 Task: Find connections with filter location Atibaia with filter topic #Believewith filter profile language German with filter current company Volvo Cars with filter school Sagar Group (SIRT Bhopal) | Sagar Group of Institutions with filter industry E-Learning Providers with filter service category Network Support with filter keywords title Animal Shelter Board Member
Action: Mouse moved to (576, 113)
Screenshot: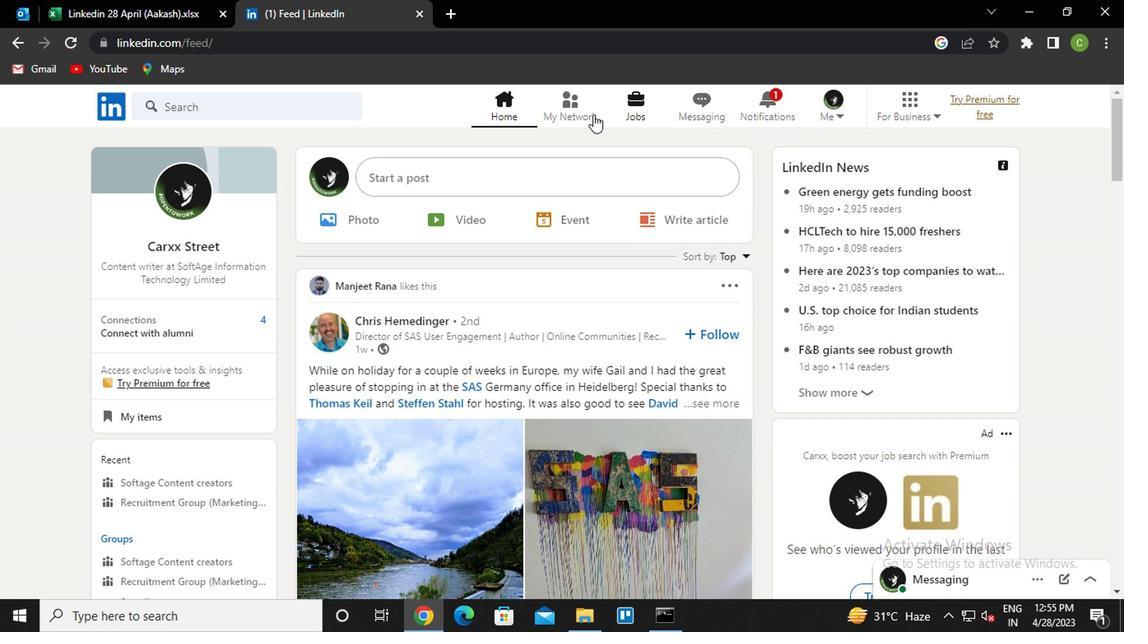 
Action: Mouse pressed left at (576, 113)
Screenshot: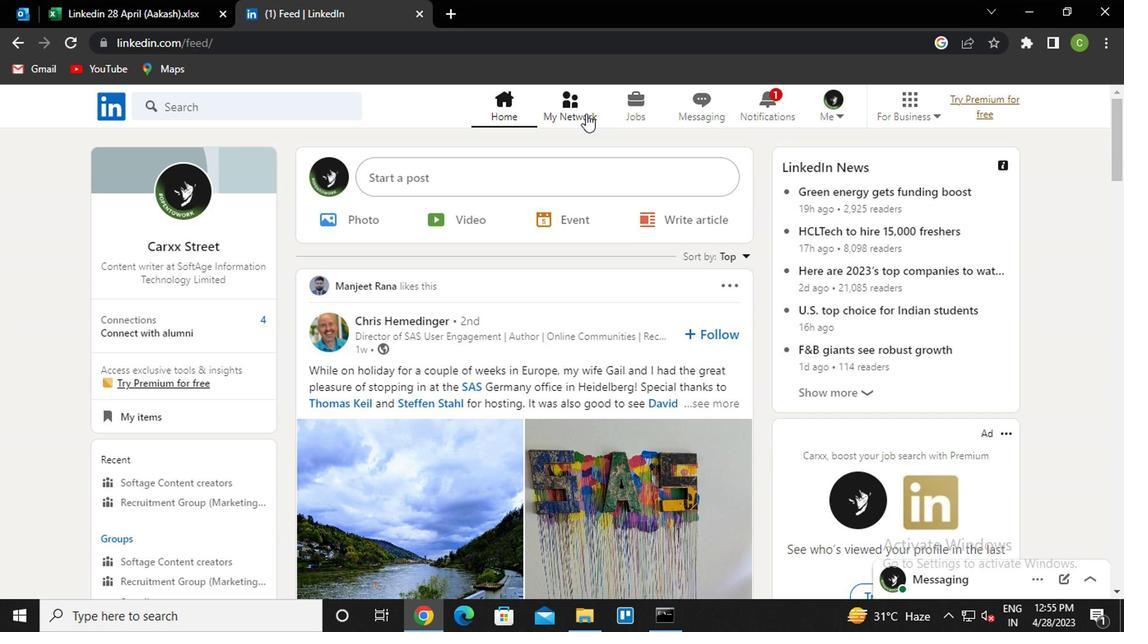
Action: Mouse moved to (269, 208)
Screenshot: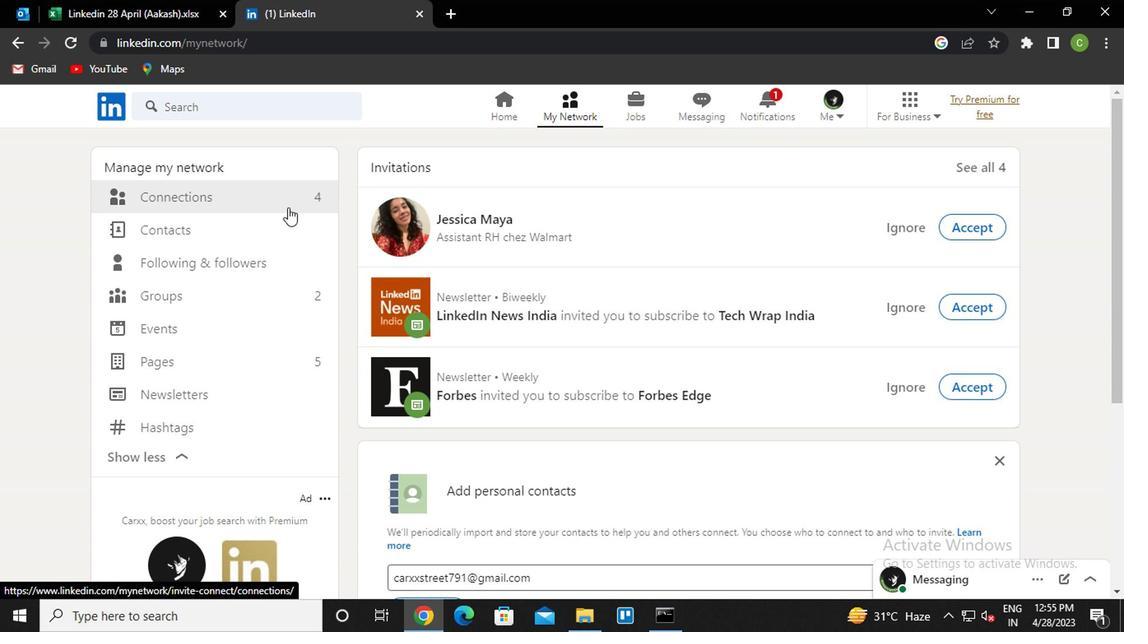
Action: Mouse pressed left at (269, 208)
Screenshot: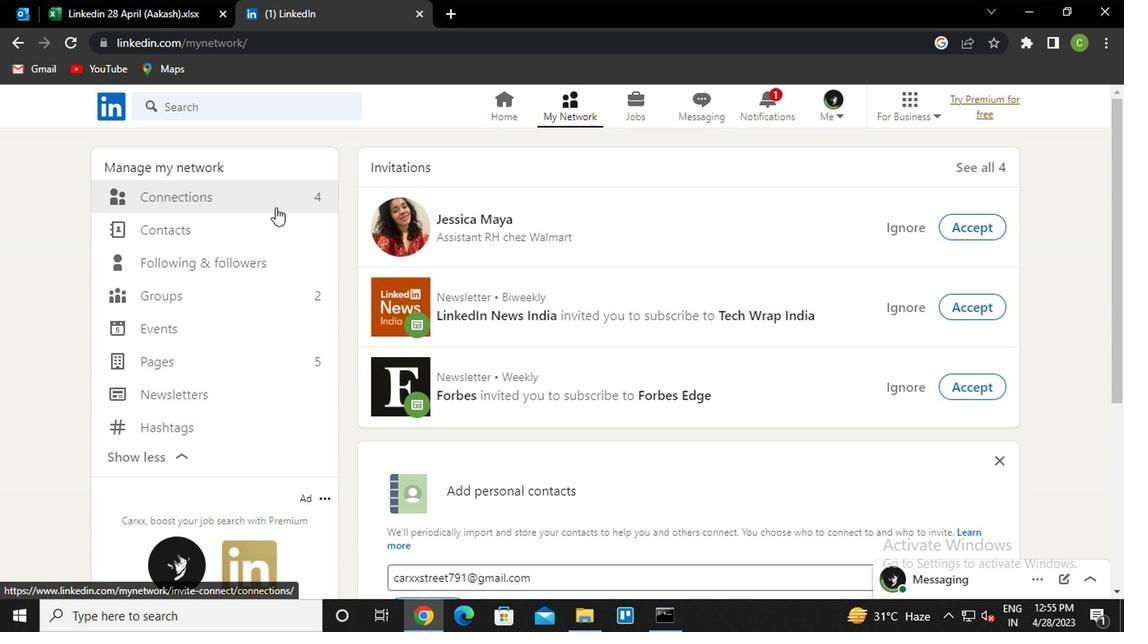 
Action: Mouse moved to (265, 205)
Screenshot: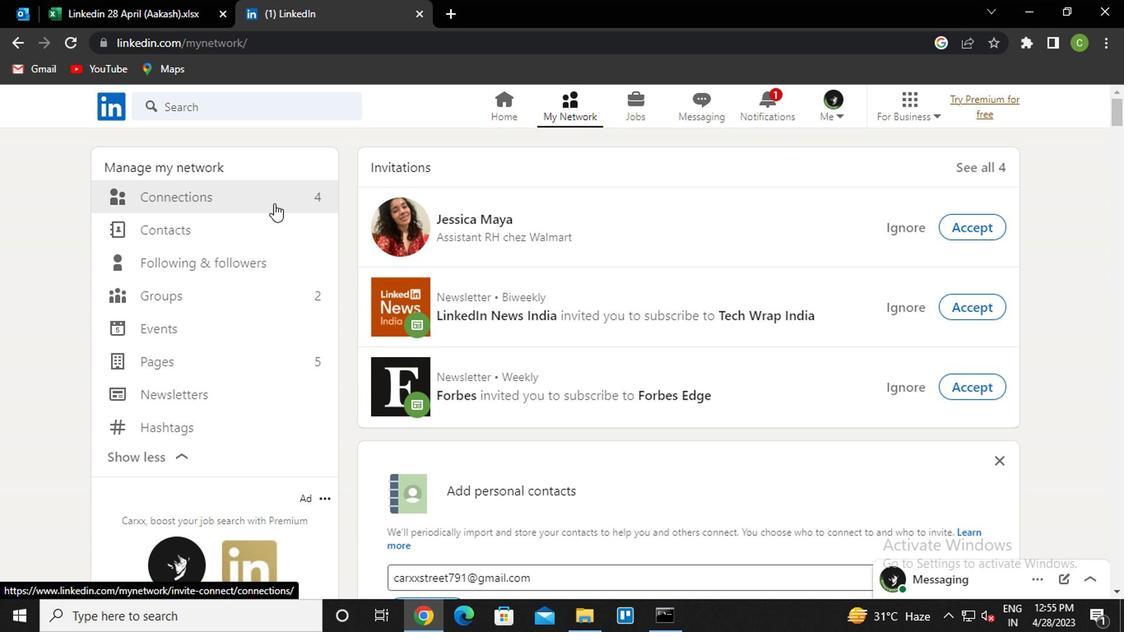 
Action: Mouse pressed left at (265, 205)
Screenshot: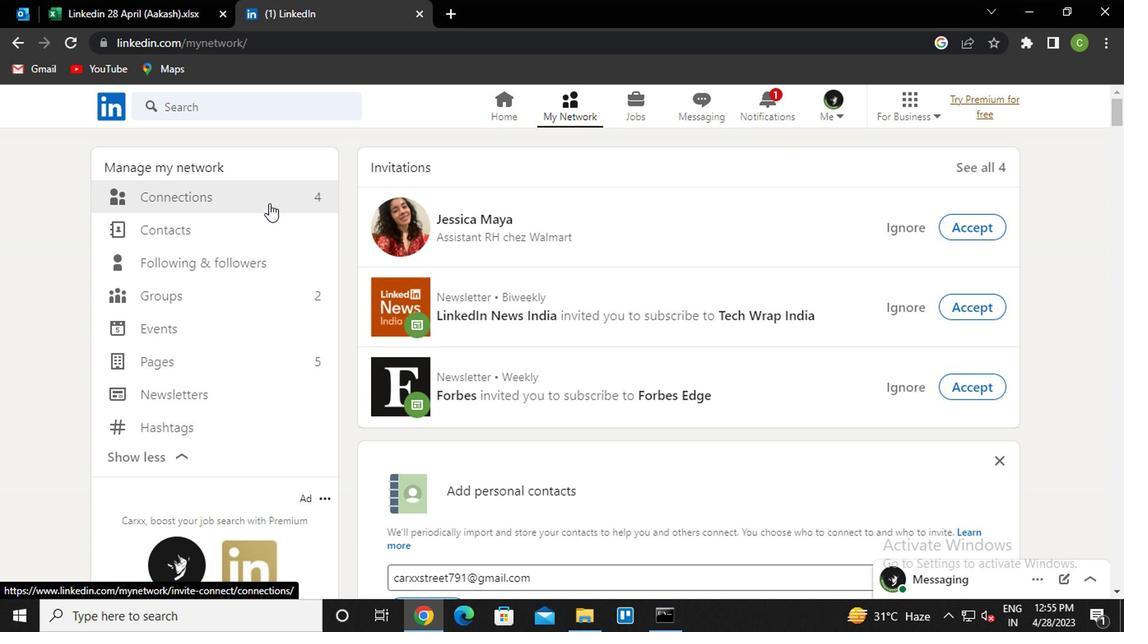 
Action: Mouse moved to (682, 196)
Screenshot: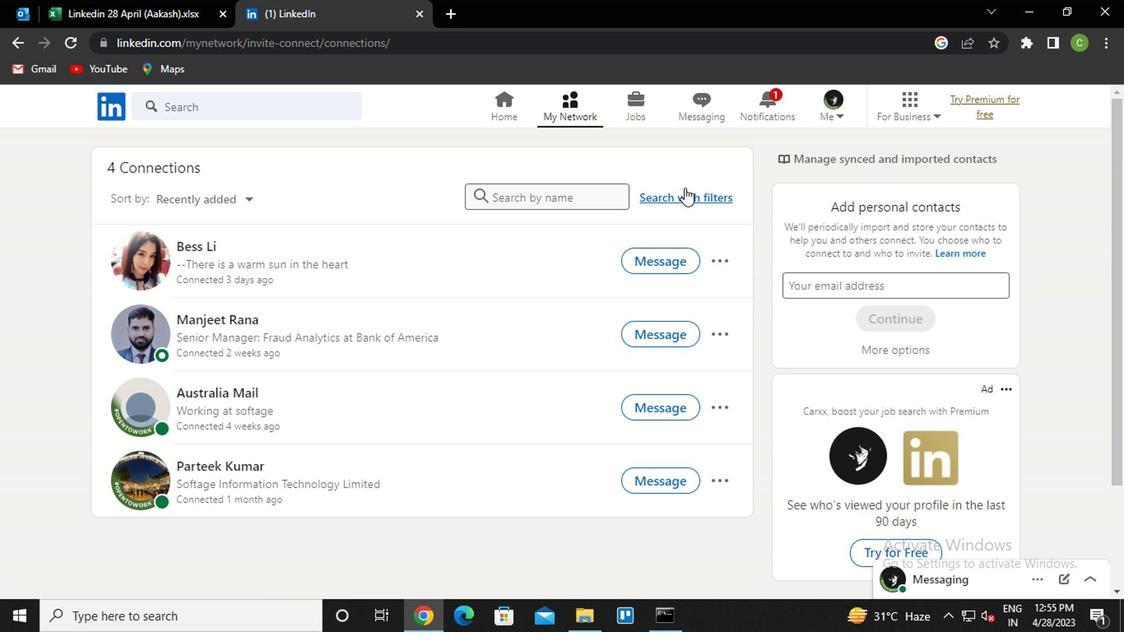 
Action: Mouse pressed left at (682, 196)
Screenshot: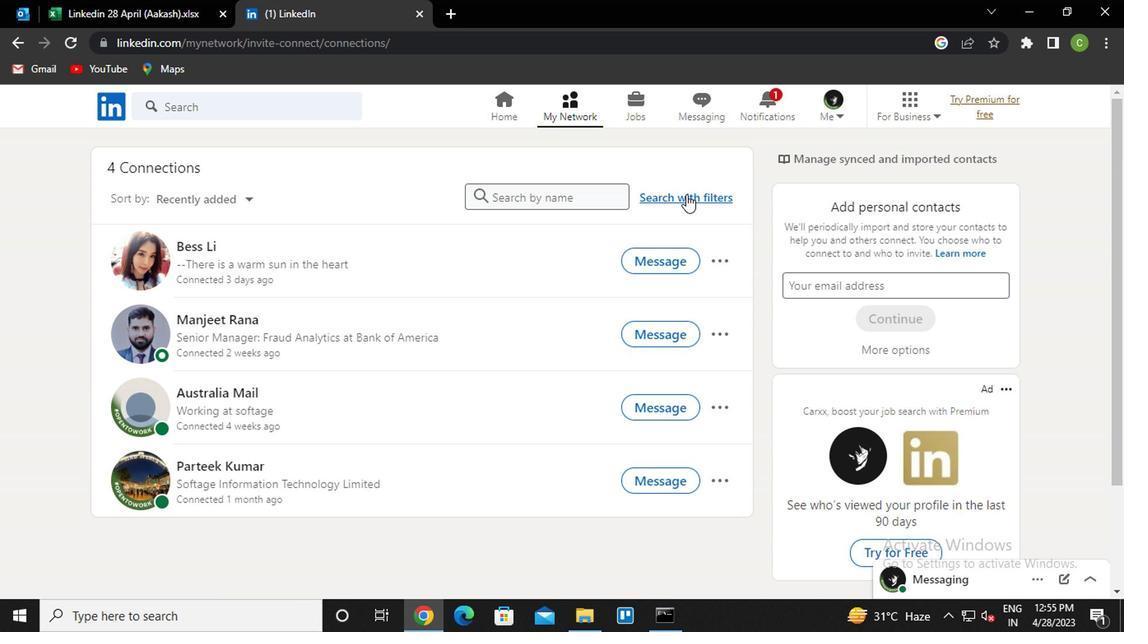 
Action: Mouse moved to (607, 156)
Screenshot: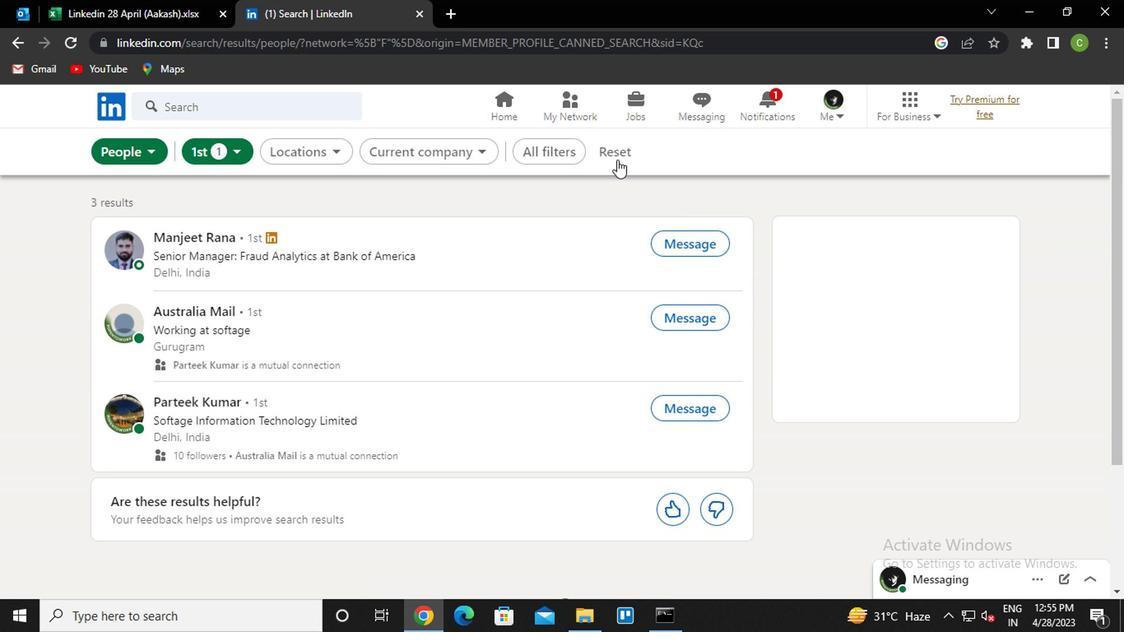 
Action: Mouse pressed left at (607, 156)
Screenshot: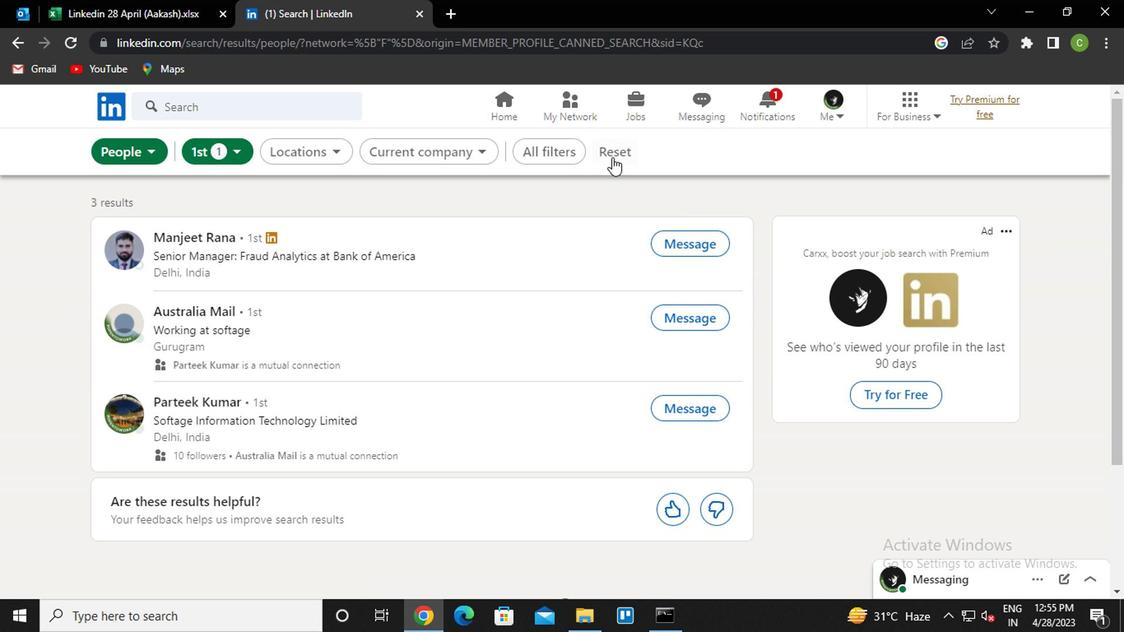 
Action: Mouse moved to (598, 152)
Screenshot: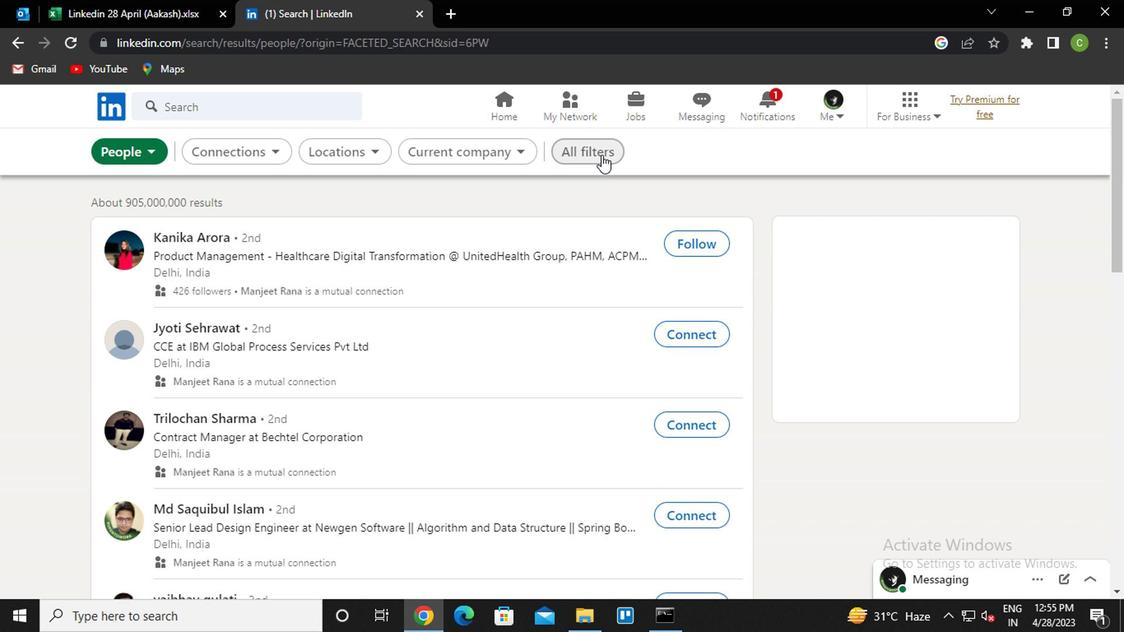 
Action: Mouse pressed left at (598, 152)
Screenshot: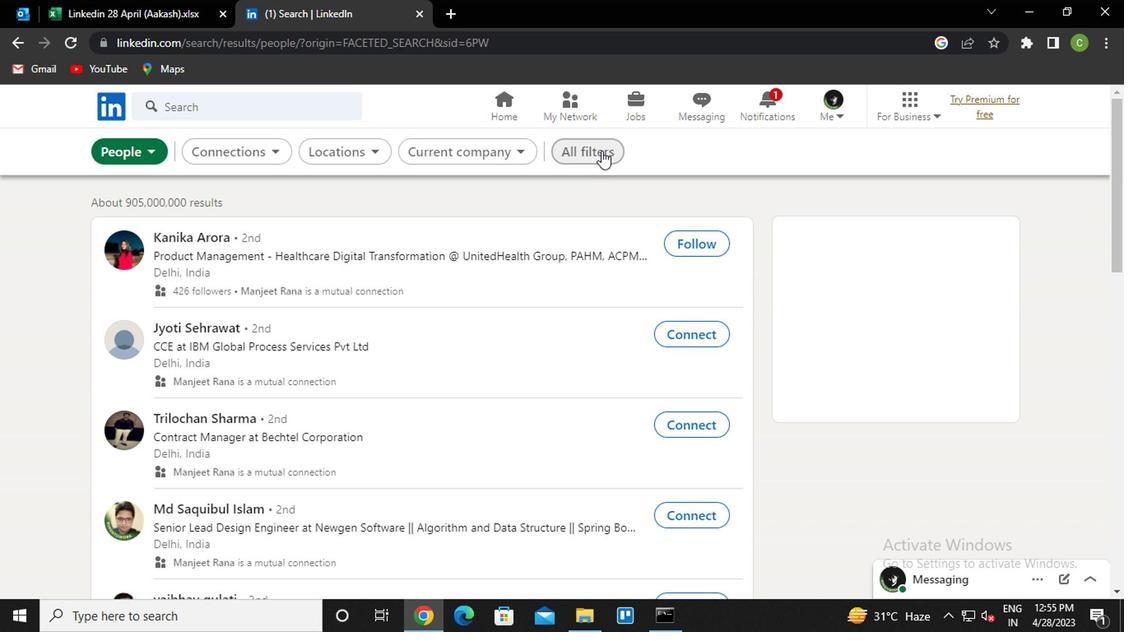 
Action: Mouse moved to (931, 334)
Screenshot: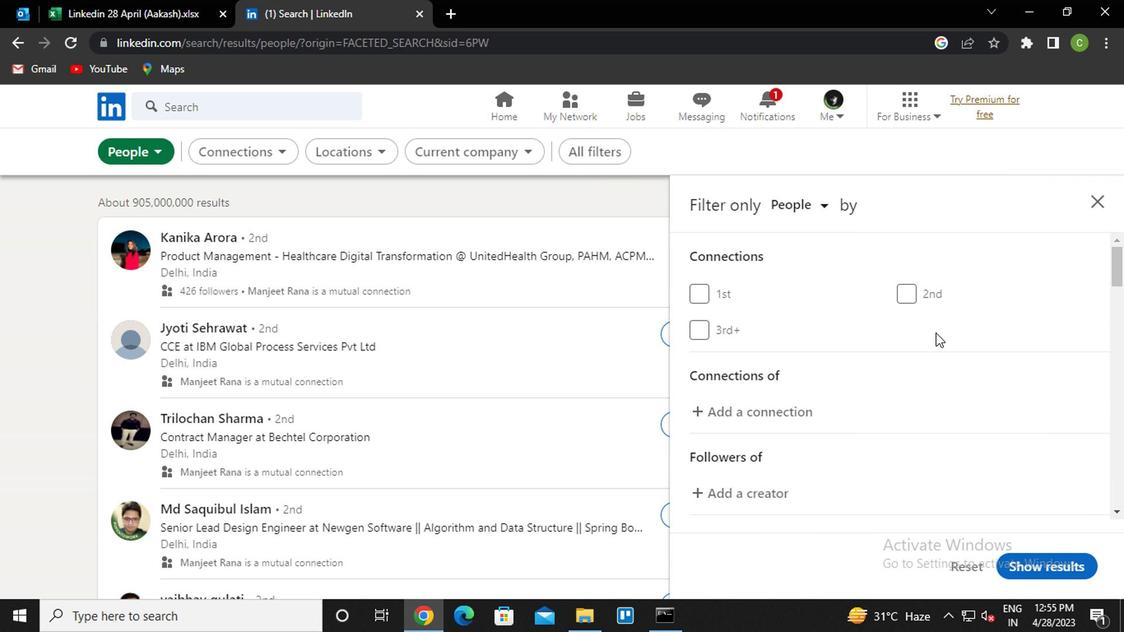 
Action: Mouse scrolled (931, 333) with delta (0, -1)
Screenshot: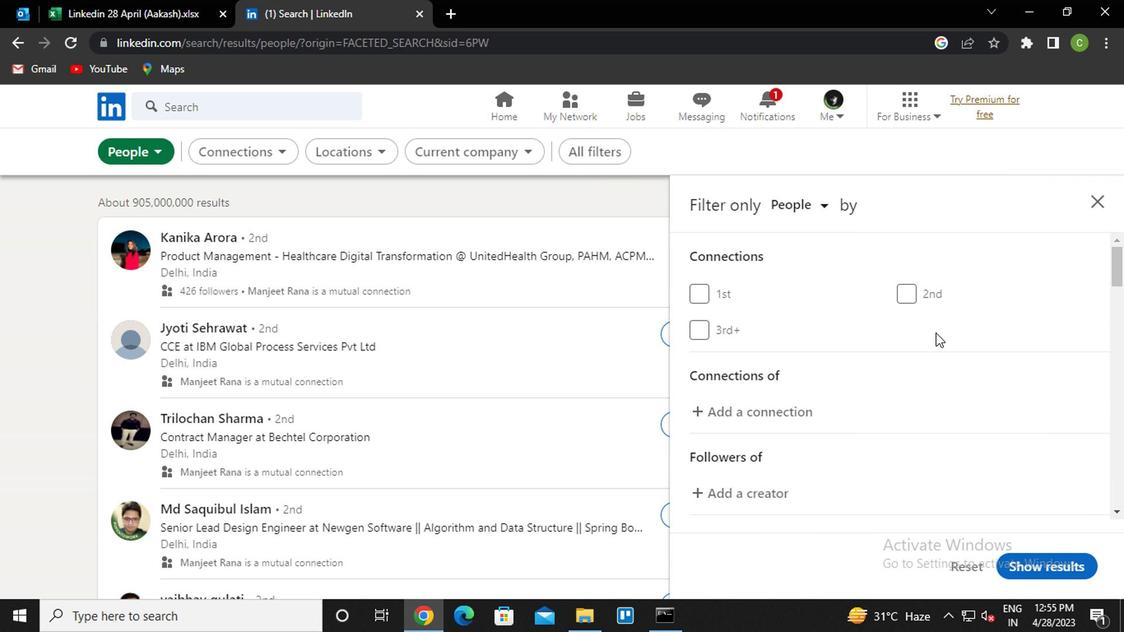 
Action: Mouse moved to (931, 338)
Screenshot: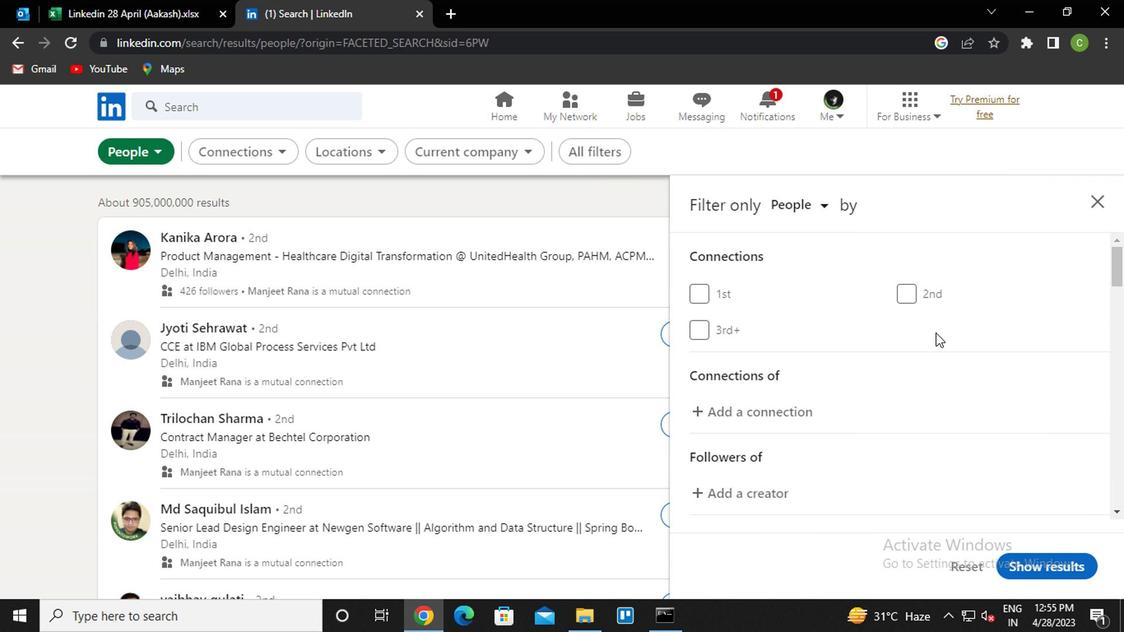 
Action: Mouse scrolled (931, 337) with delta (0, -1)
Screenshot: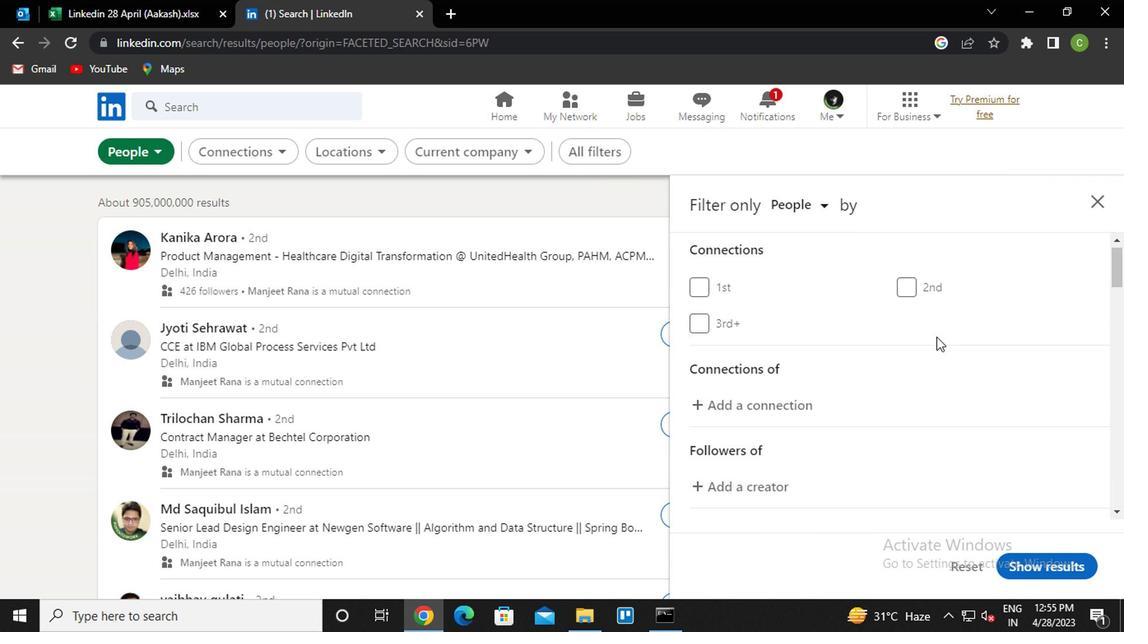 
Action: Mouse moved to (930, 341)
Screenshot: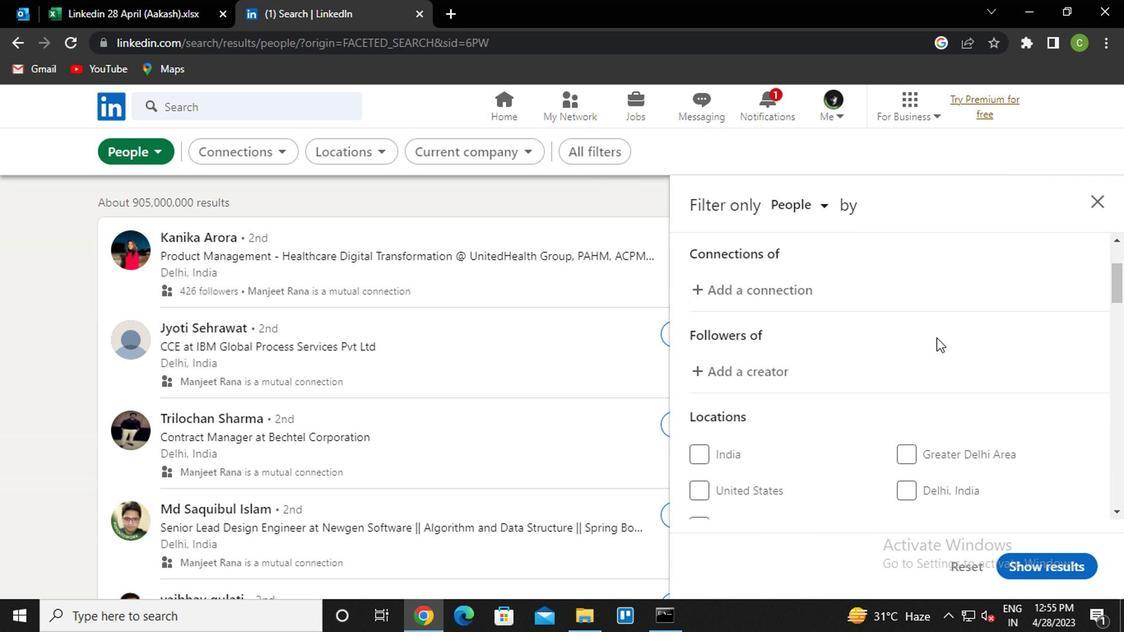 
Action: Mouse scrolled (930, 340) with delta (0, 0)
Screenshot: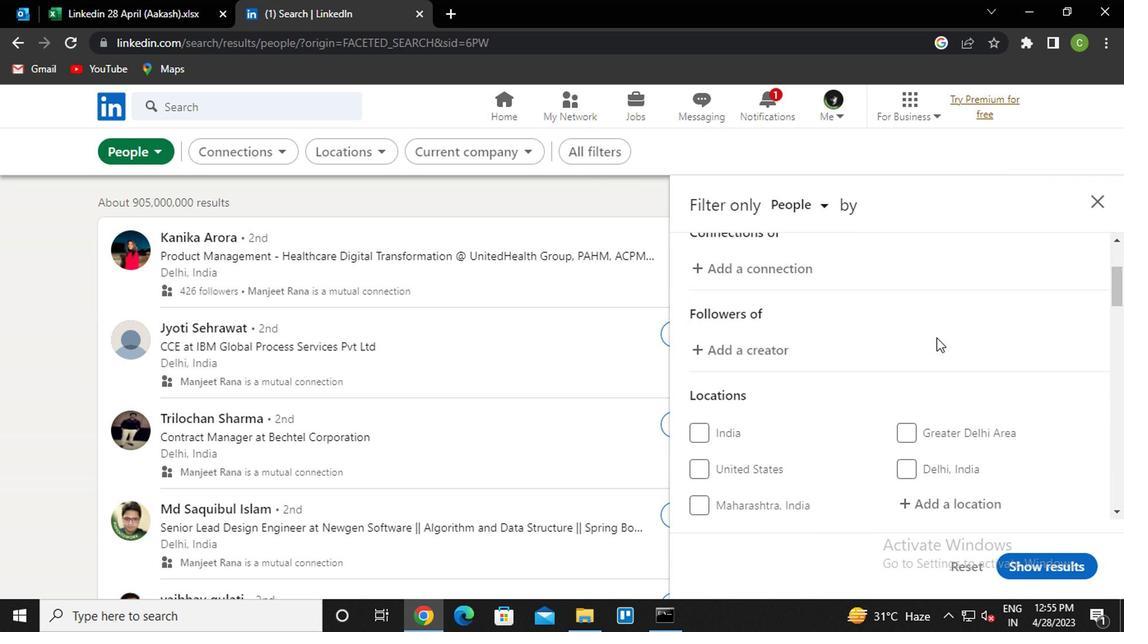 
Action: Mouse moved to (930, 346)
Screenshot: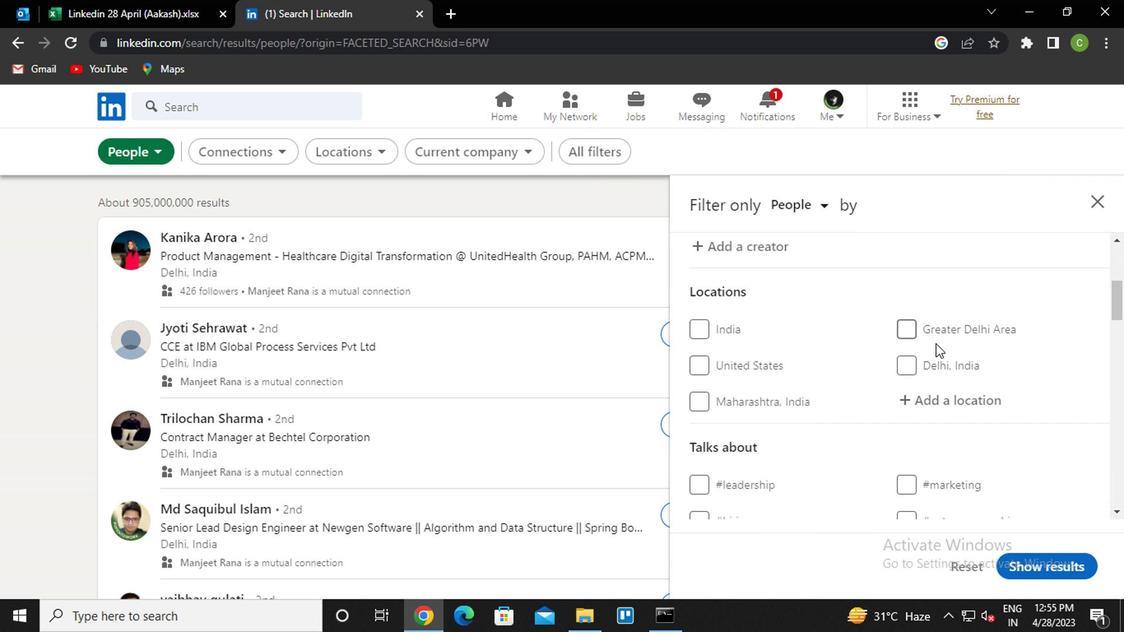 
Action: Mouse scrolled (930, 345) with delta (0, -1)
Screenshot: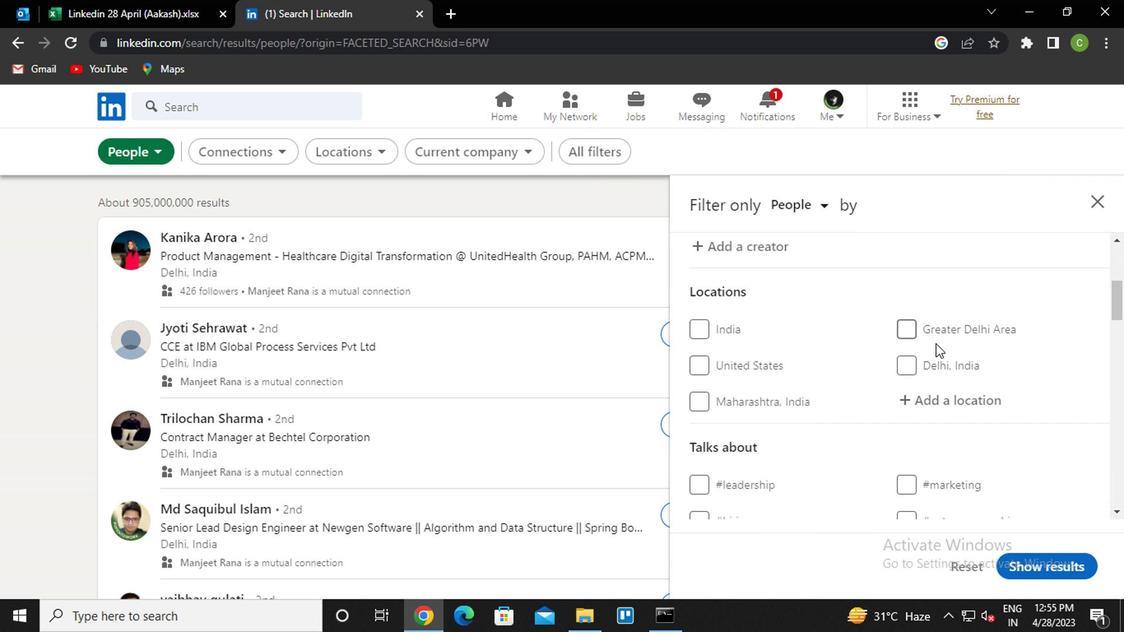 
Action: Mouse moved to (942, 326)
Screenshot: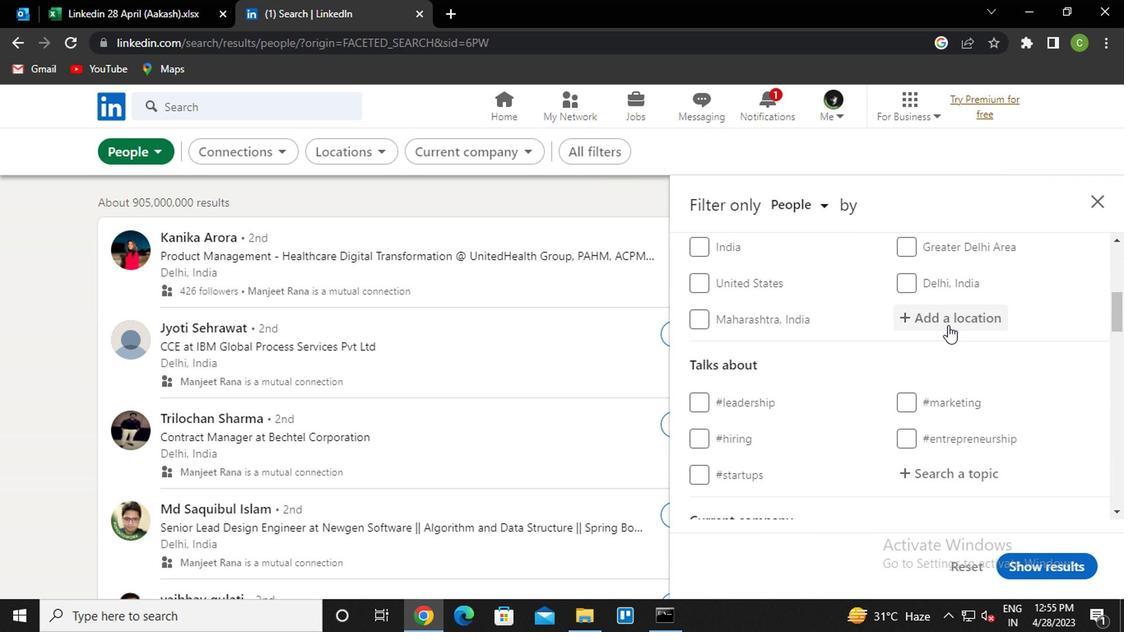 
Action: Mouse pressed left at (942, 326)
Screenshot: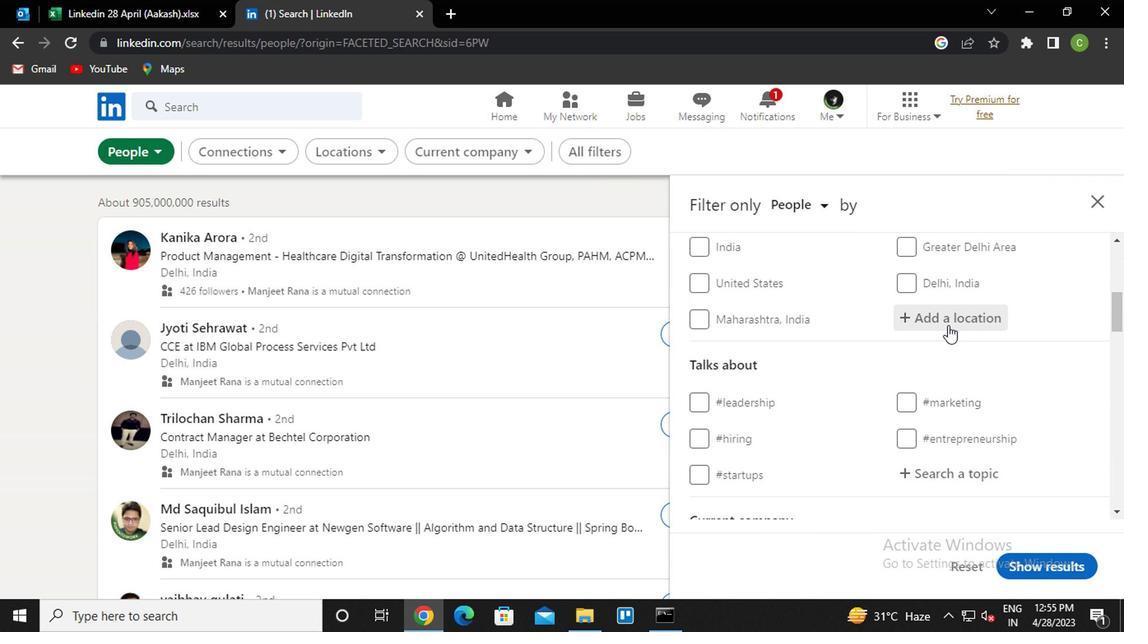 
Action: Key pressed <Key.caps_lock>a<Key.caps_lock>tiba<Key.down><Key.enter>
Screenshot: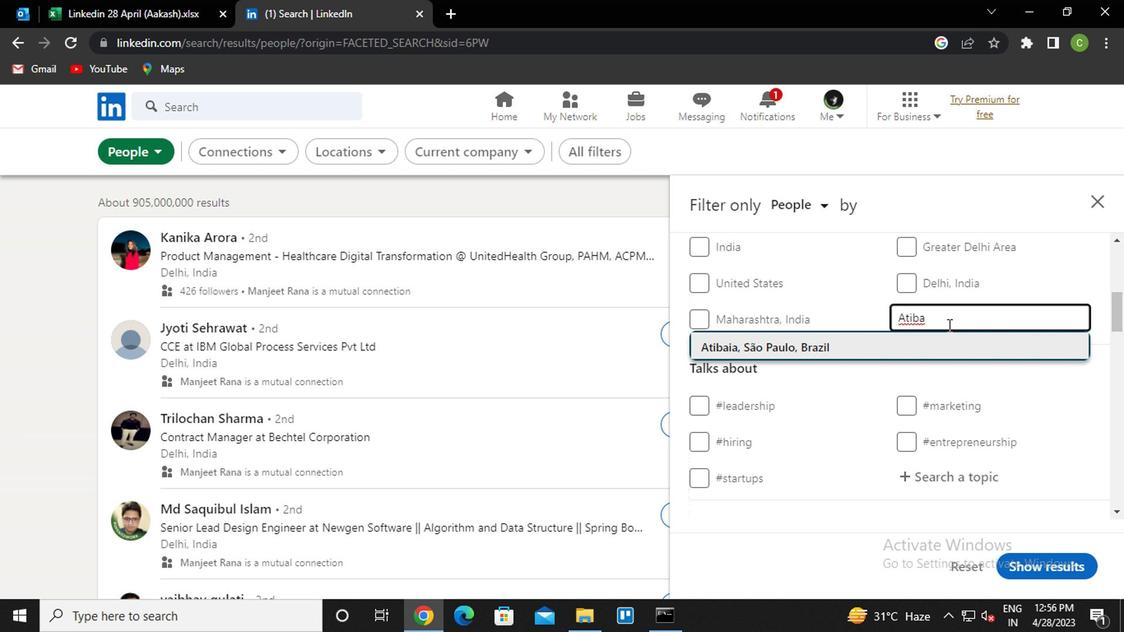 
Action: Mouse moved to (942, 325)
Screenshot: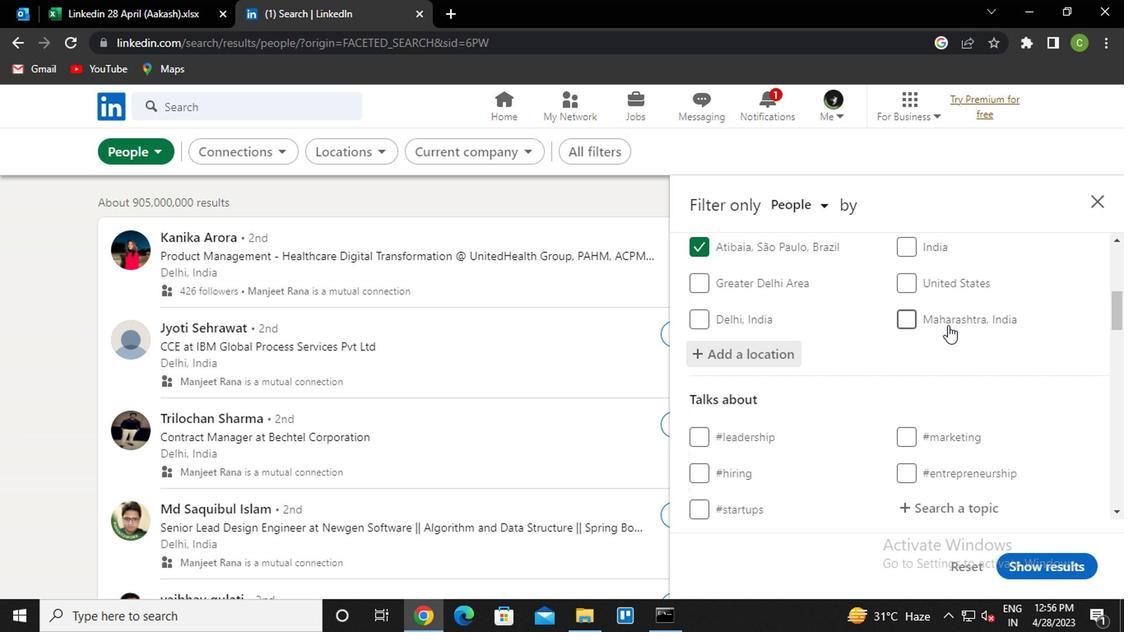 
Action: Mouse scrolled (942, 324) with delta (0, -1)
Screenshot: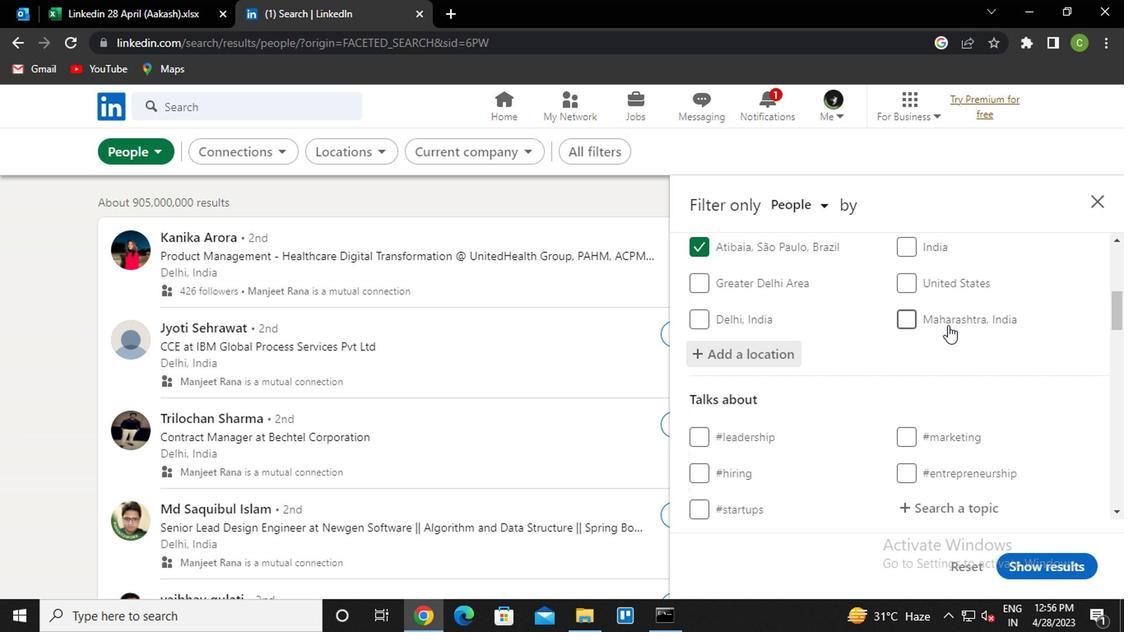 
Action: Mouse moved to (942, 325)
Screenshot: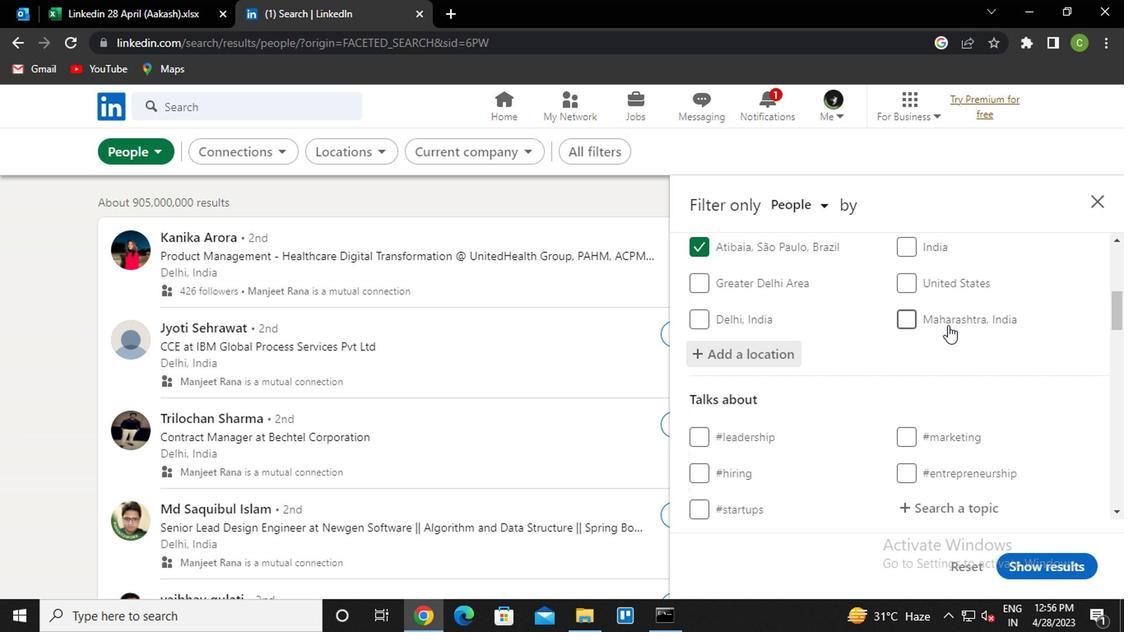 
Action: Mouse scrolled (942, 324) with delta (0, -1)
Screenshot: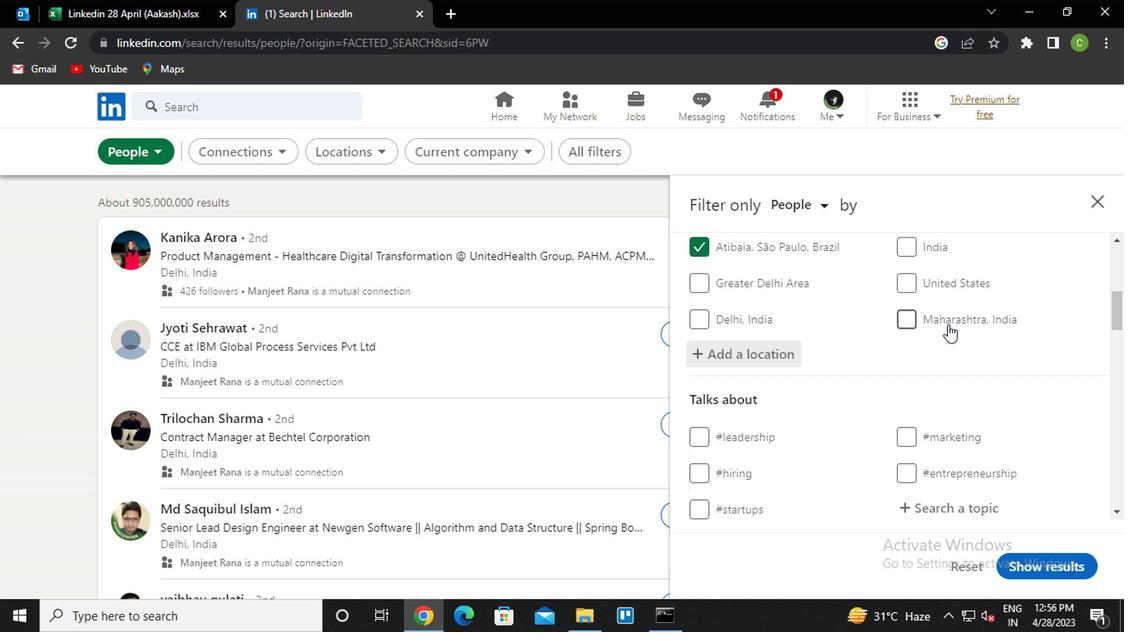 
Action: Mouse moved to (955, 350)
Screenshot: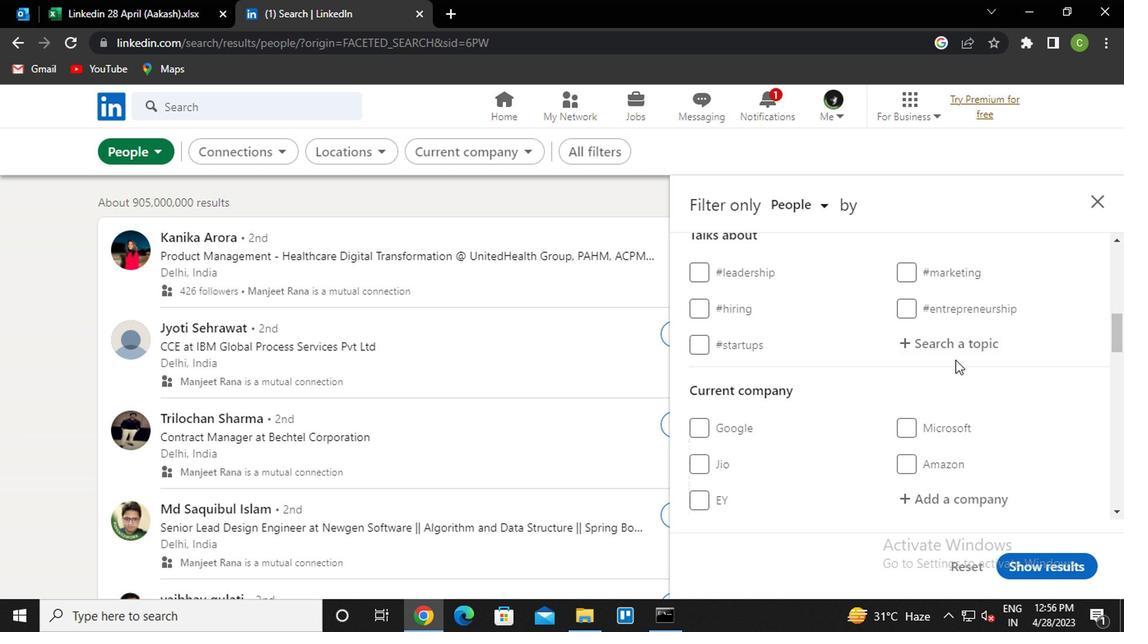 
Action: Mouse pressed left at (955, 350)
Screenshot: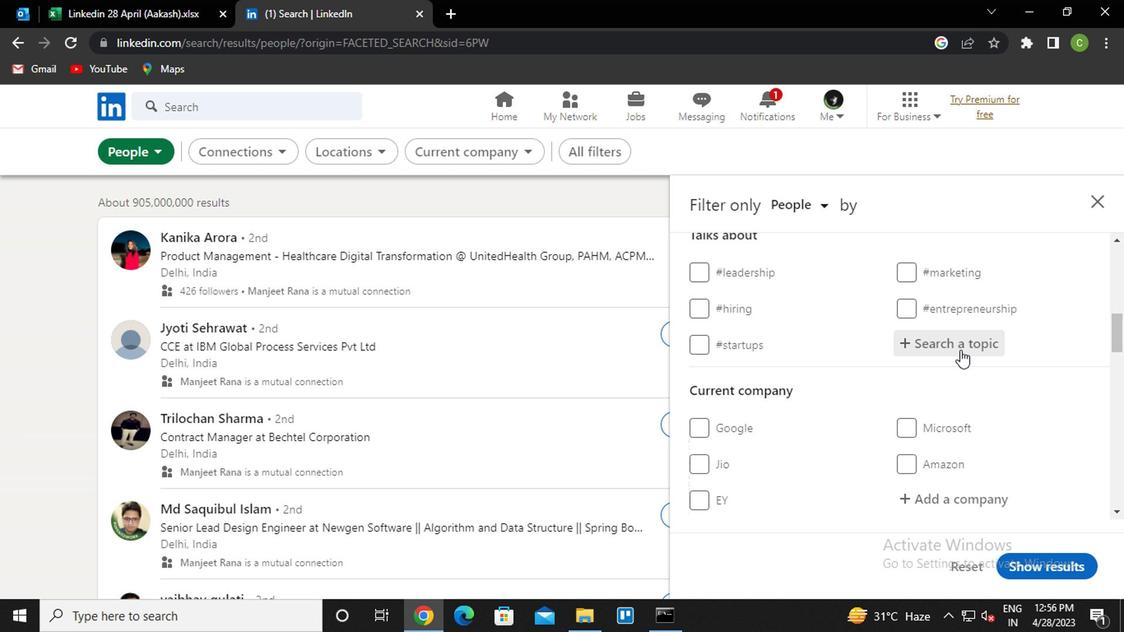 
Action: Key pressed <Key.caps_lock>b<Key.caps_lock>elieve<Key.down><Key.enter>
Screenshot: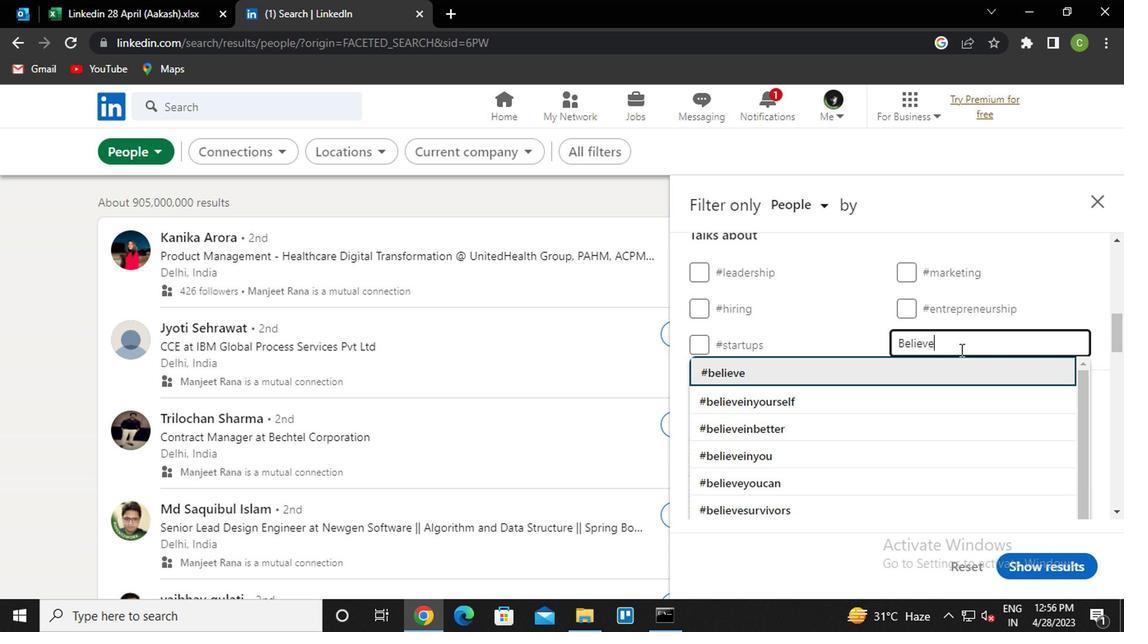 
Action: Mouse scrolled (955, 349) with delta (0, -1)
Screenshot: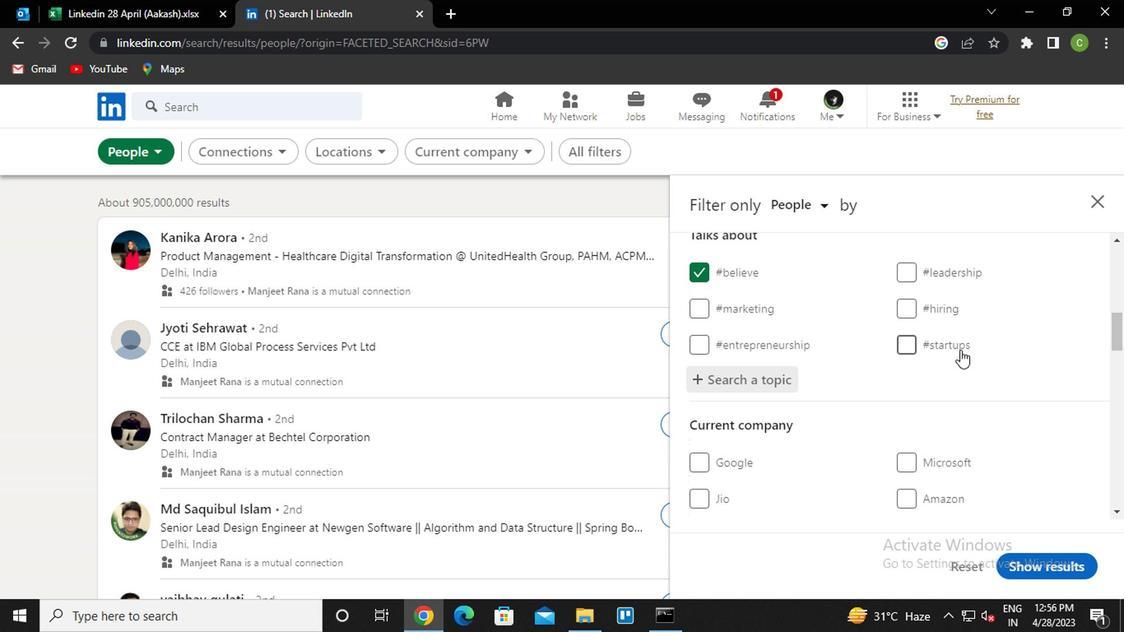 
Action: Mouse moved to (952, 351)
Screenshot: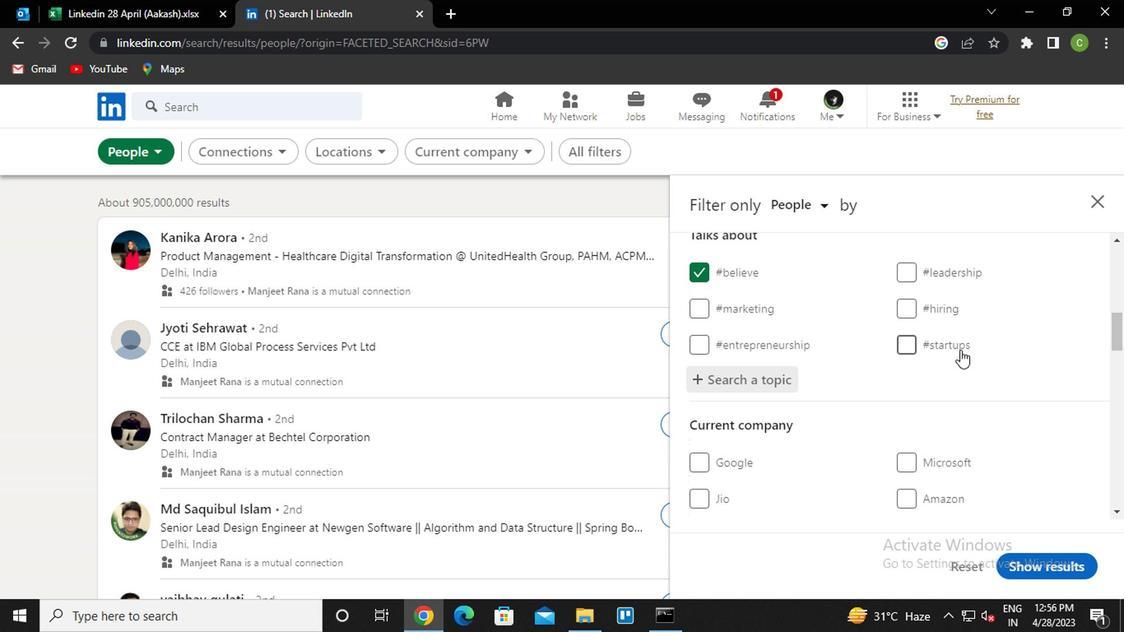 
Action: Mouse scrolled (952, 350) with delta (0, 0)
Screenshot: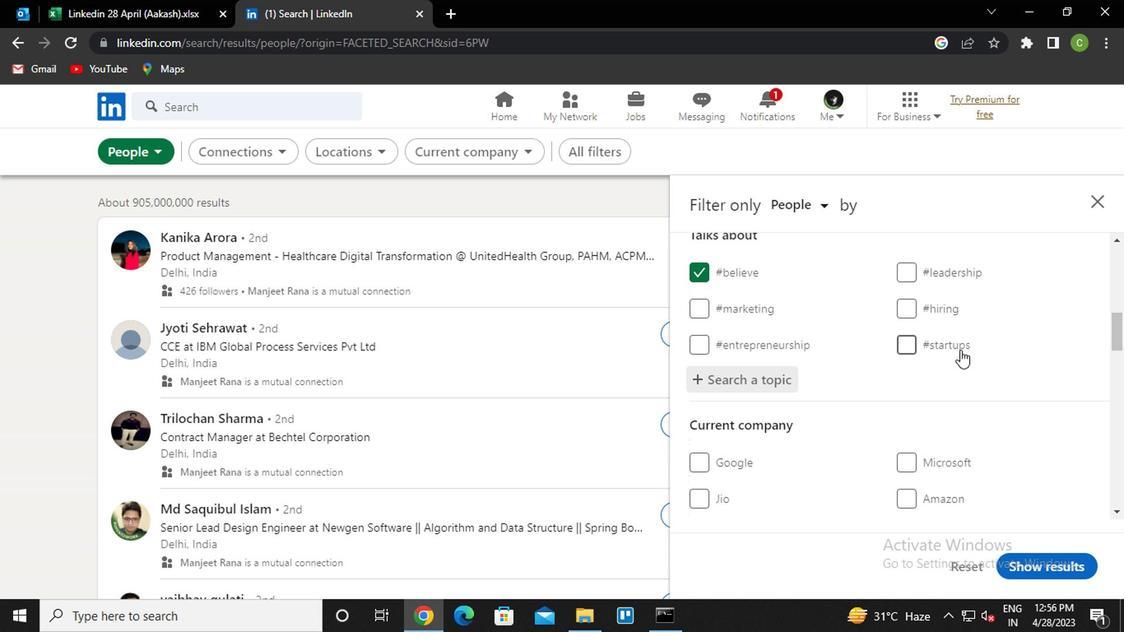
Action: Mouse moved to (951, 352)
Screenshot: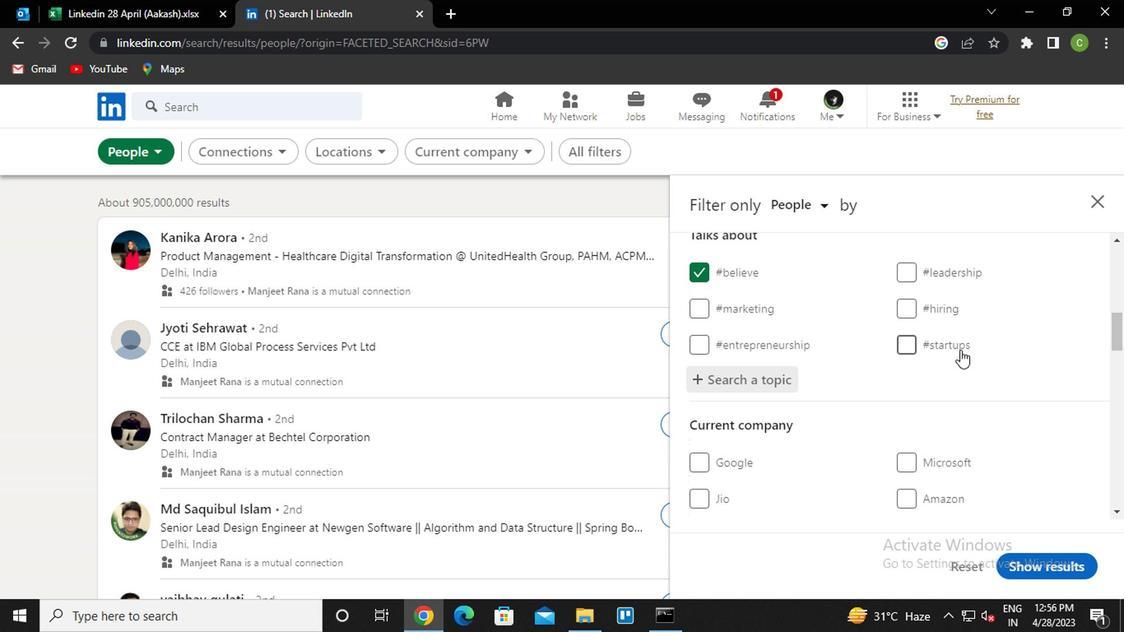 
Action: Mouse scrolled (951, 351) with delta (0, -1)
Screenshot: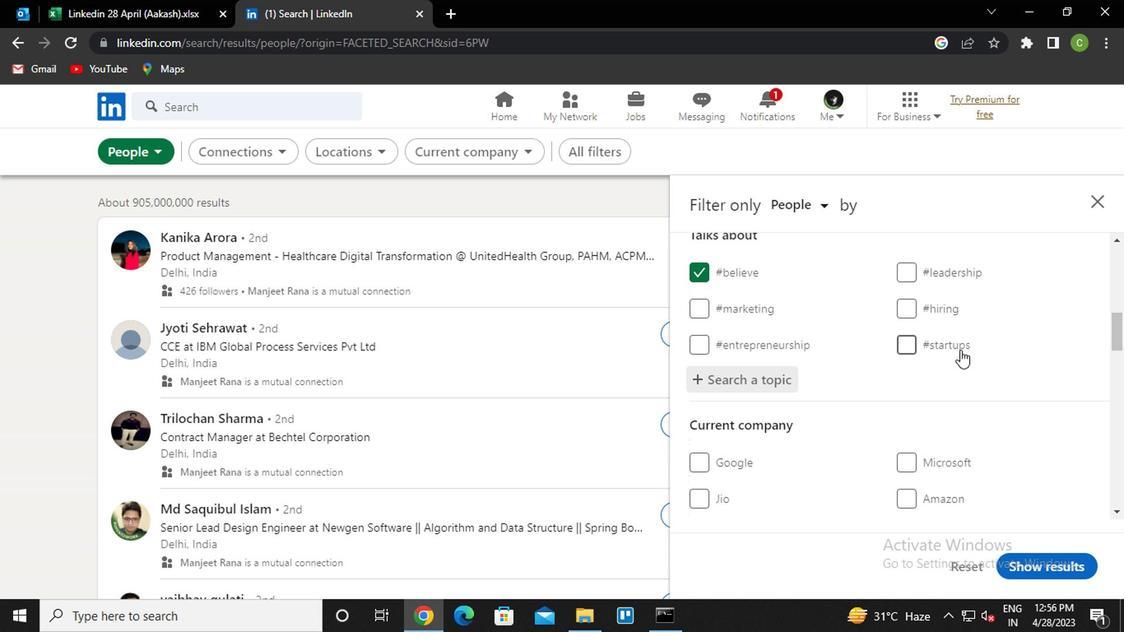 
Action: Mouse moved to (950, 352)
Screenshot: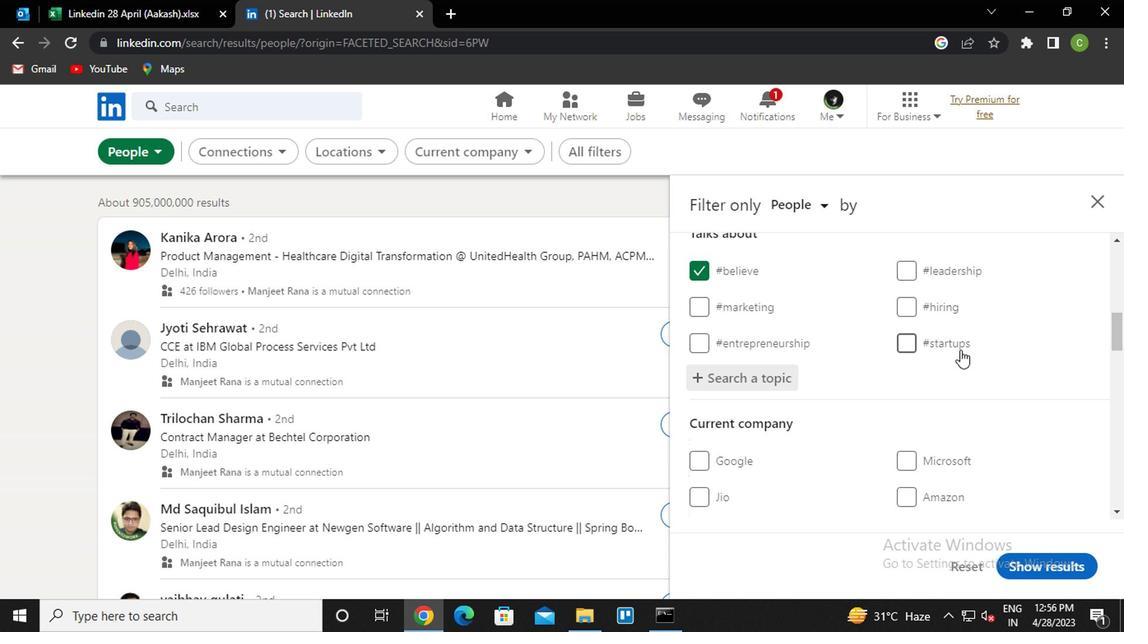 
Action: Mouse scrolled (950, 351) with delta (0, -1)
Screenshot: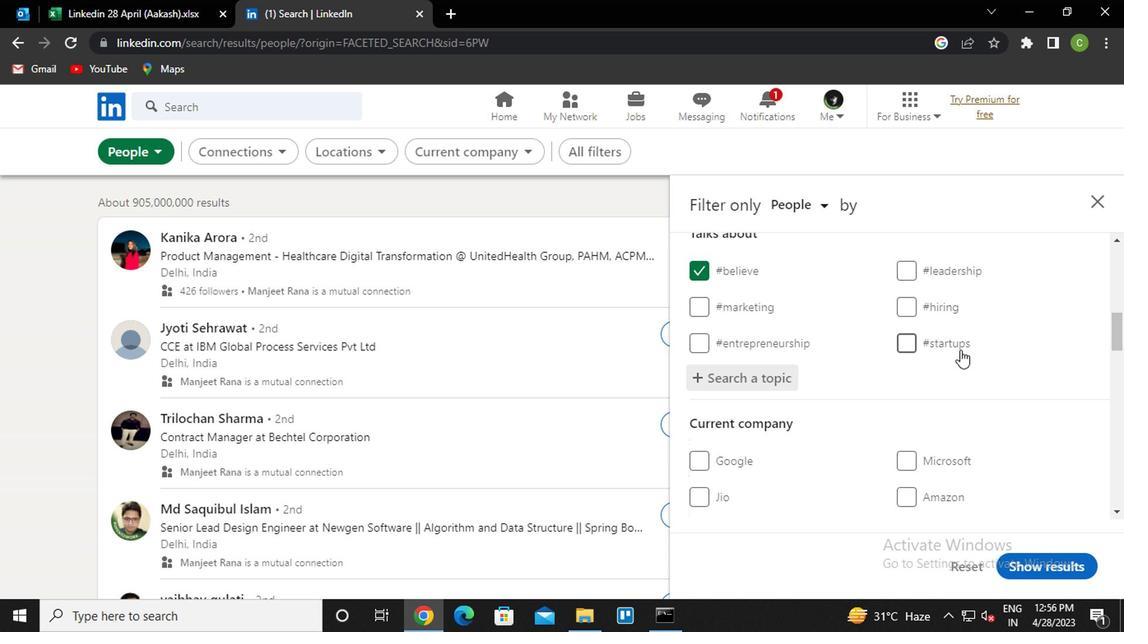 
Action: Mouse moved to (948, 353)
Screenshot: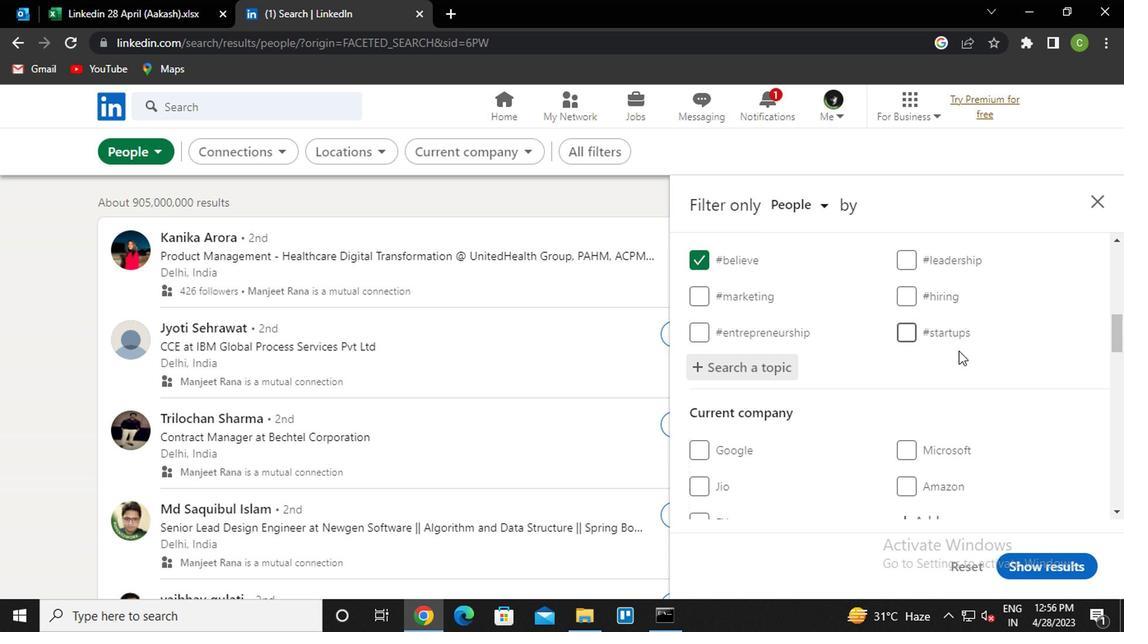 
Action: Mouse scrolled (948, 353) with delta (0, 0)
Screenshot: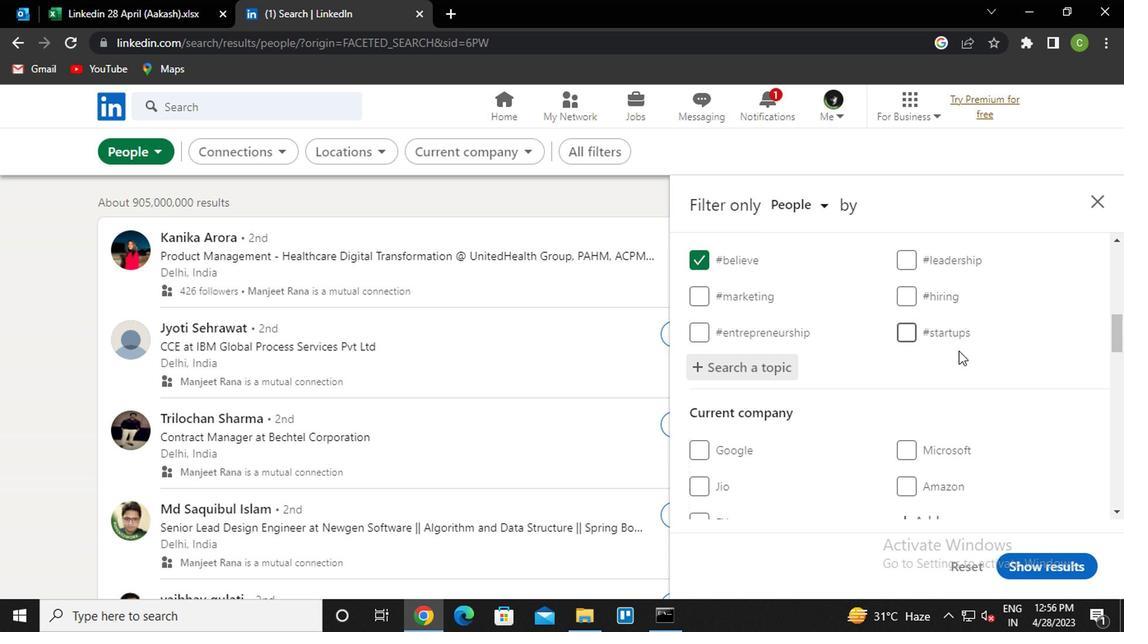 
Action: Mouse scrolled (948, 353) with delta (0, 0)
Screenshot: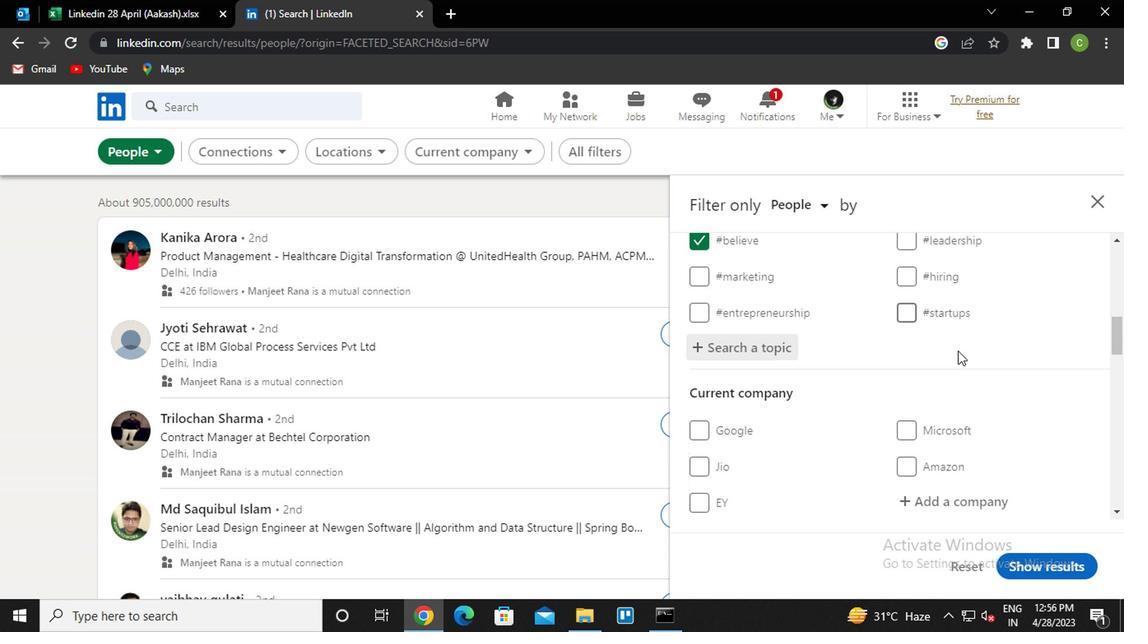 
Action: Mouse scrolled (948, 353) with delta (0, 0)
Screenshot: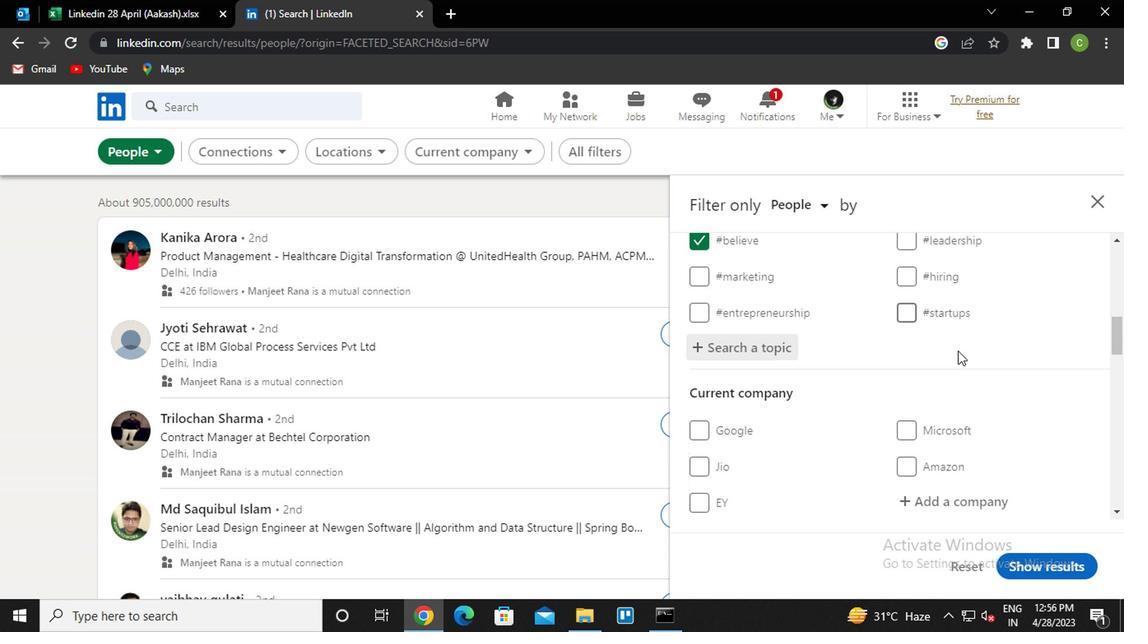 
Action: Mouse moved to (920, 446)
Screenshot: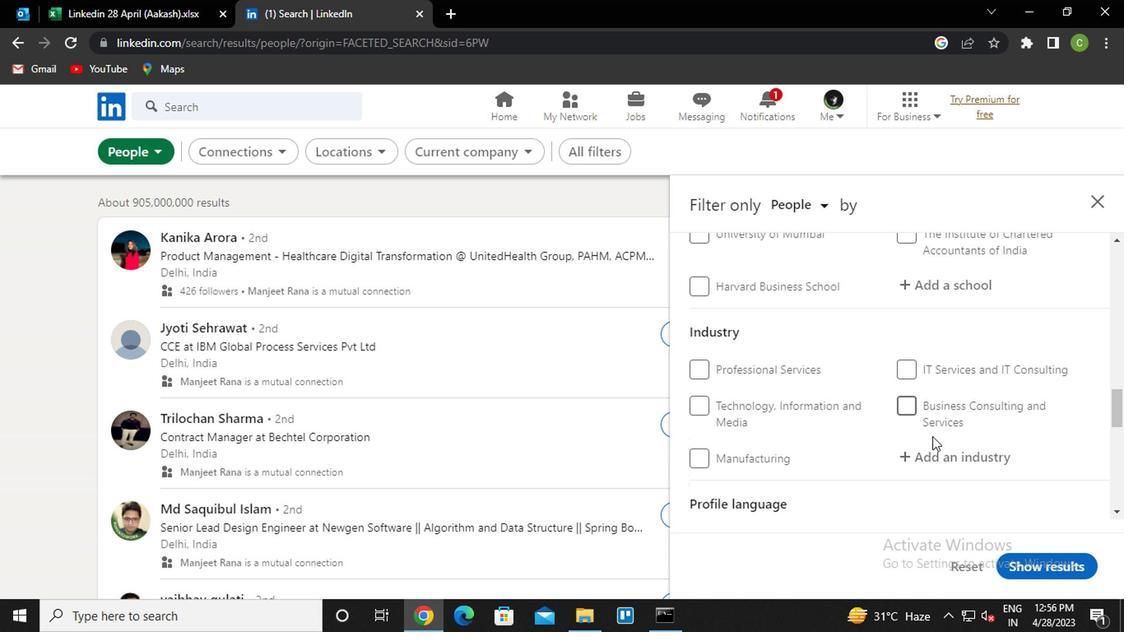 
Action: Mouse scrolled (920, 446) with delta (0, 0)
Screenshot: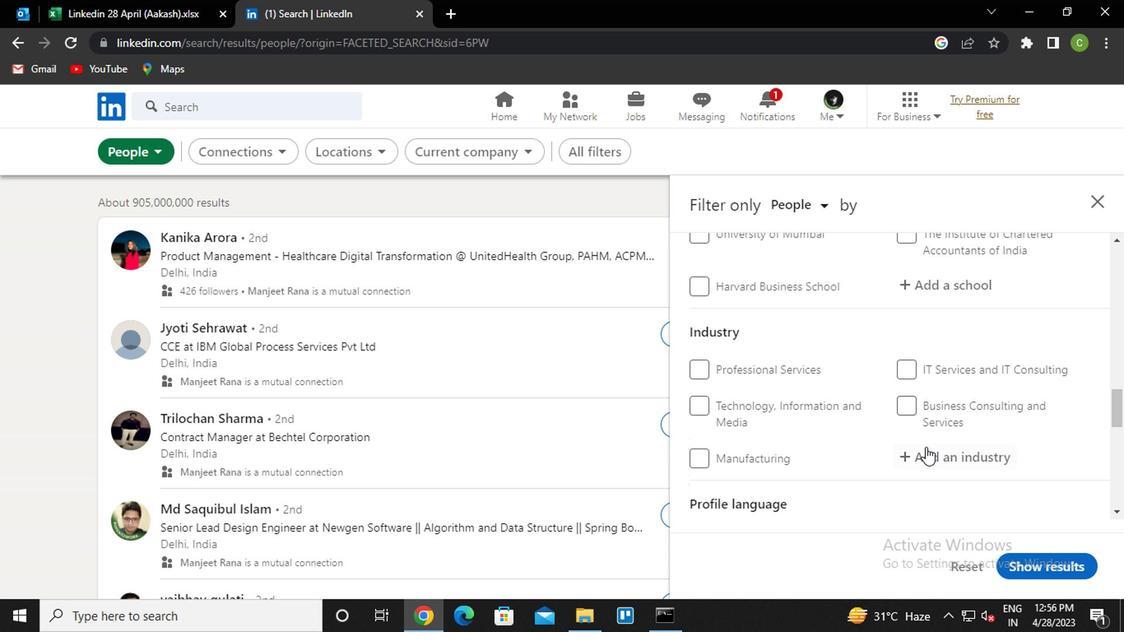 
Action: Mouse moved to (920, 446)
Screenshot: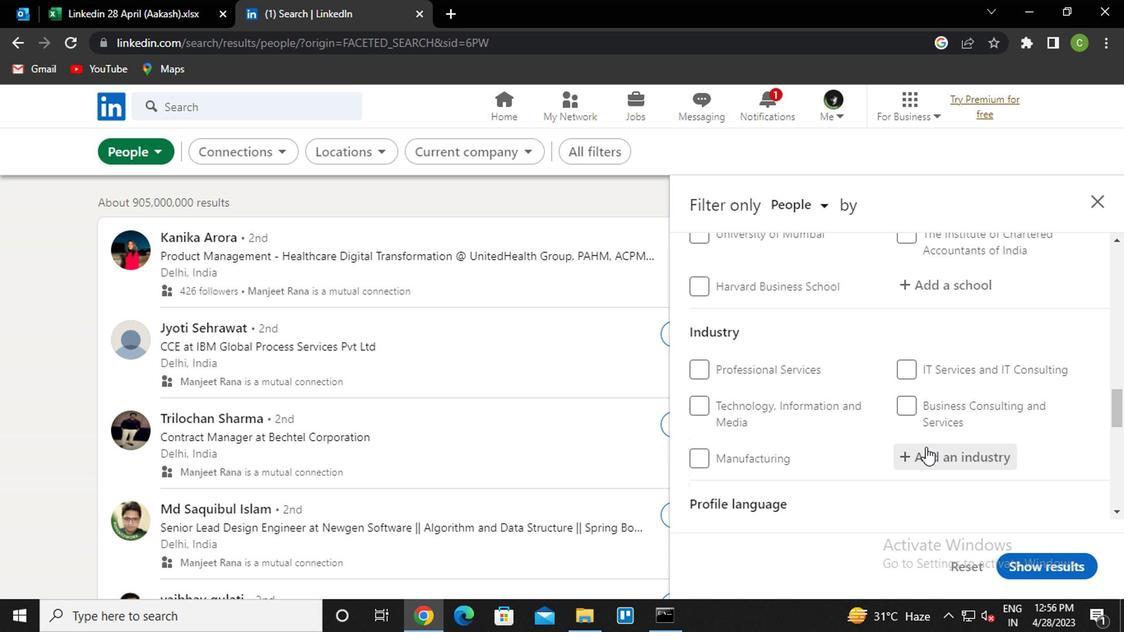 
Action: Mouse scrolled (920, 446) with delta (0, 0)
Screenshot: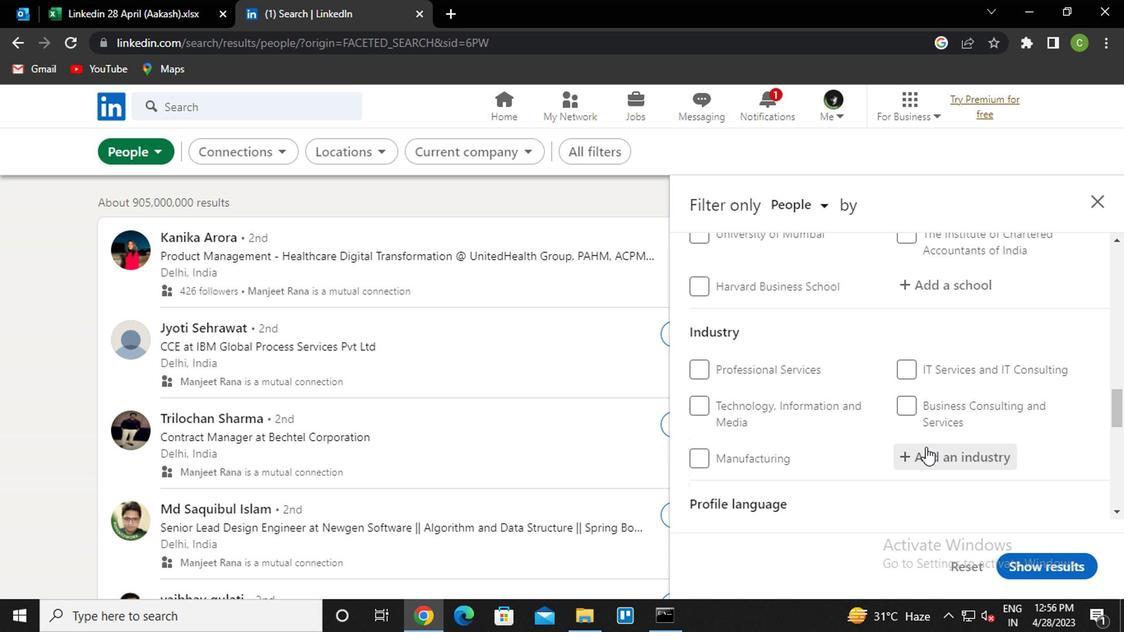 
Action: Mouse moved to (920, 439)
Screenshot: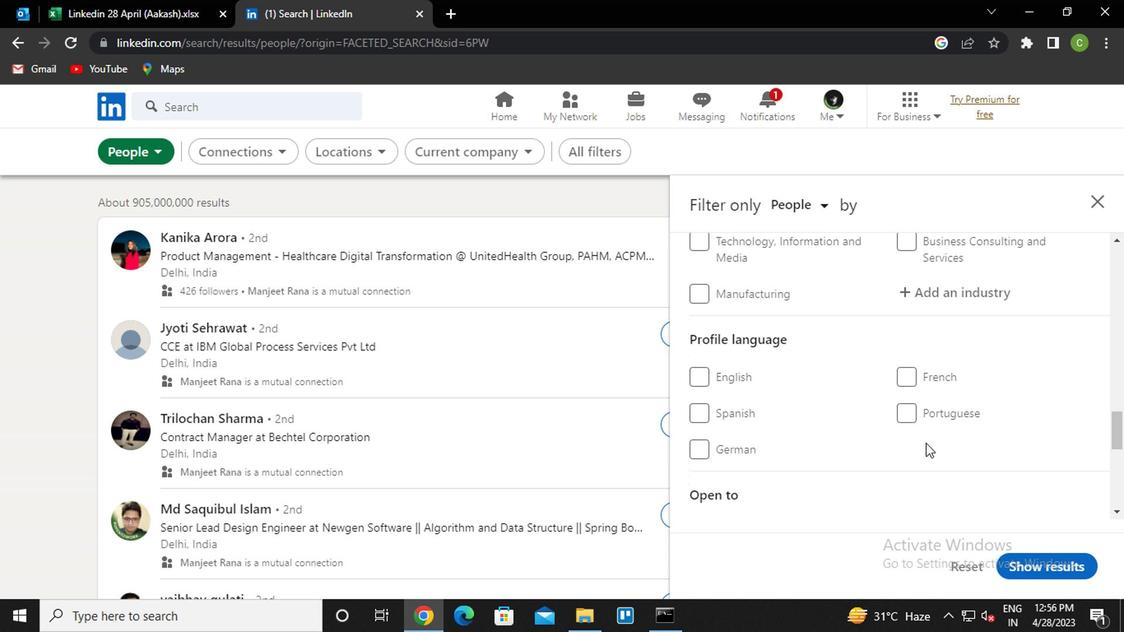 
Action: Mouse scrolled (920, 440) with delta (0, 0)
Screenshot: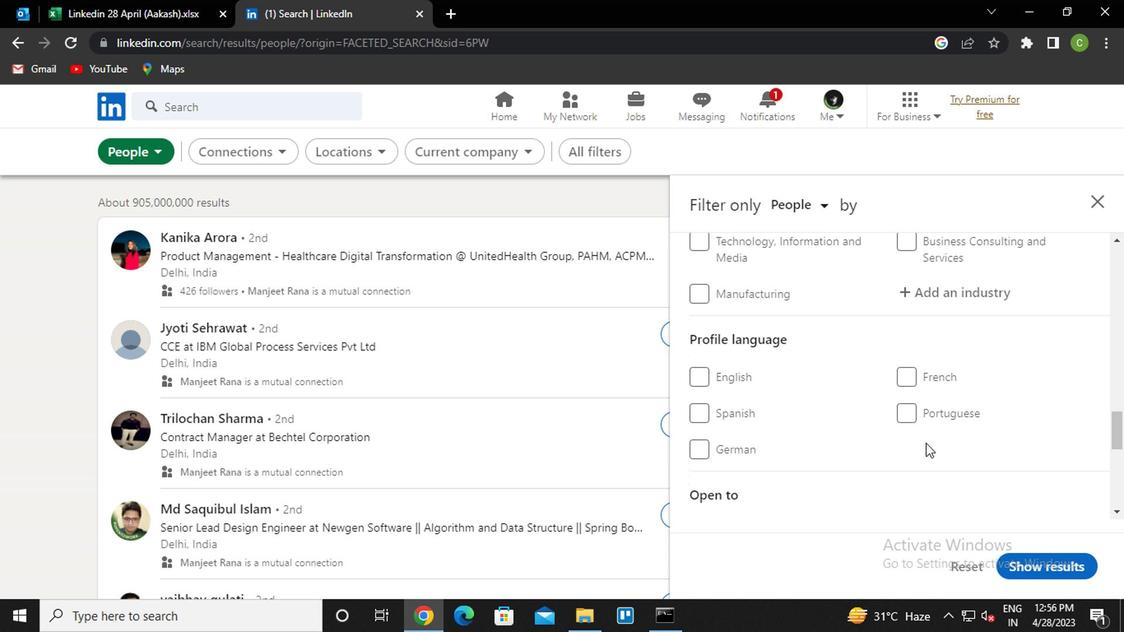 
Action: Mouse moved to (701, 485)
Screenshot: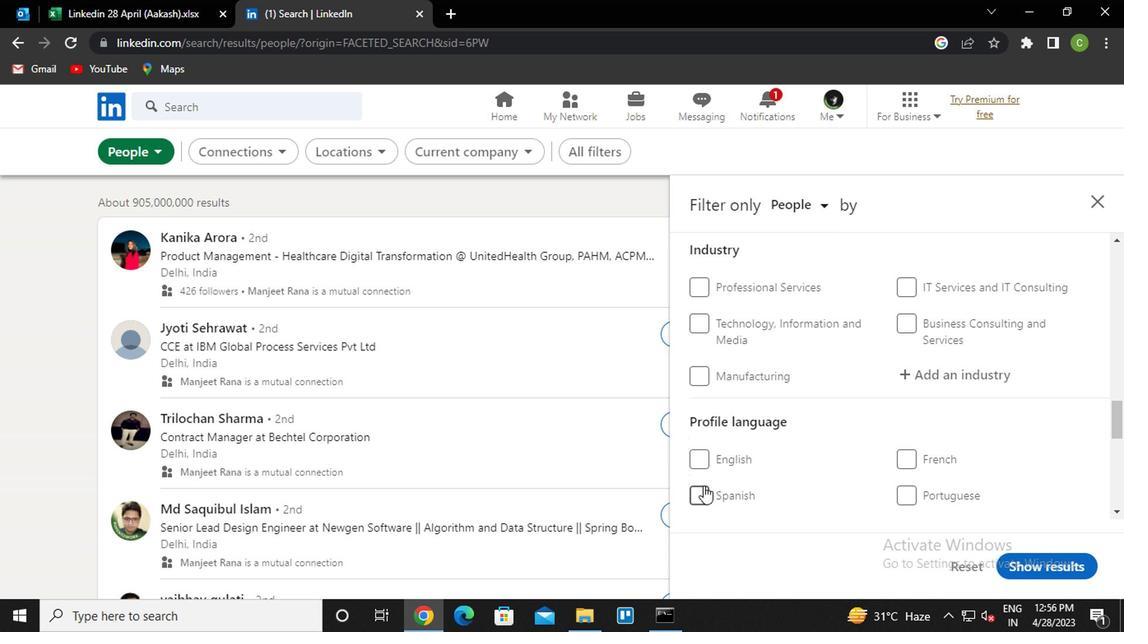 
Action: Mouse scrolled (701, 484) with delta (0, -1)
Screenshot: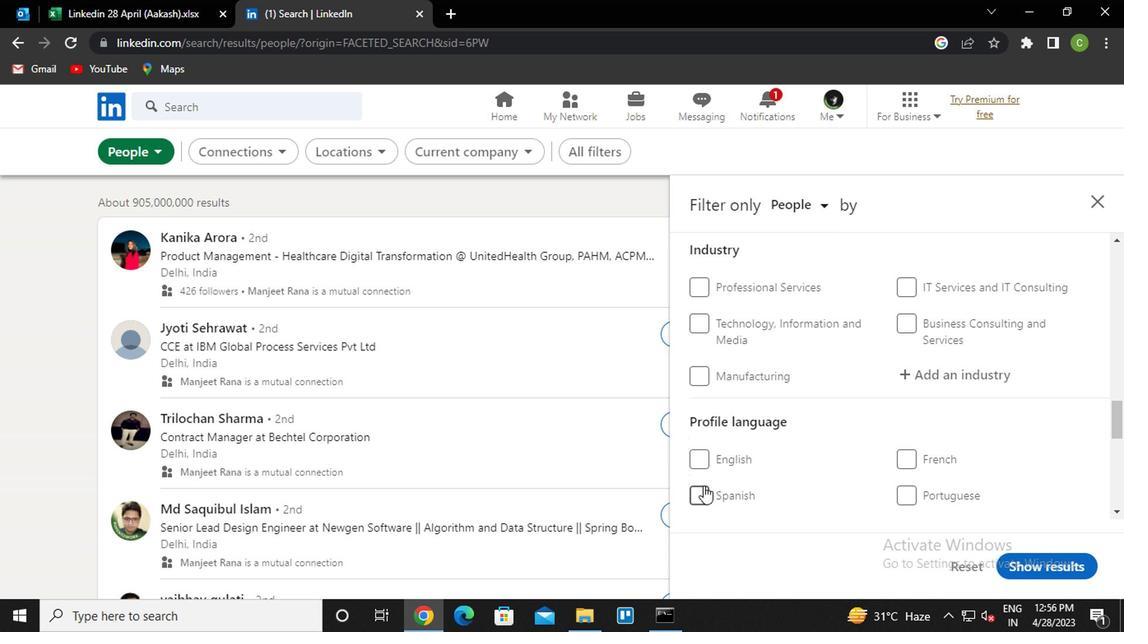
Action: Mouse moved to (696, 453)
Screenshot: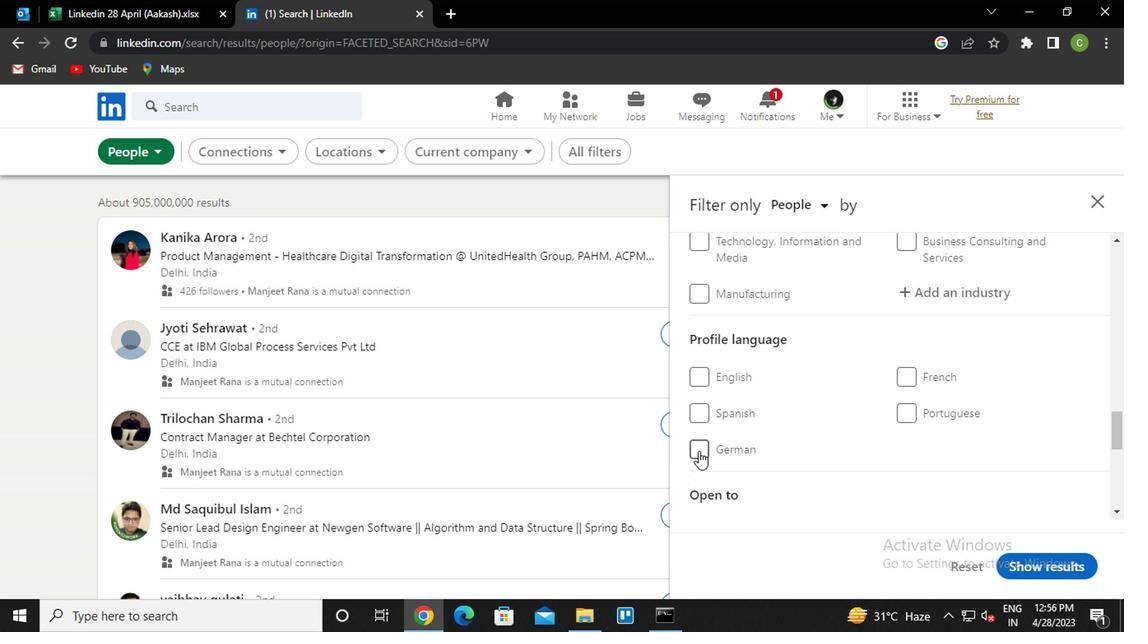
Action: Mouse pressed left at (696, 453)
Screenshot: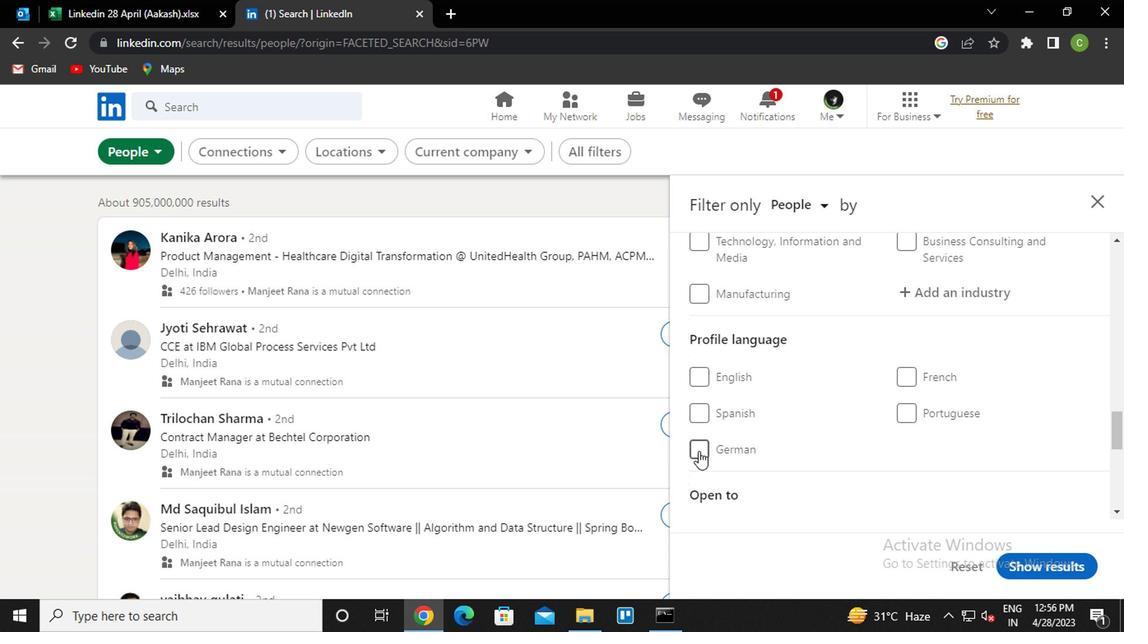 
Action: Mouse moved to (793, 448)
Screenshot: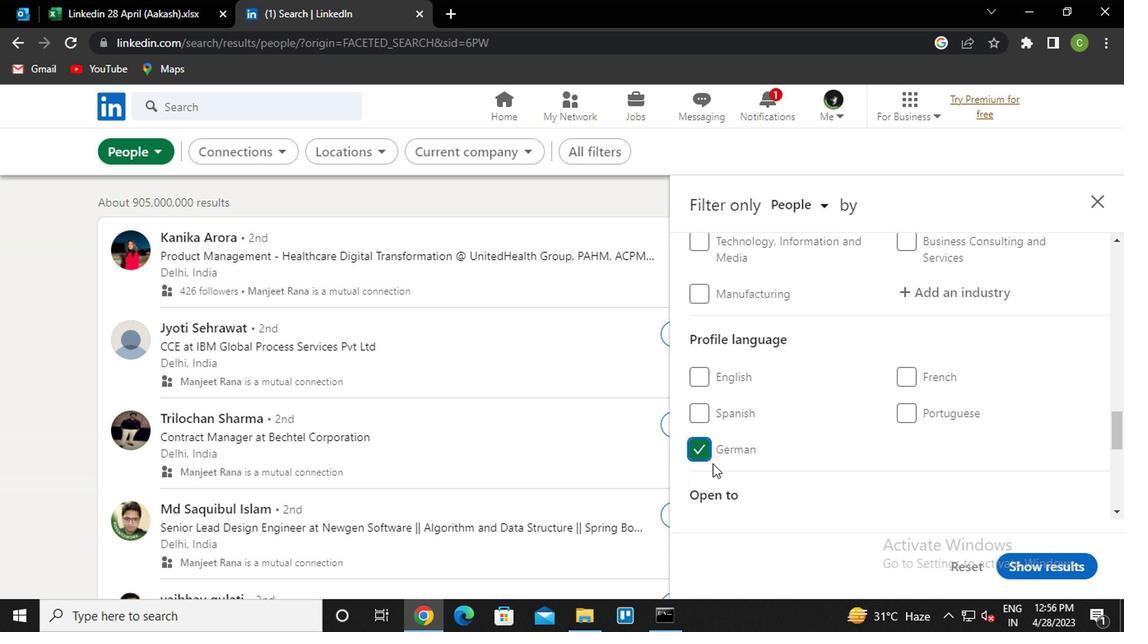 
Action: Mouse scrolled (793, 448) with delta (0, 0)
Screenshot: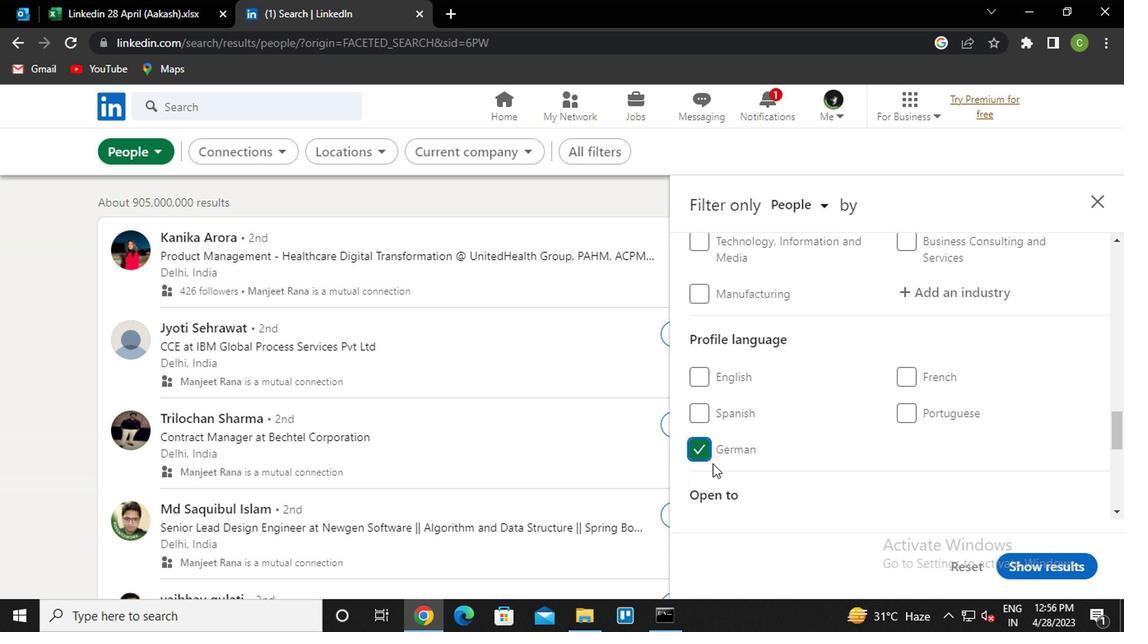 
Action: Mouse moved to (795, 448)
Screenshot: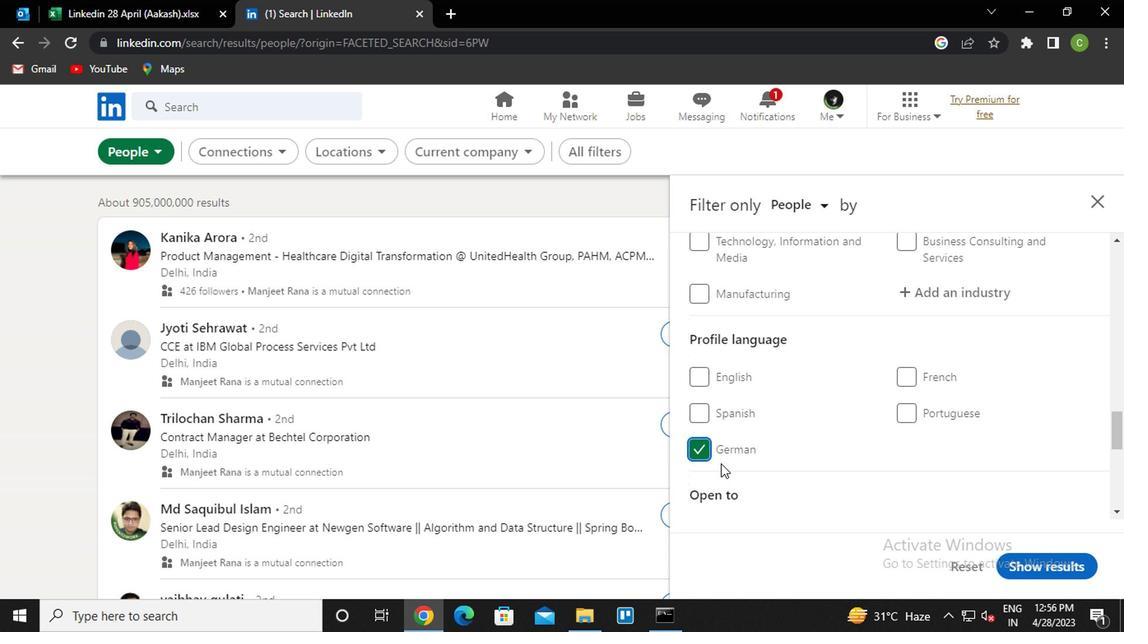 
Action: Mouse scrolled (795, 448) with delta (0, 0)
Screenshot: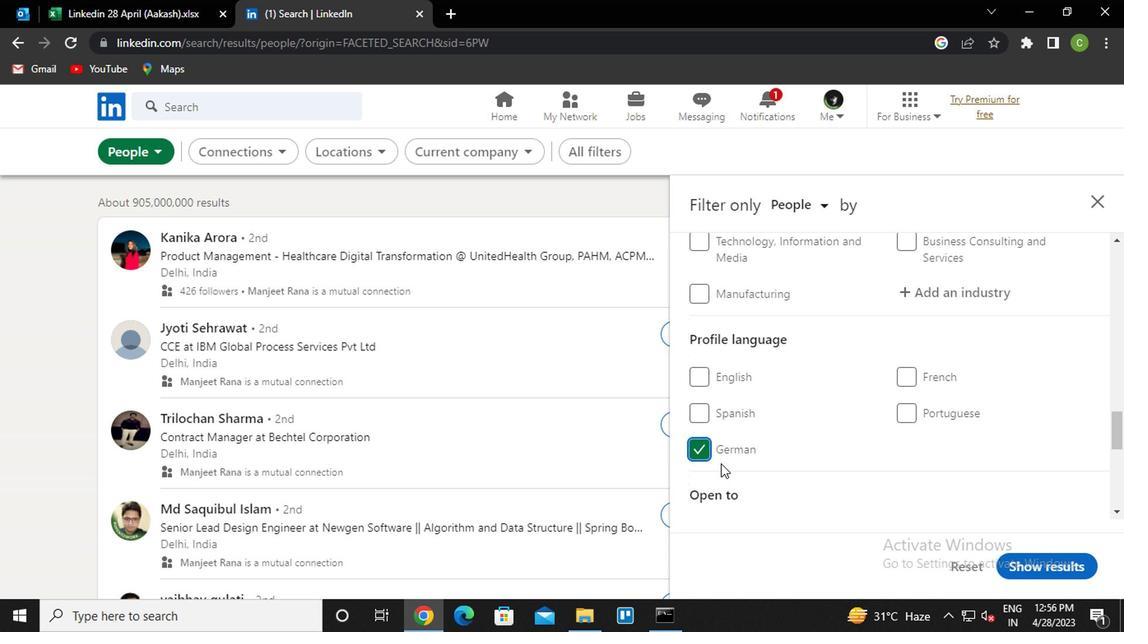 
Action: Mouse moved to (795, 448)
Screenshot: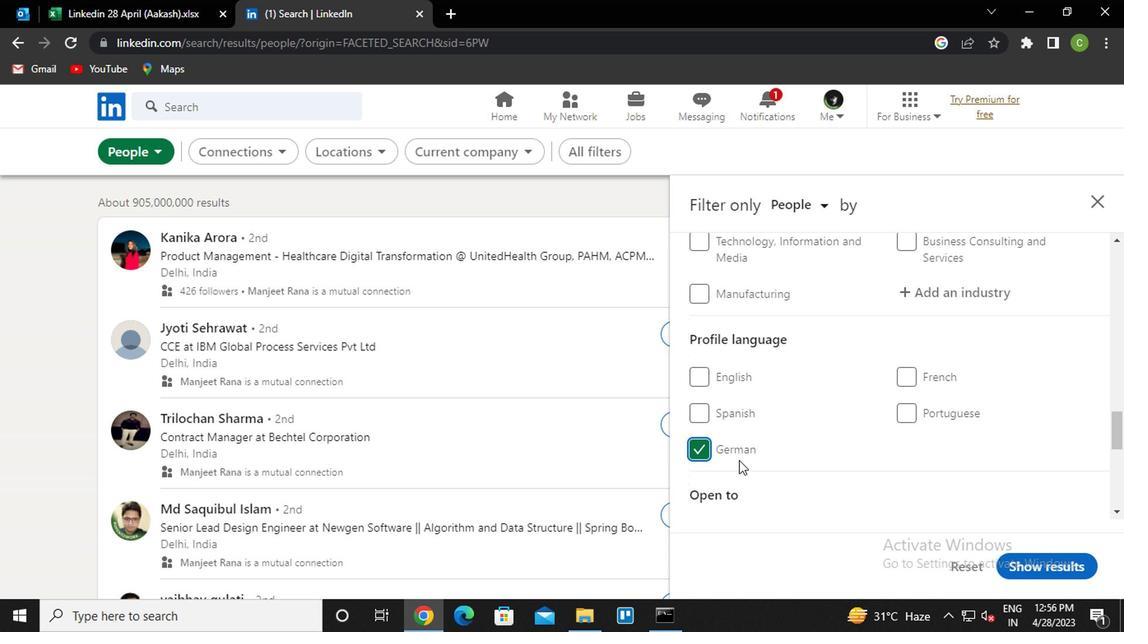 
Action: Mouse scrolled (795, 448) with delta (0, 0)
Screenshot: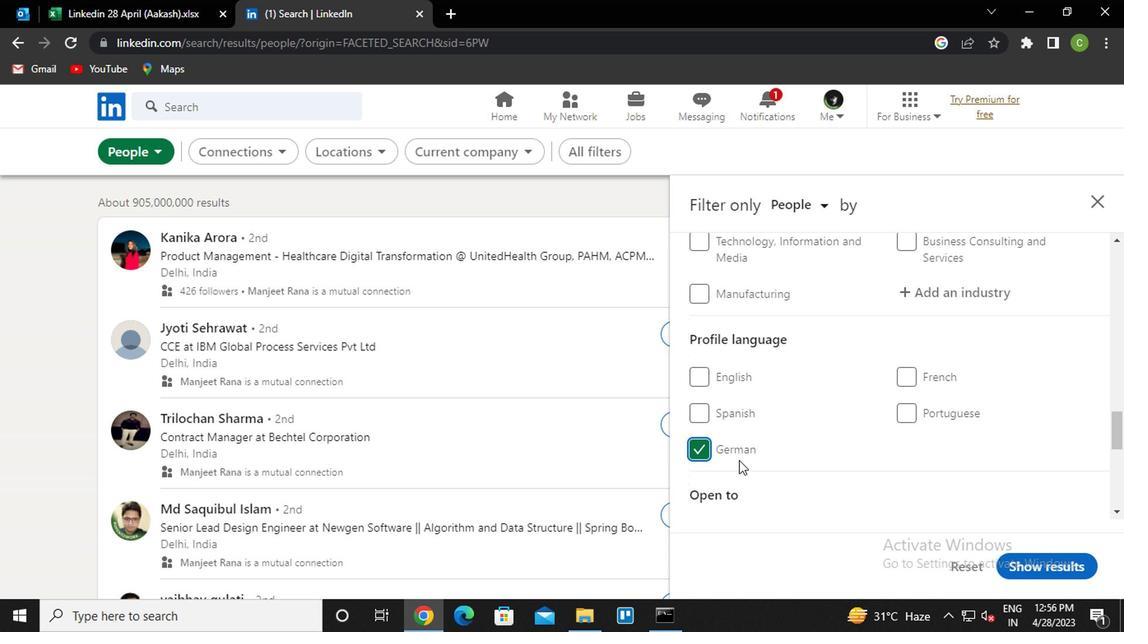 
Action: Mouse moved to (797, 448)
Screenshot: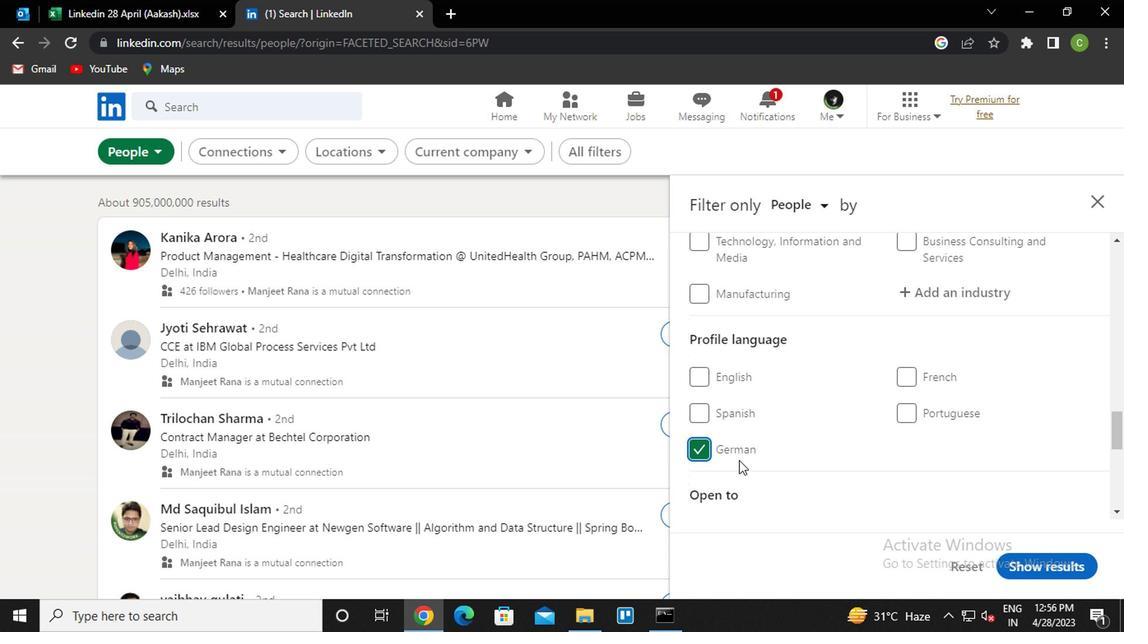 
Action: Mouse scrolled (797, 448) with delta (0, 0)
Screenshot: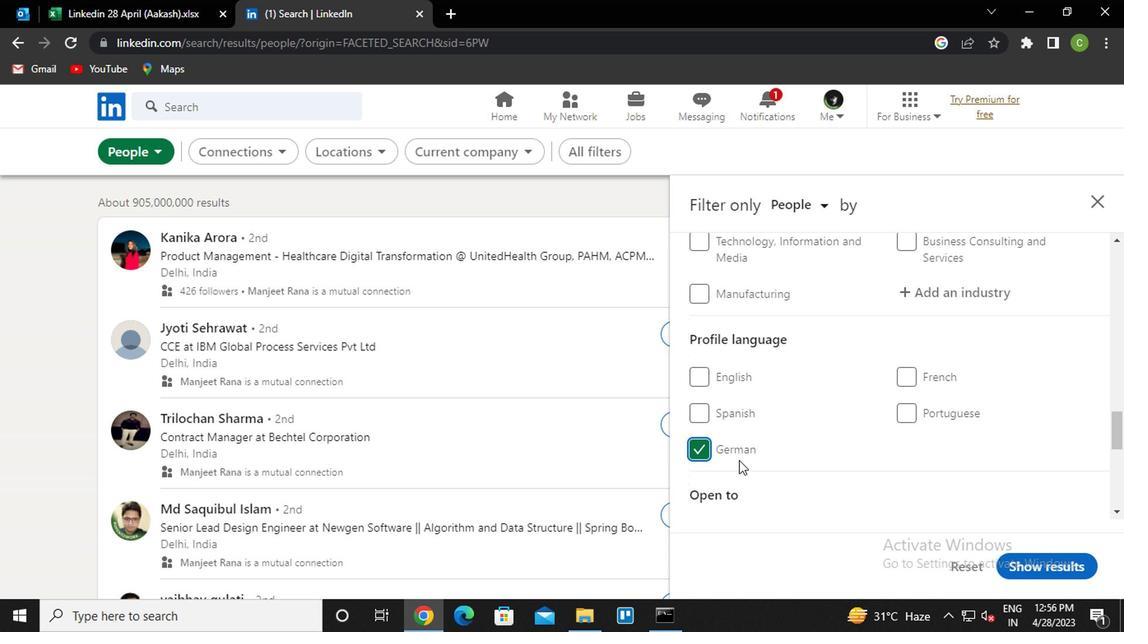 
Action: Mouse moved to (798, 448)
Screenshot: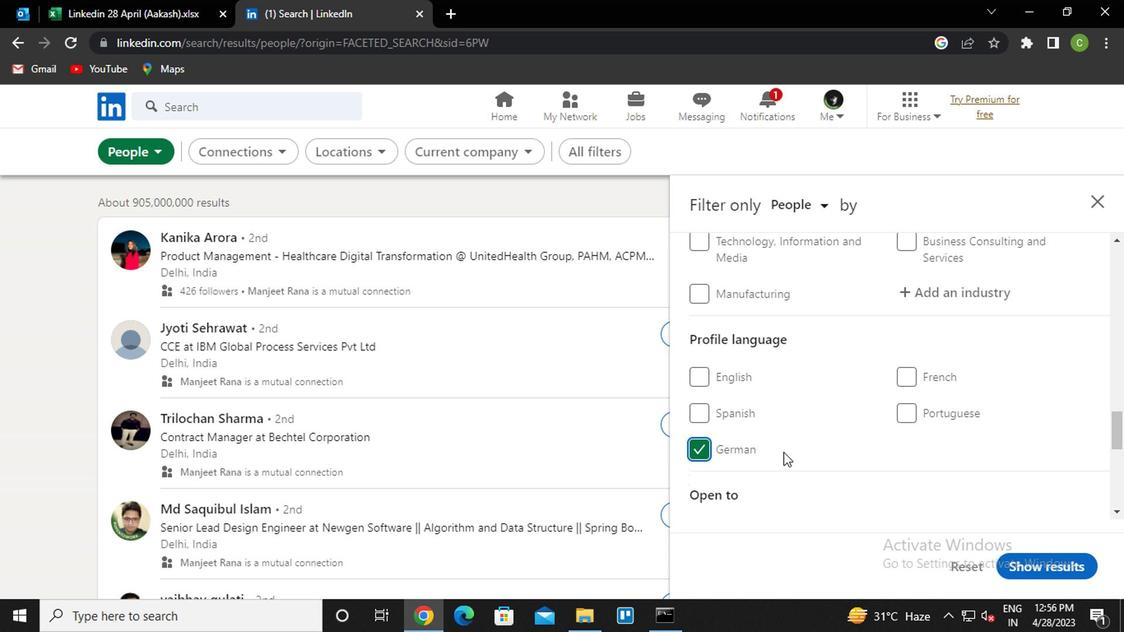 
Action: Mouse scrolled (798, 448) with delta (0, 0)
Screenshot: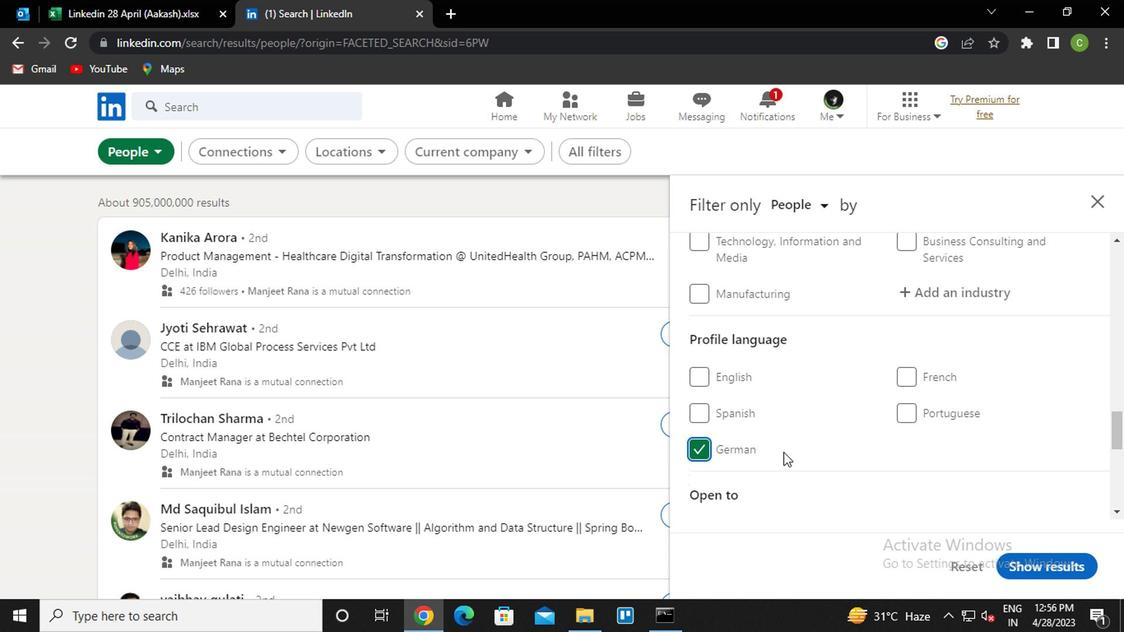 
Action: Mouse moved to (801, 446)
Screenshot: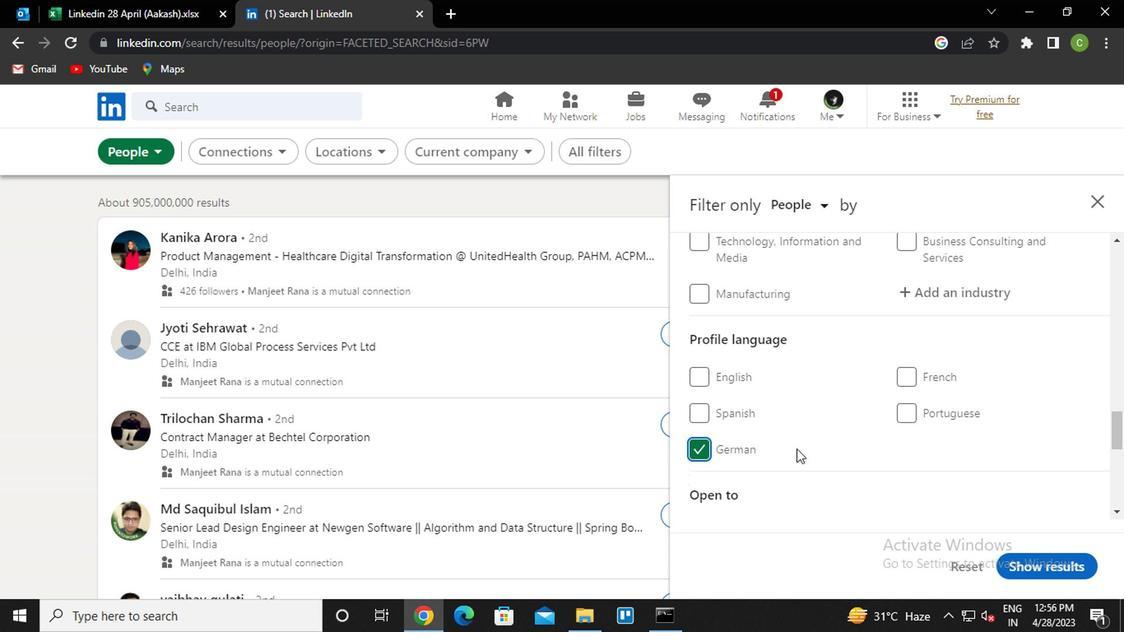 
Action: Mouse scrolled (801, 448) with delta (0, 1)
Screenshot: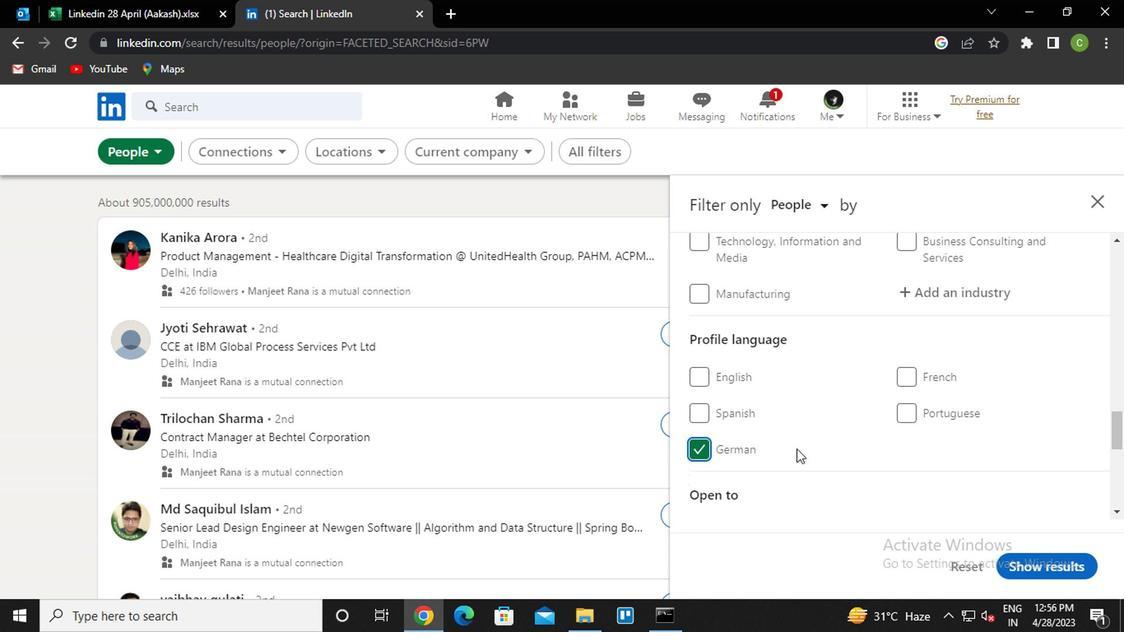 
Action: Mouse scrolled (801, 448) with delta (0, 1)
Screenshot: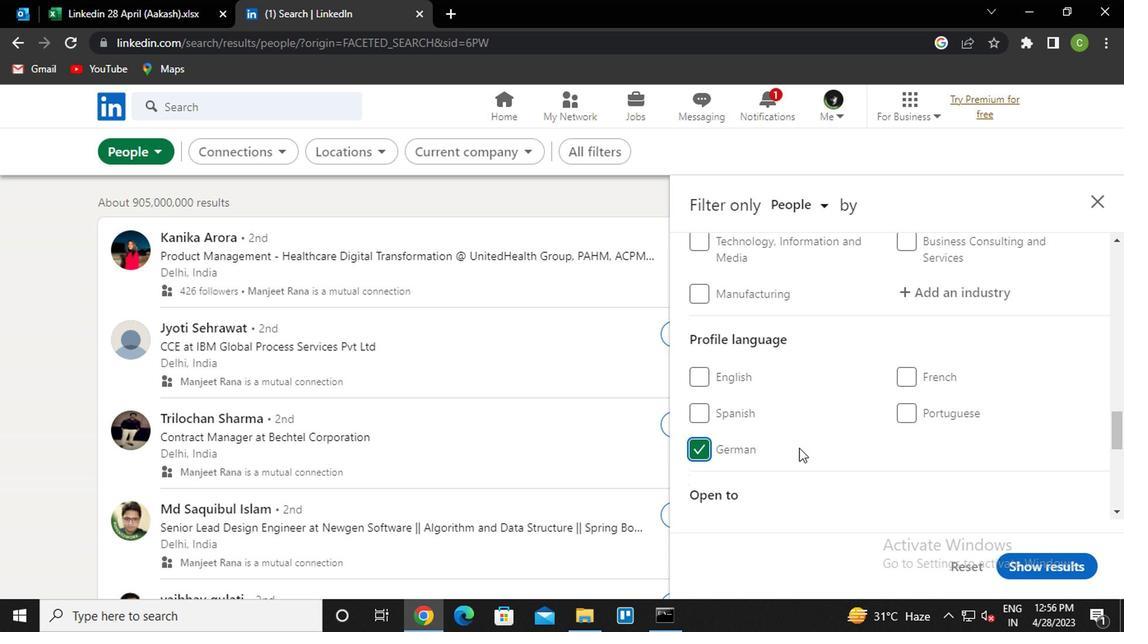 
Action: Mouse moved to (945, 363)
Screenshot: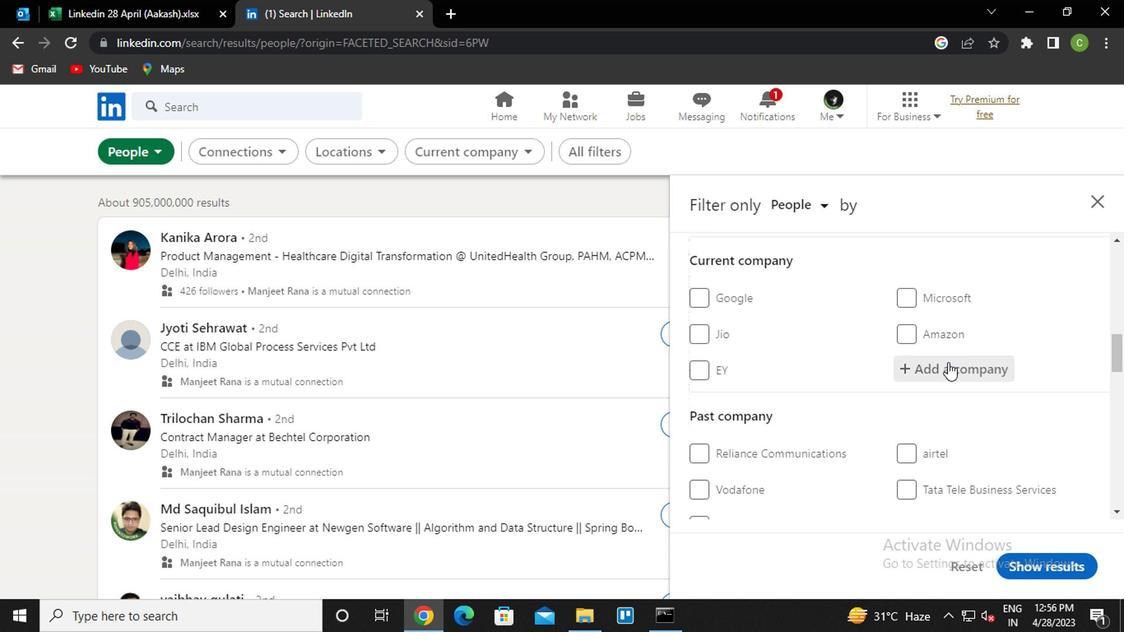 
Action: Mouse pressed left at (945, 363)
Screenshot: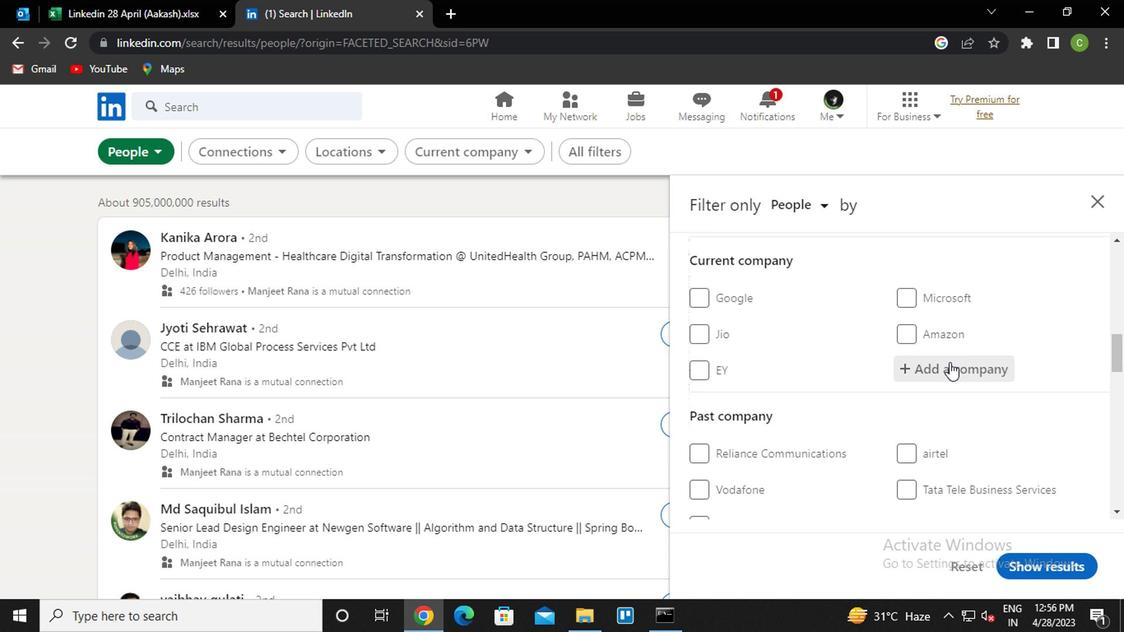 
Action: Key pressed <Key.caps_lock>v<Key.caps_lock>ivo<Key.space>cars<Key.down><Key.enter>
Screenshot: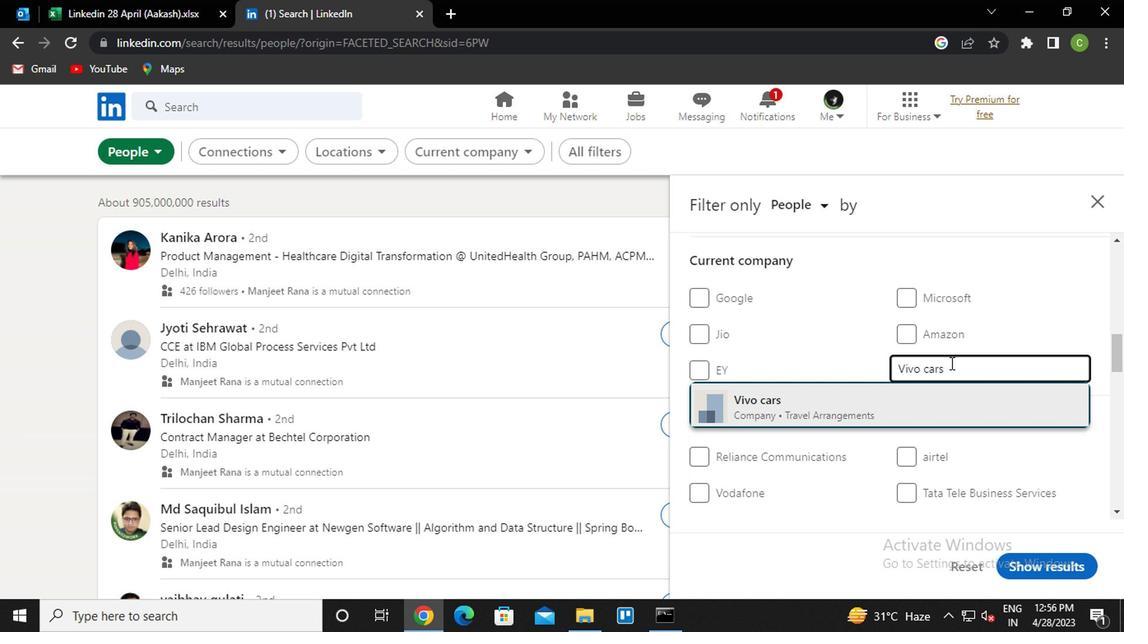 
Action: Mouse scrolled (945, 363) with delta (0, 0)
Screenshot: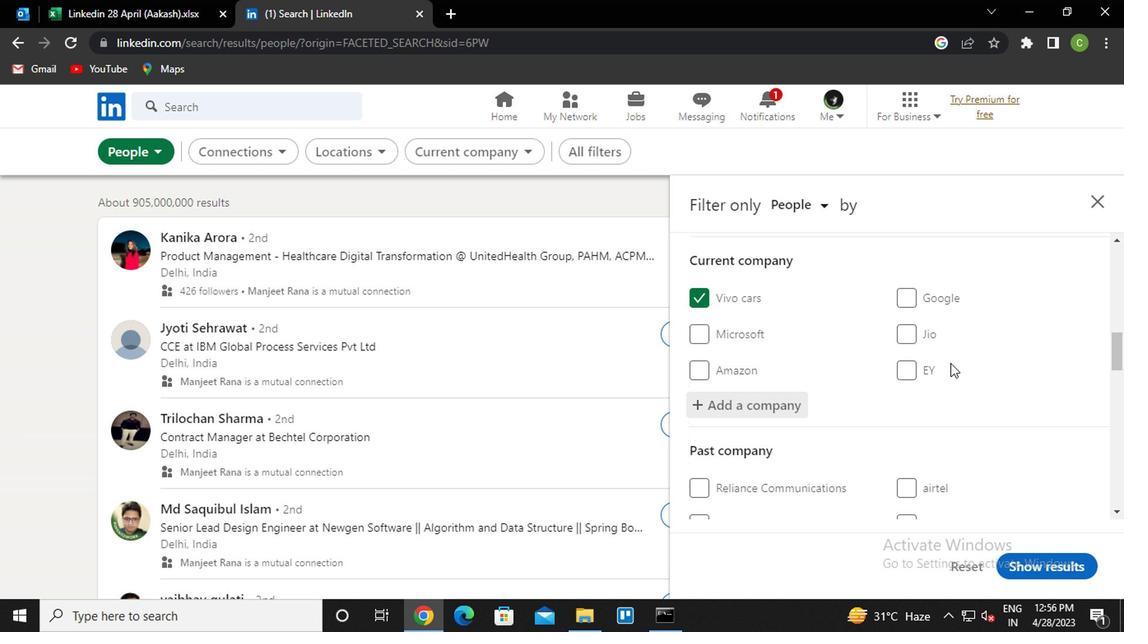 
Action: Mouse scrolled (945, 363) with delta (0, 0)
Screenshot: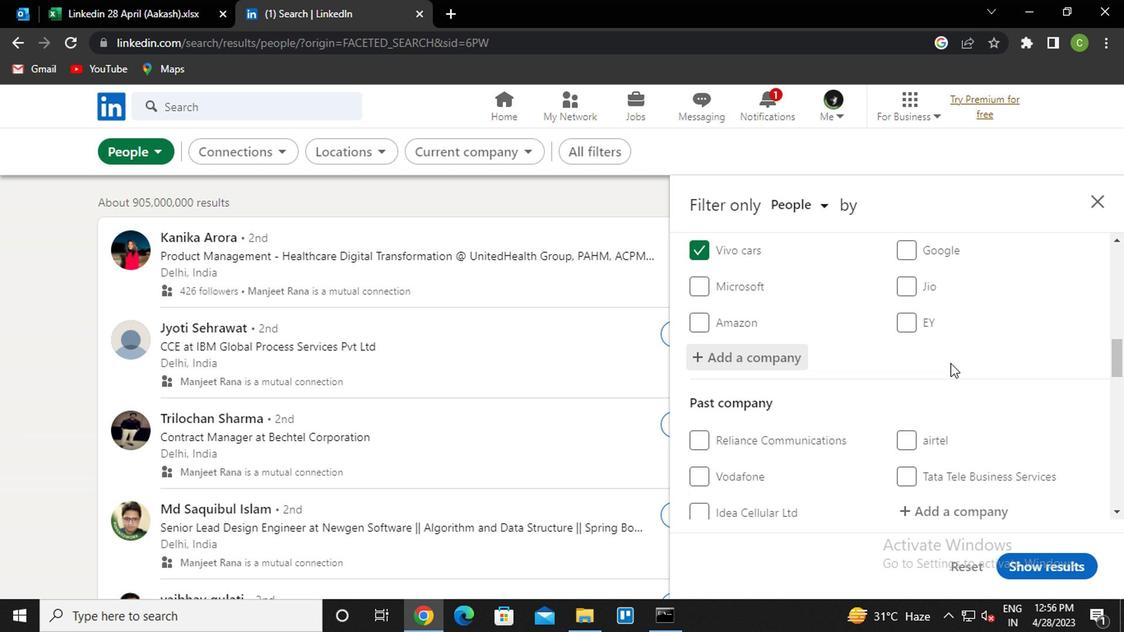 
Action: Mouse scrolled (945, 363) with delta (0, 0)
Screenshot: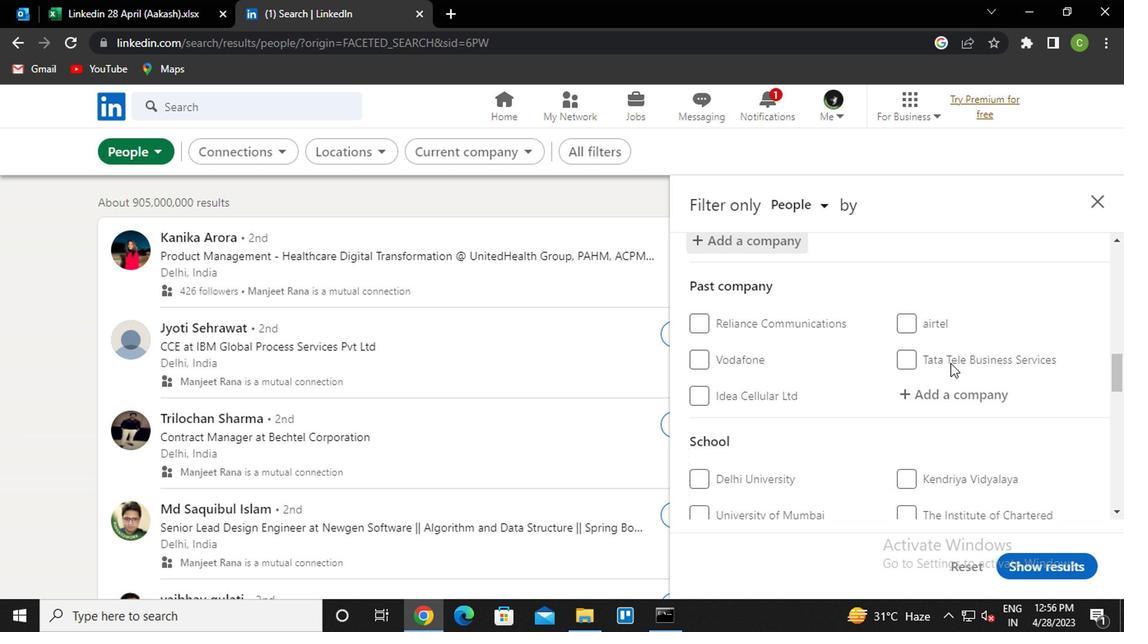 
Action: Mouse moved to (931, 379)
Screenshot: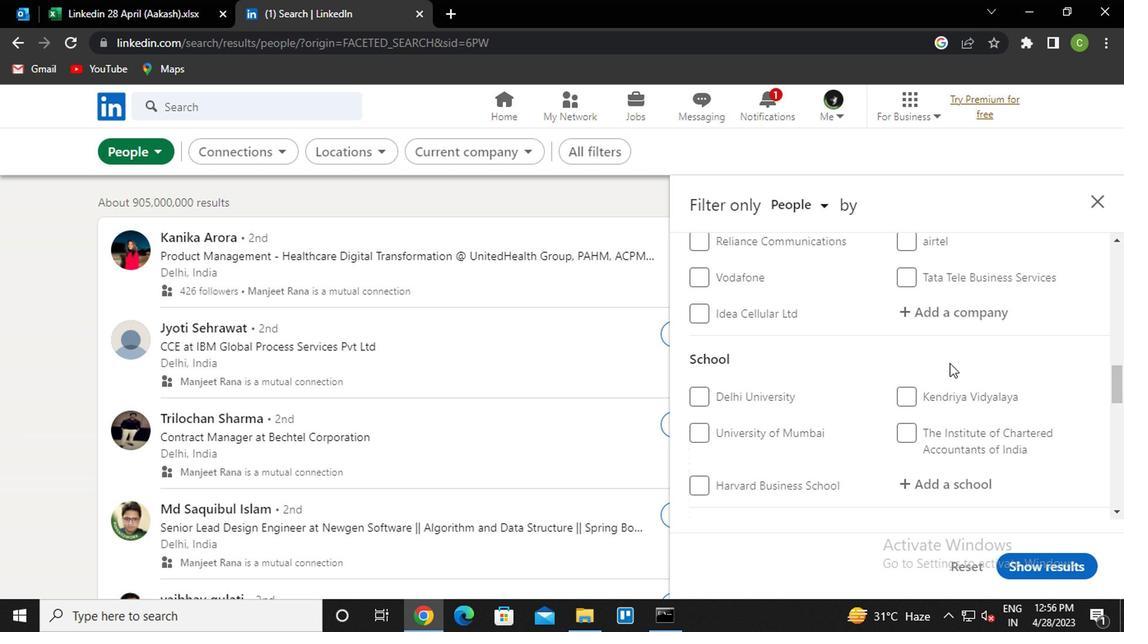 
Action: Mouse scrolled (931, 378) with delta (0, -1)
Screenshot: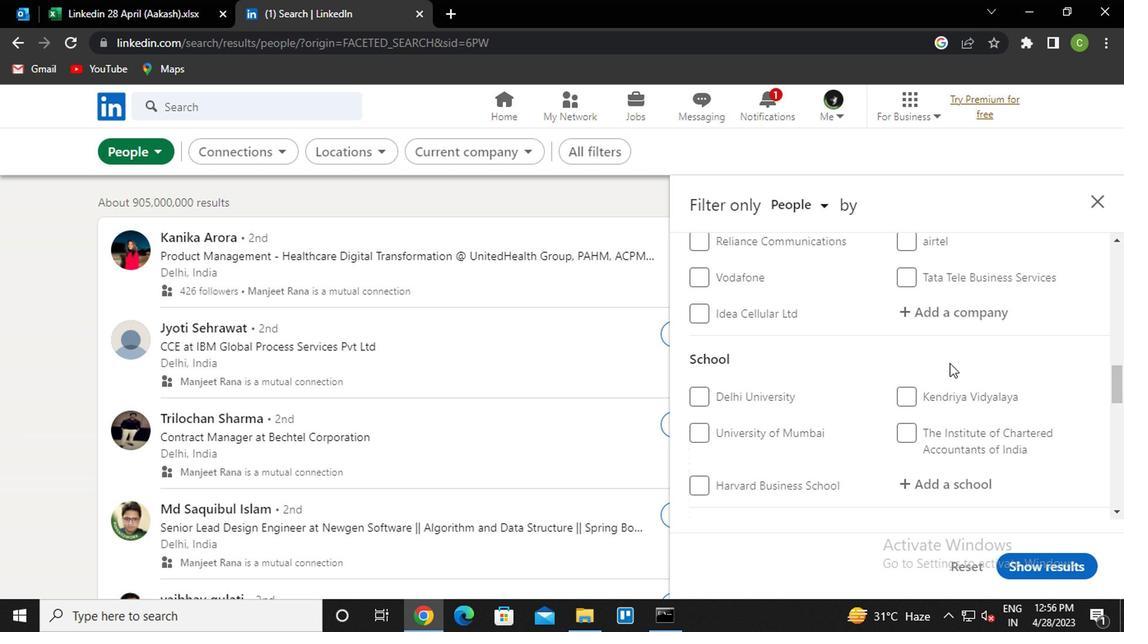 
Action: Mouse moved to (928, 380)
Screenshot: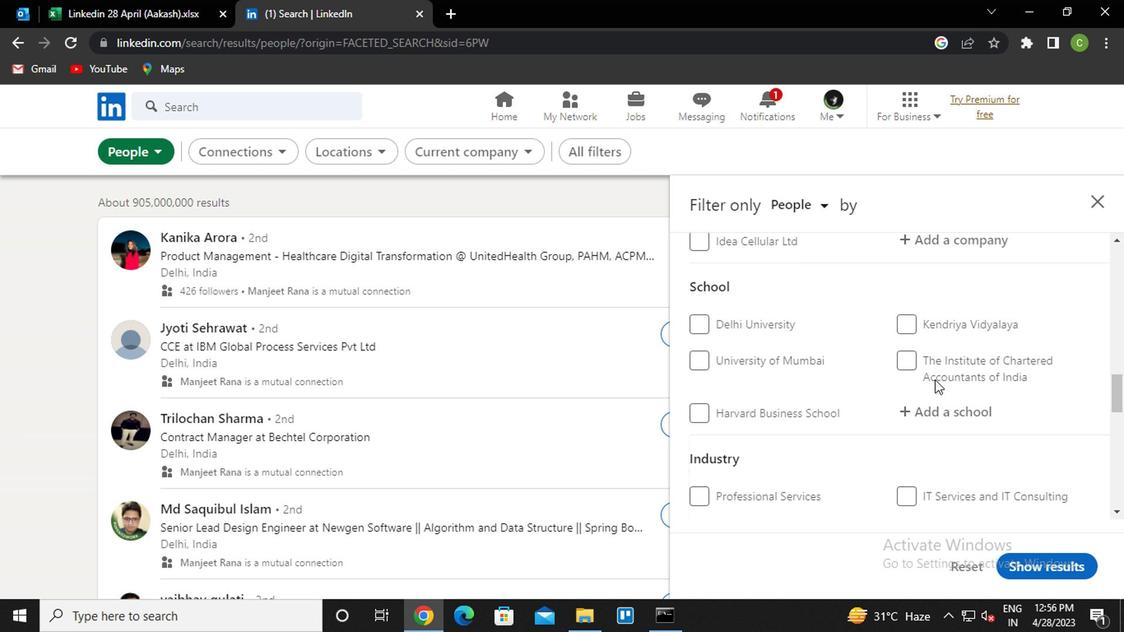 
Action: Mouse scrolled (928, 379) with delta (0, 0)
Screenshot: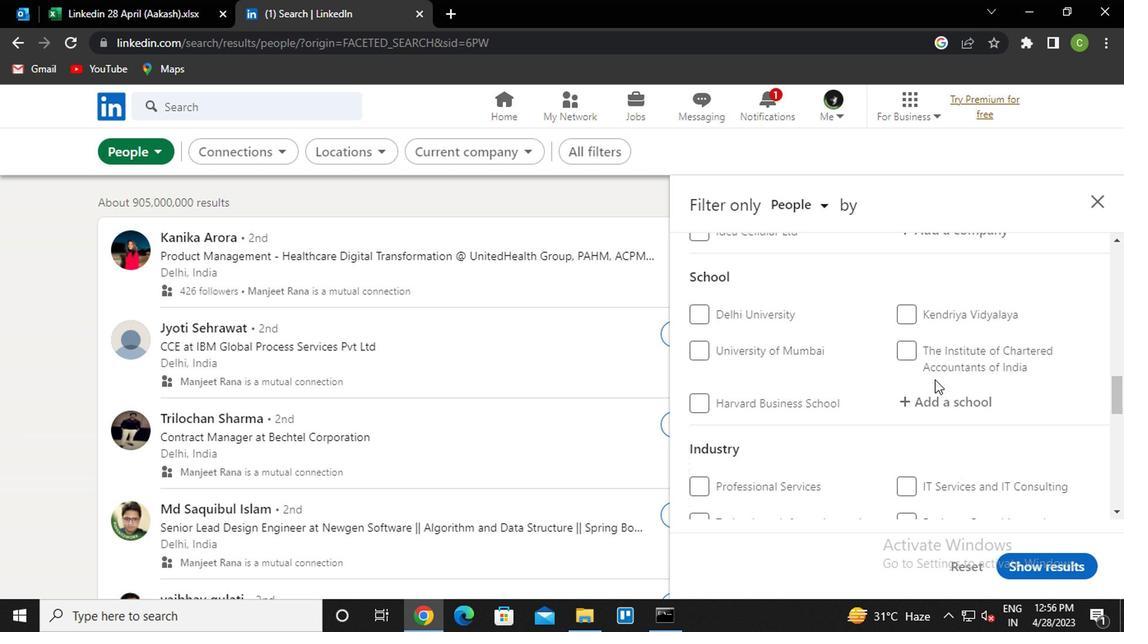 
Action: Mouse moved to (941, 325)
Screenshot: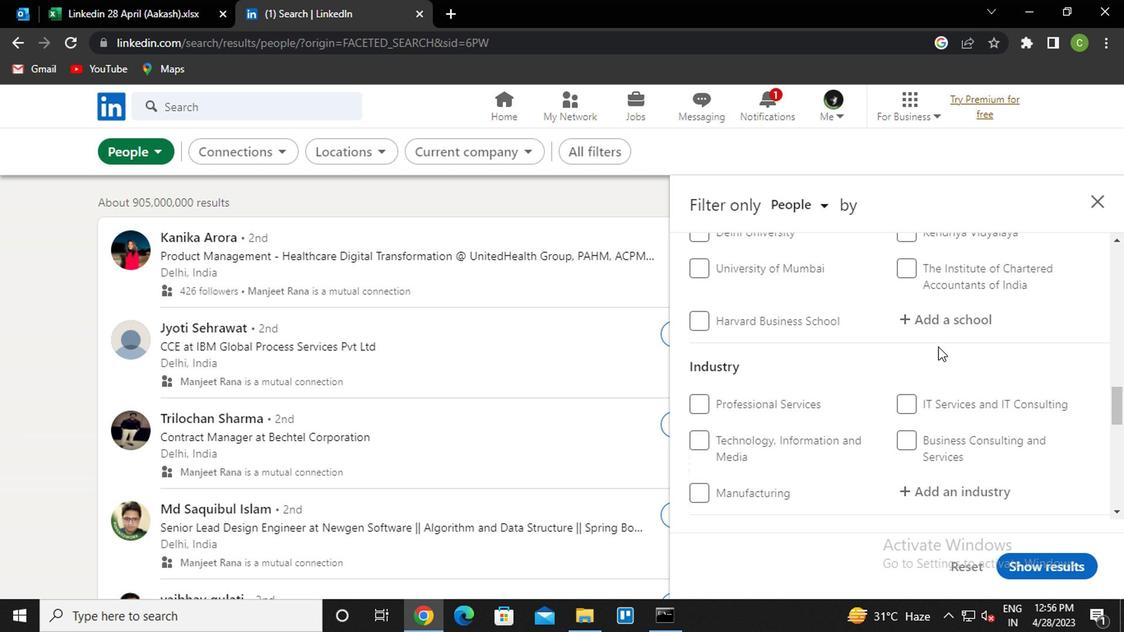 
Action: Mouse pressed left at (941, 325)
Screenshot: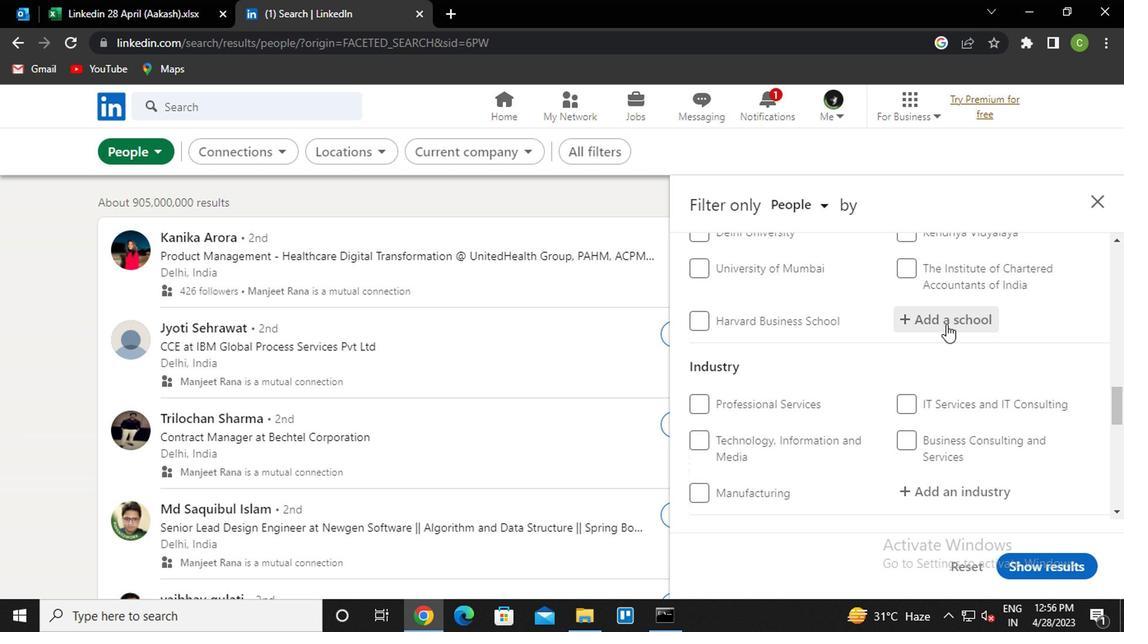 
Action: Key pressed <Key.caps_lock>s<Key.caps_lock>agar<Key.down><Key.down><Key.down><Key.down><Key.down><Key.down><Key.down><Key.down><Key.down><Key.down><Key.down><Key.down><Key.down><Key.down><Key.down><Key.down><Key.down><Key.down><Key.down><Key.down><Key.down><Key.space>group<Key.down><Key.enter>
Screenshot: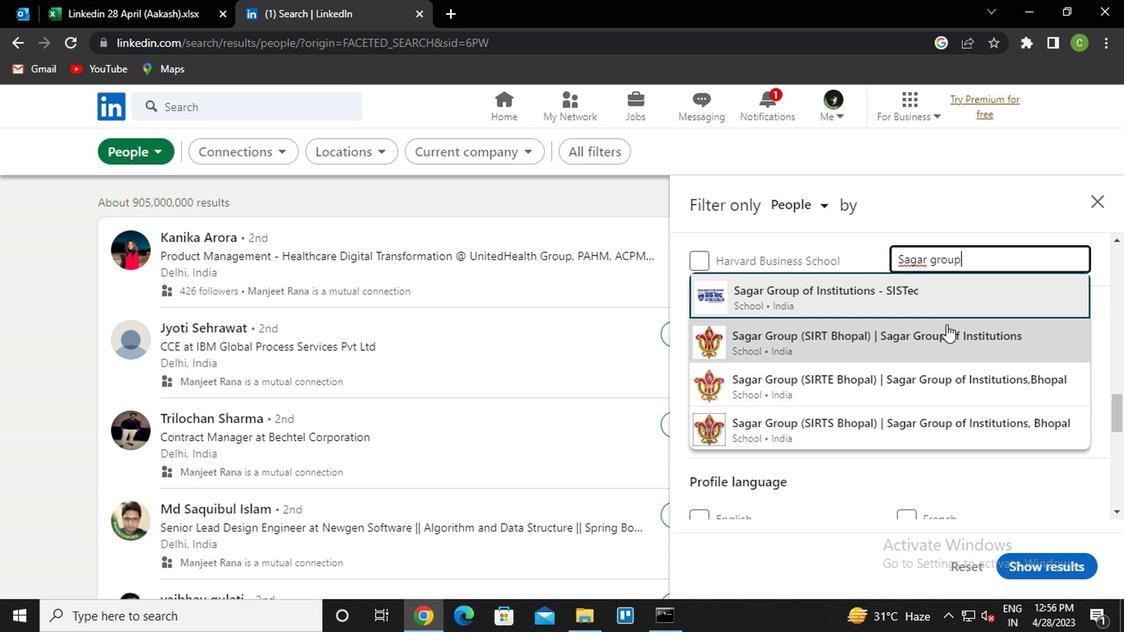 
Action: Mouse moved to (940, 326)
Screenshot: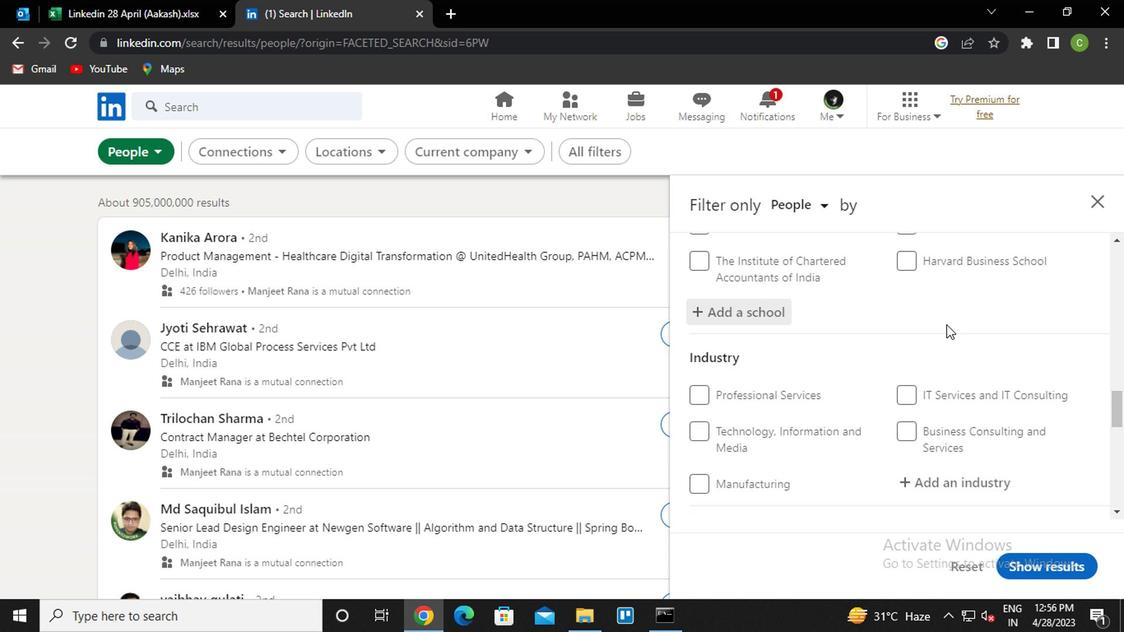 
Action: Mouse scrolled (940, 325) with delta (0, 0)
Screenshot: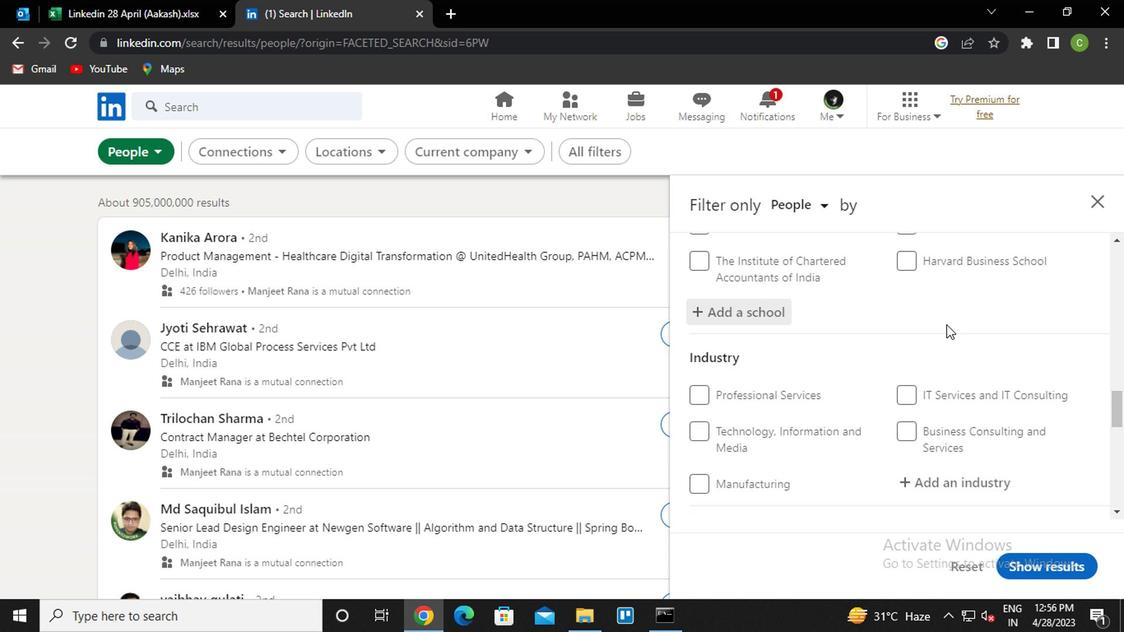 
Action: Mouse moved to (939, 330)
Screenshot: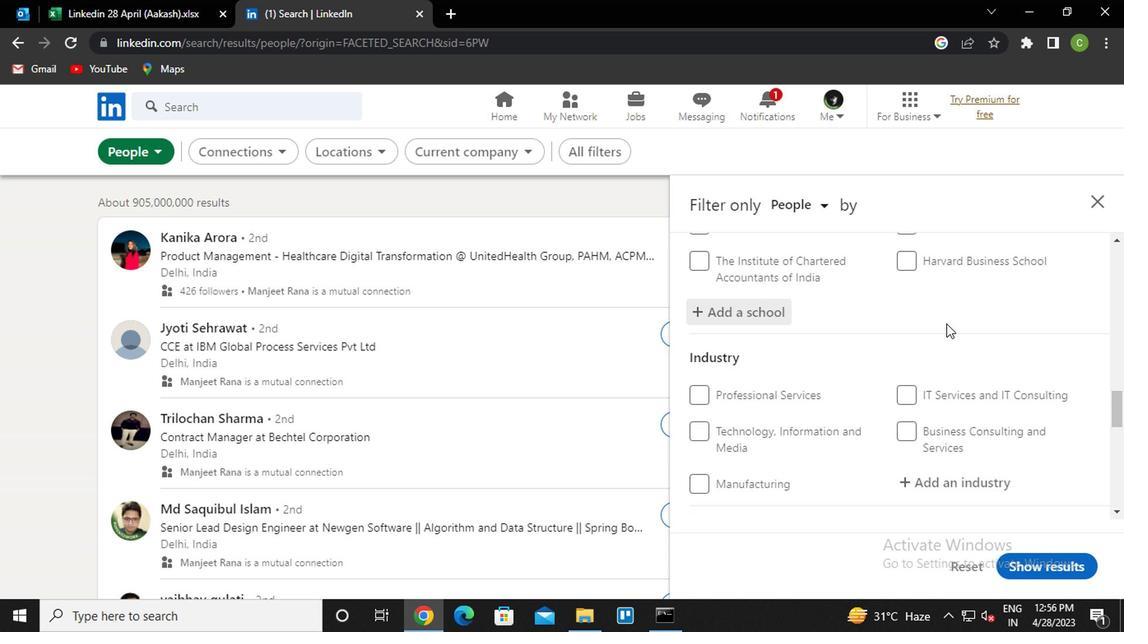 
Action: Mouse scrolled (939, 329) with delta (0, -1)
Screenshot: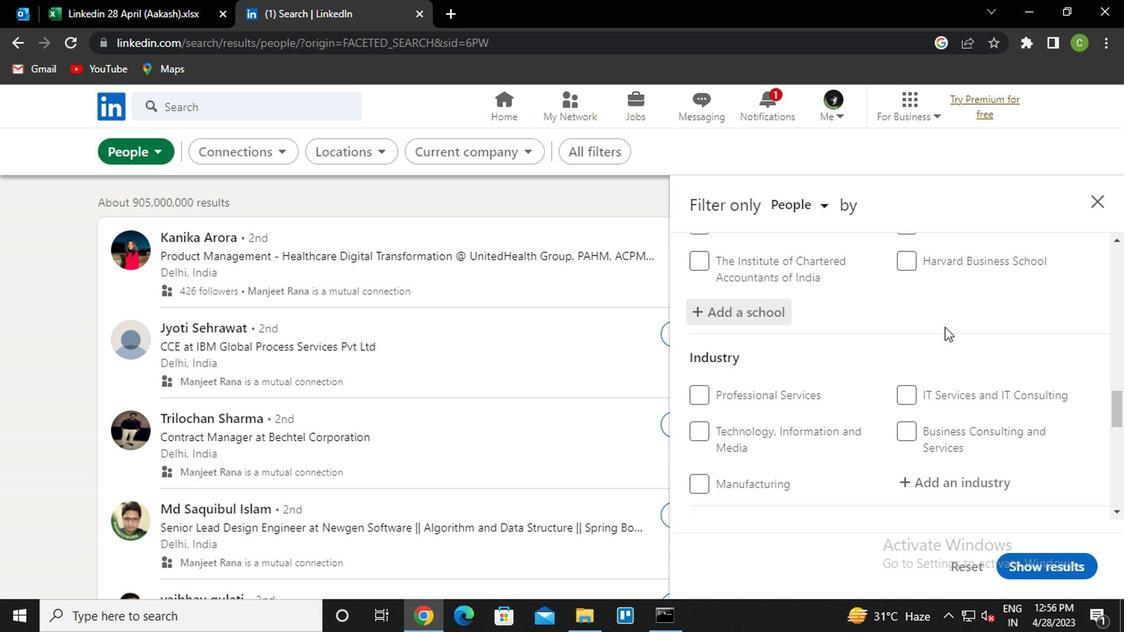 
Action: Mouse moved to (952, 317)
Screenshot: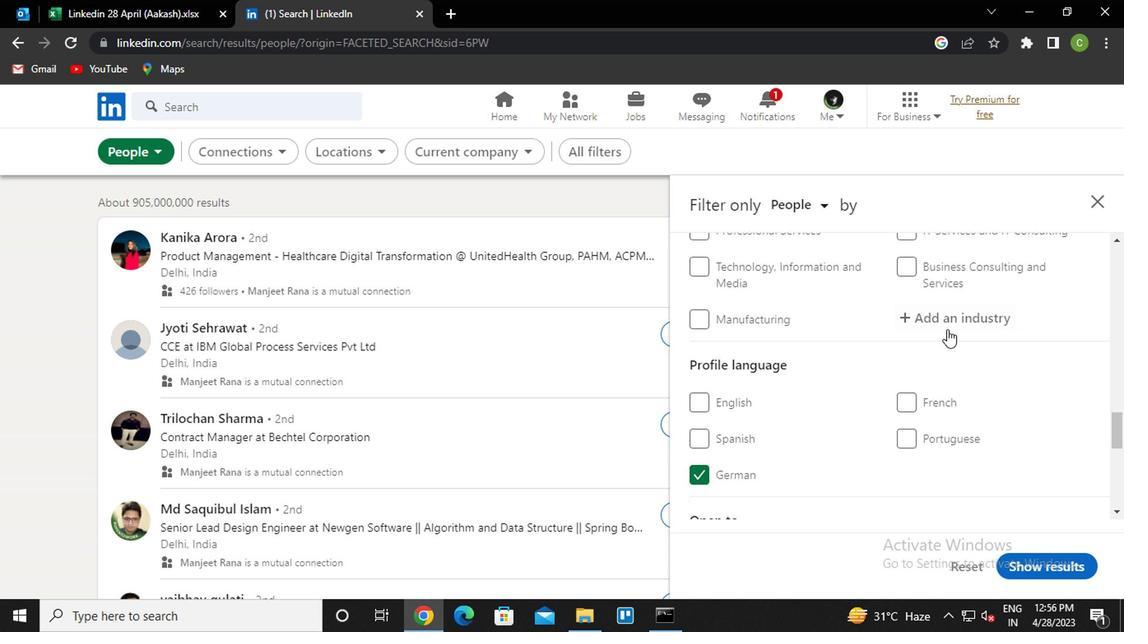 
Action: Mouse pressed left at (952, 317)
Screenshot: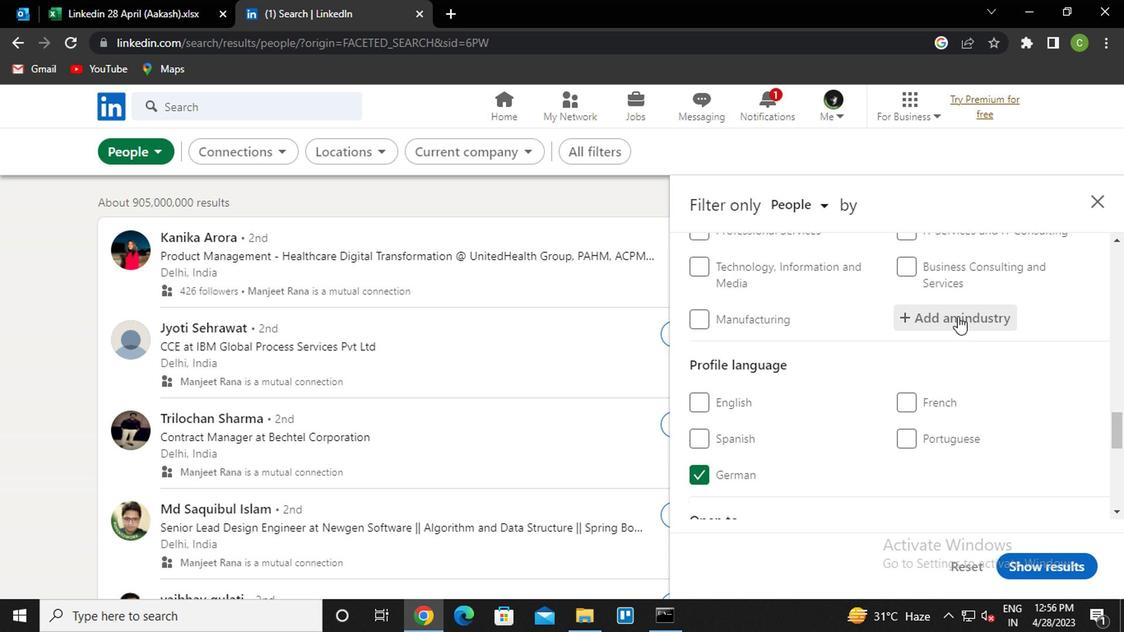 
Action: Key pressed <Key.caps_lock>e-l<Key.caps_lock>ear<Key.down><Key.enter>
Screenshot: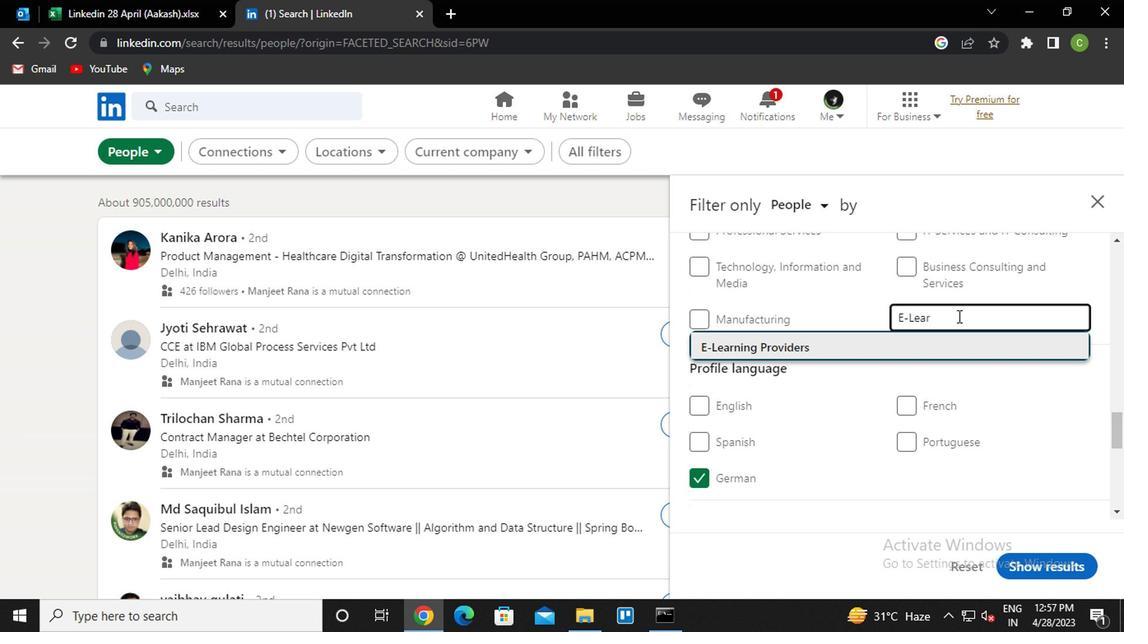
Action: Mouse scrolled (952, 316) with delta (0, -1)
Screenshot: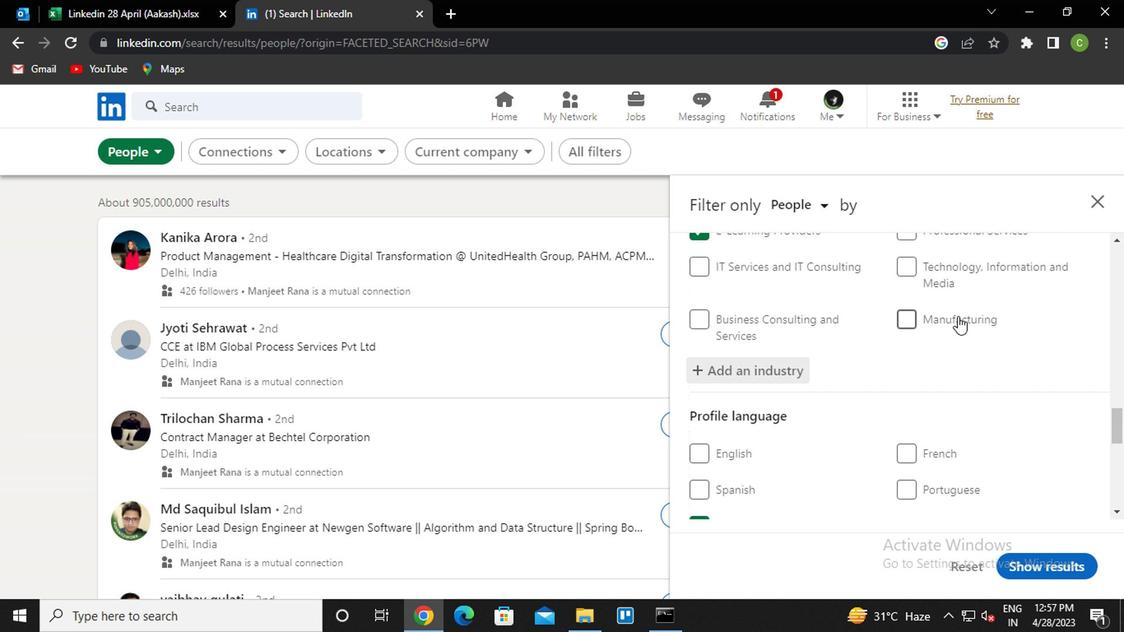 
Action: Mouse scrolled (952, 316) with delta (0, -1)
Screenshot: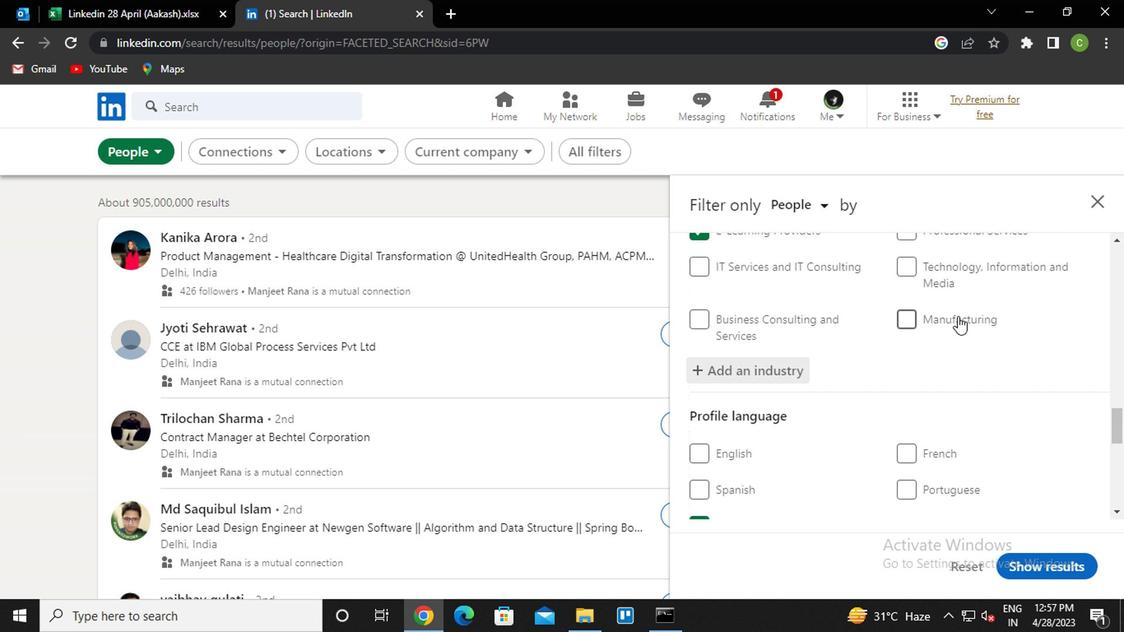 
Action: Mouse scrolled (952, 316) with delta (0, -1)
Screenshot: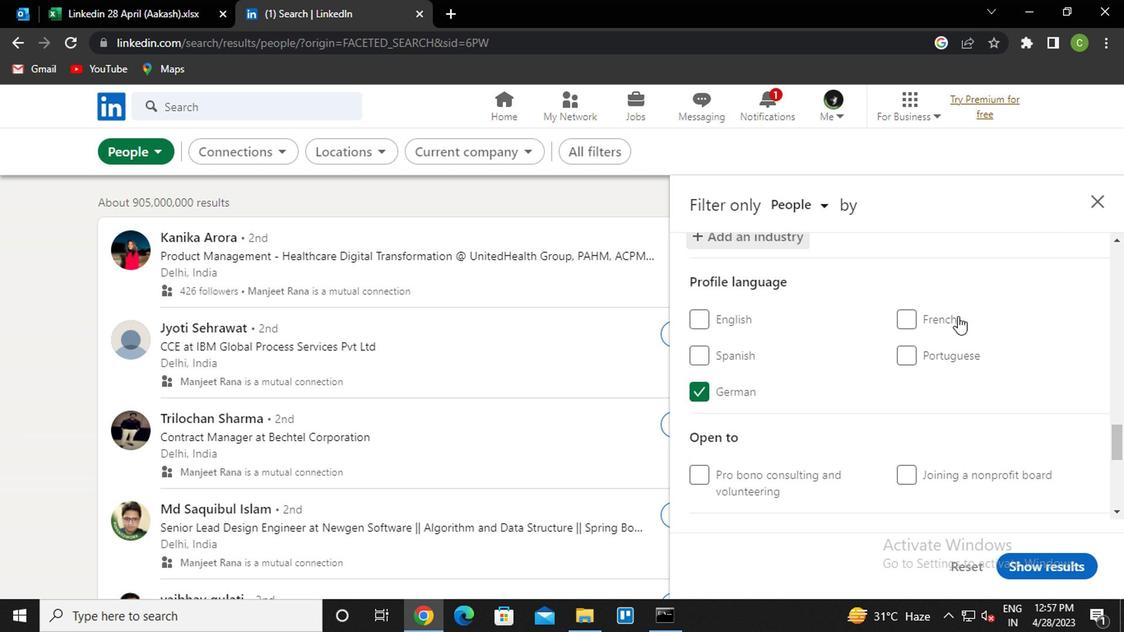 
Action: Mouse moved to (940, 329)
Screenshot: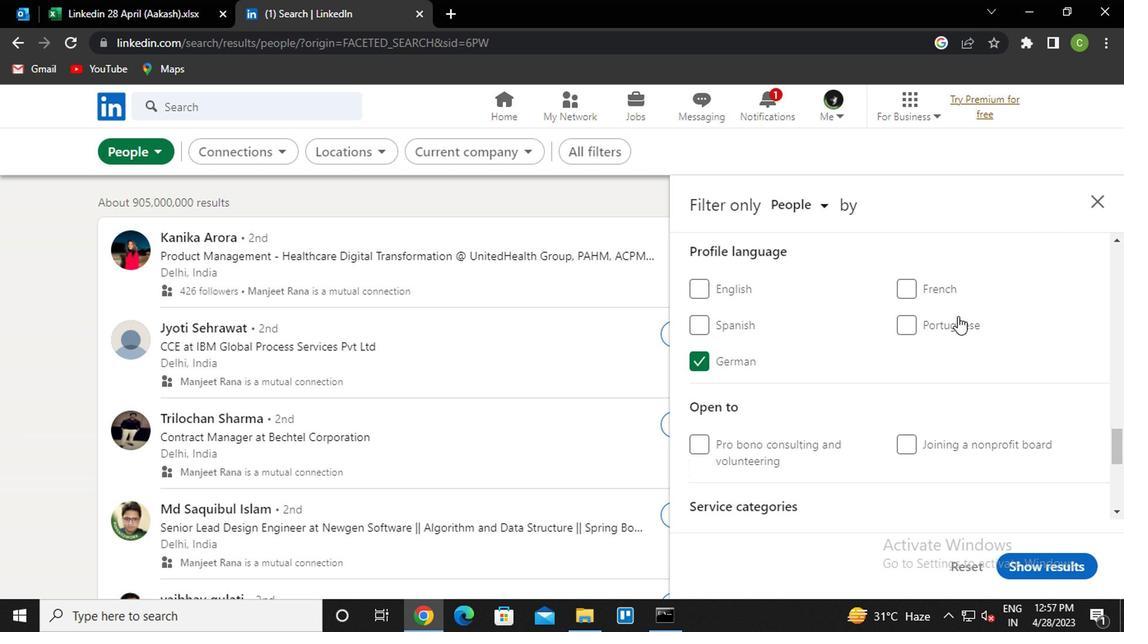 
Action: Mouse scrolled (940, 328) with delta (0, 0)
Screenshot: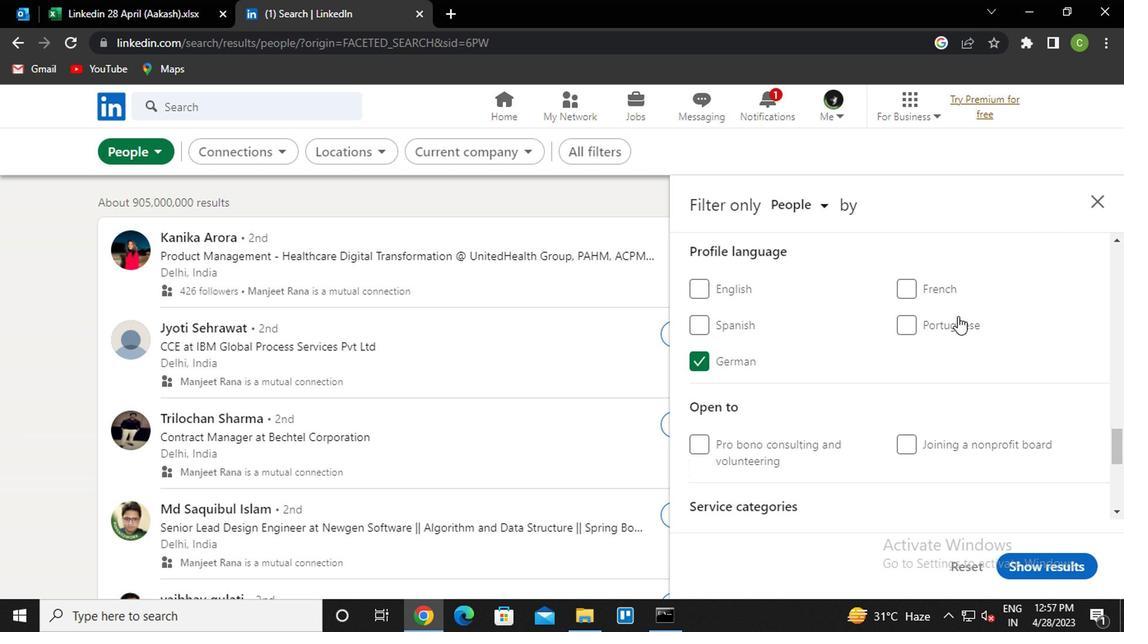 
Action: Mouse moved to (928, 343)
Screenshot: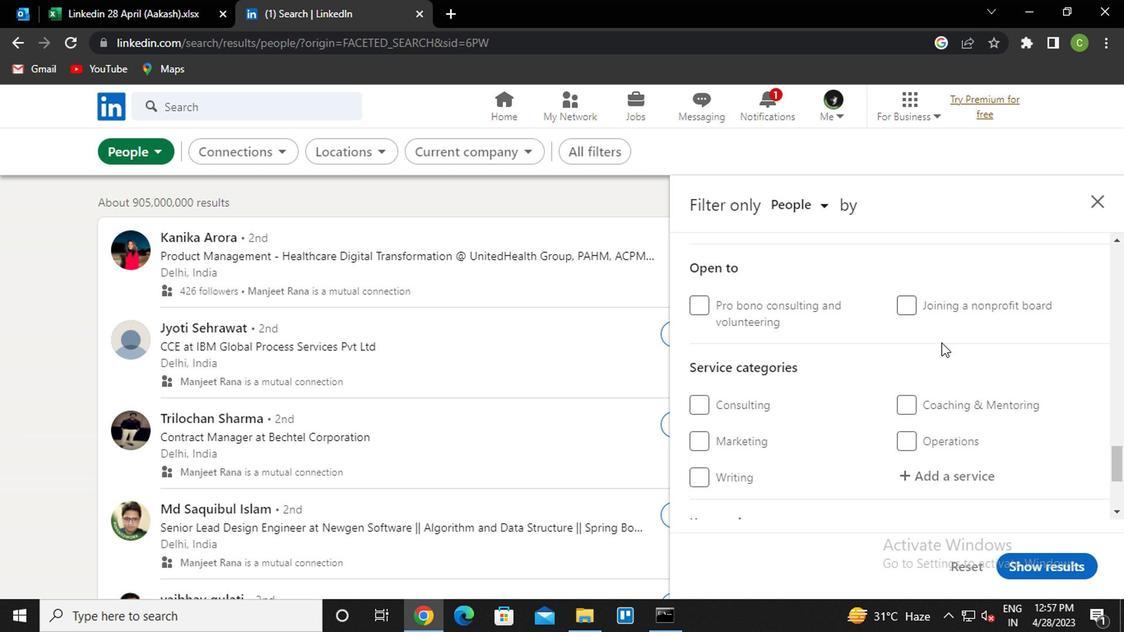
Action: Mouse scrolled (928, 342) with delta (0, 0)
Screenshot: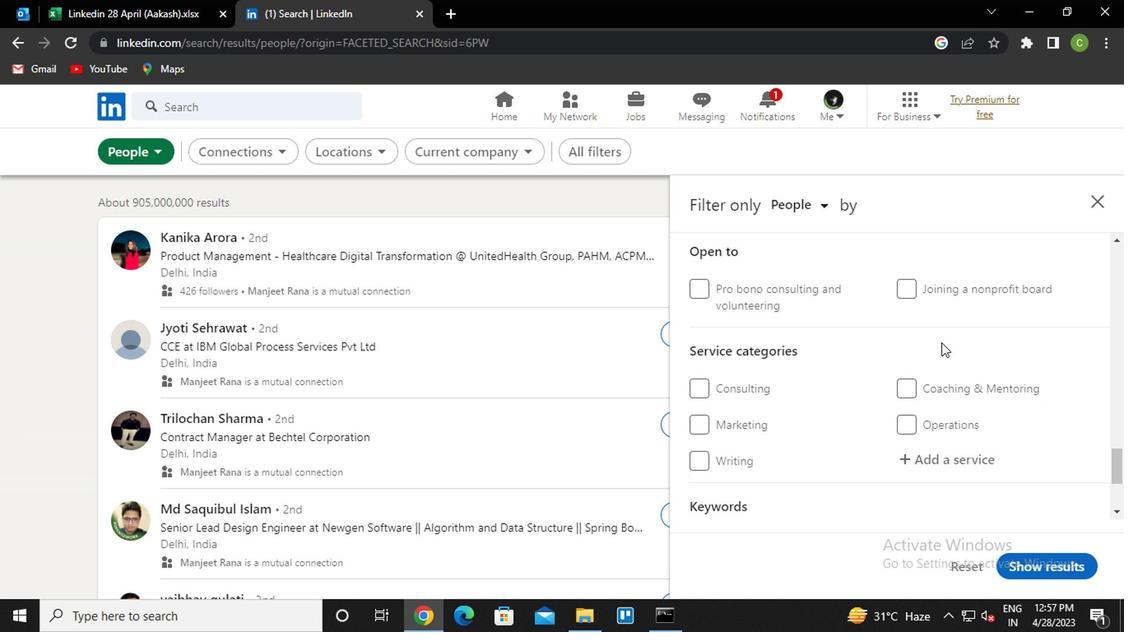 
Action: Mouse moved to (921, 349)
Screenshot: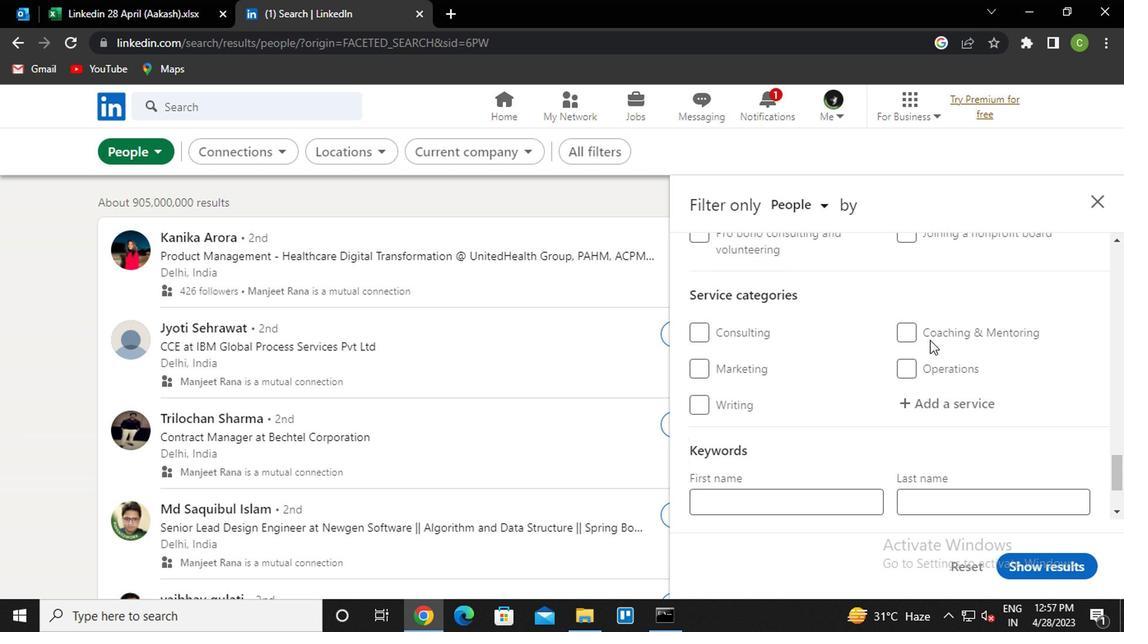 
Action: Mouse scrolled (921, 348) with delta (0, 0)
Screenshot: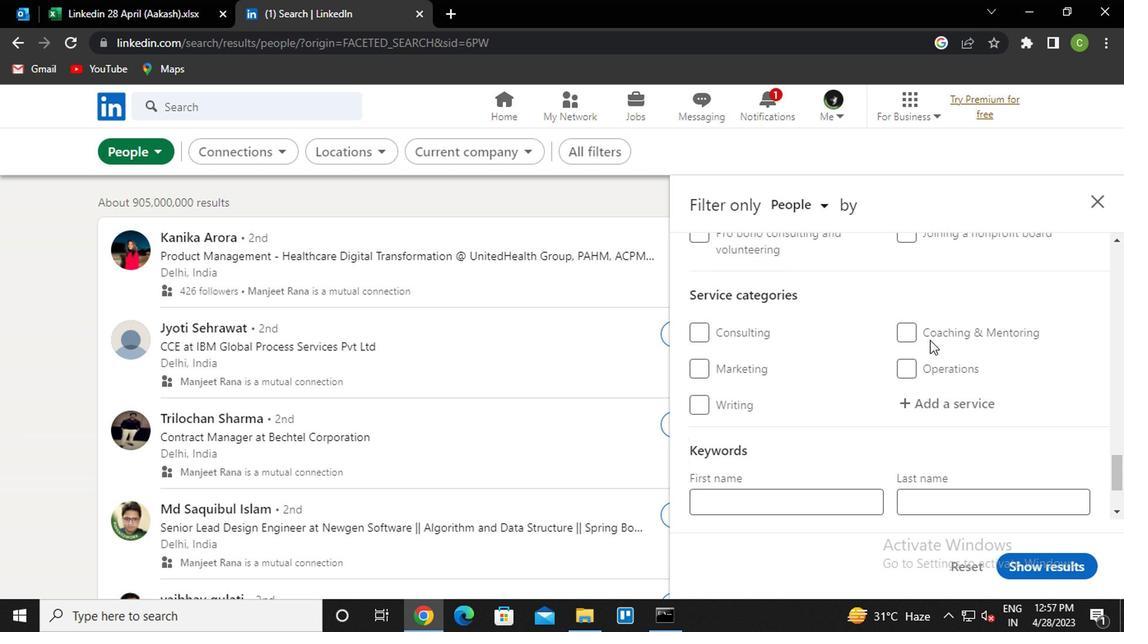 
Action: Mouse moved to (956, 282)
Screenshot: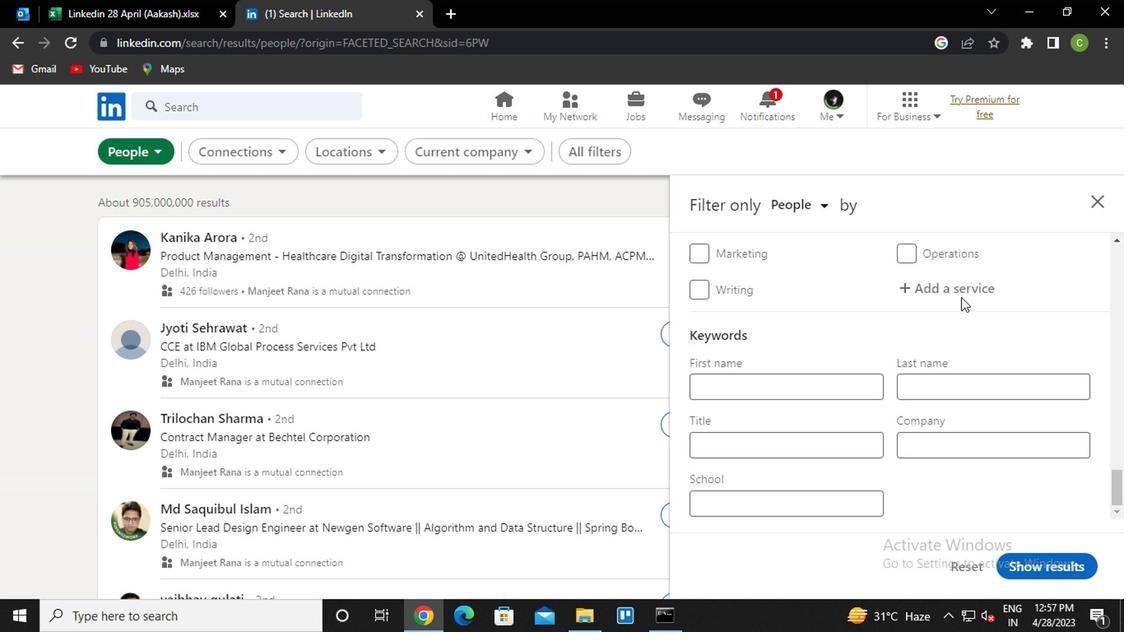 
Action: Mouse pressed left at (956, 282)
Screenshot: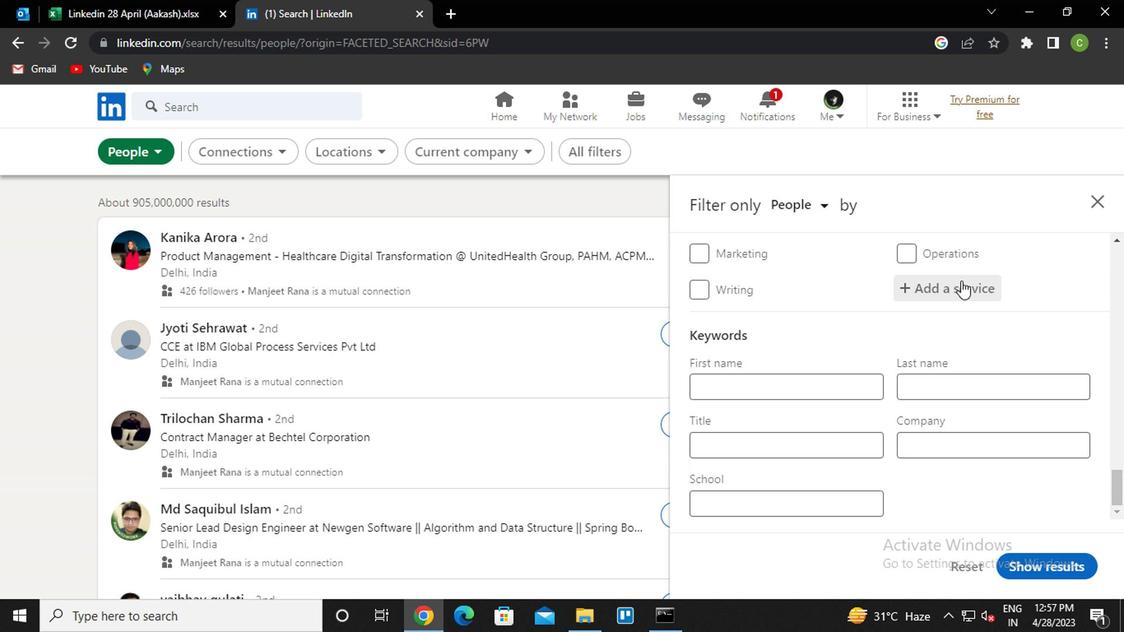 
Action: Key pressed <Key.caps_lock>n<Key.caps_lock>etwork<Key.down><Key.down><Key.down><Key.down><Key.enter>
Screenshot: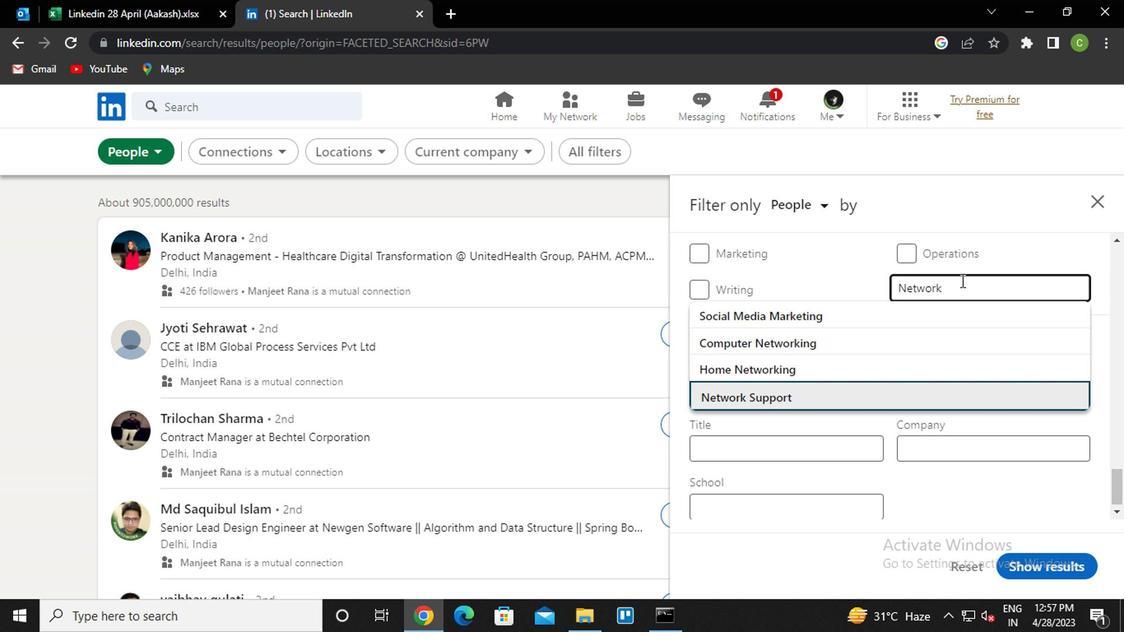 
Action: Mouse scrolled (956, 281) with delta (0, -1)
Screenshot: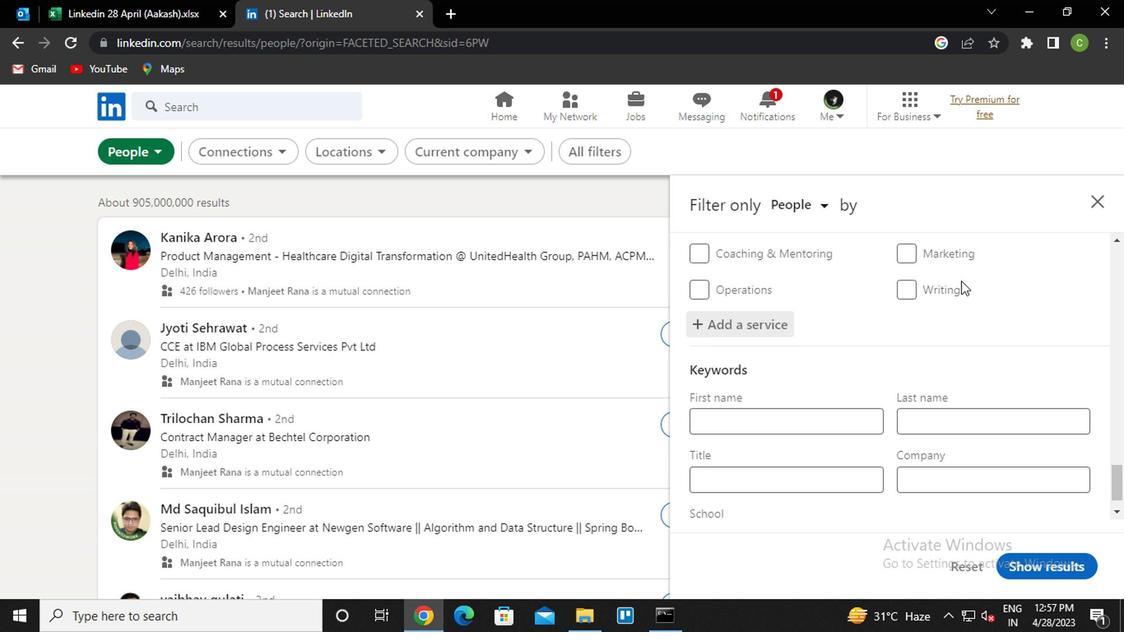 
Action: Mouse scrolled (956, 281) with delta (0, -1)
Screenshot: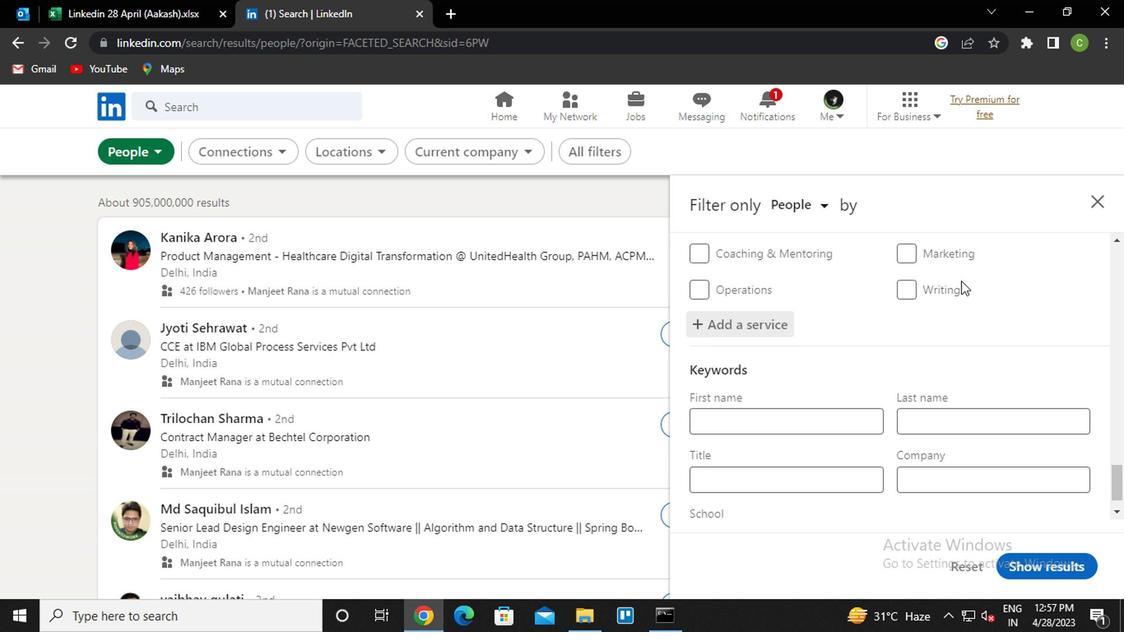 
Action: Mouse scrolled (956, 281) with delta (0, -1)
Screenshot: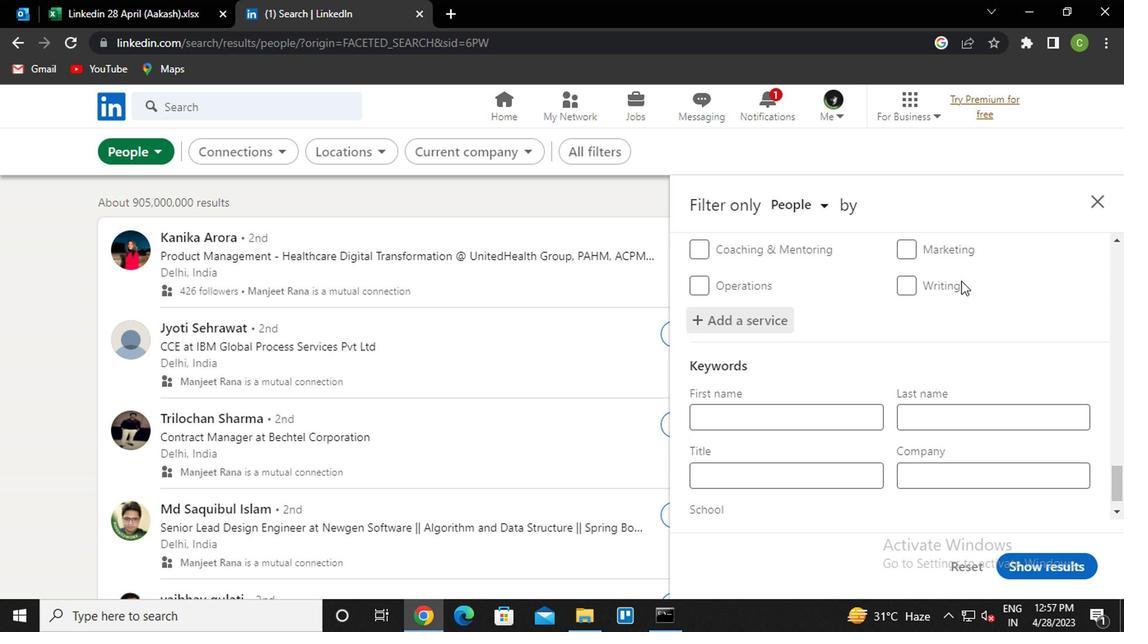 
Action: Mouse scrolled (956, 281) with delta (0, -1)
Screenshot: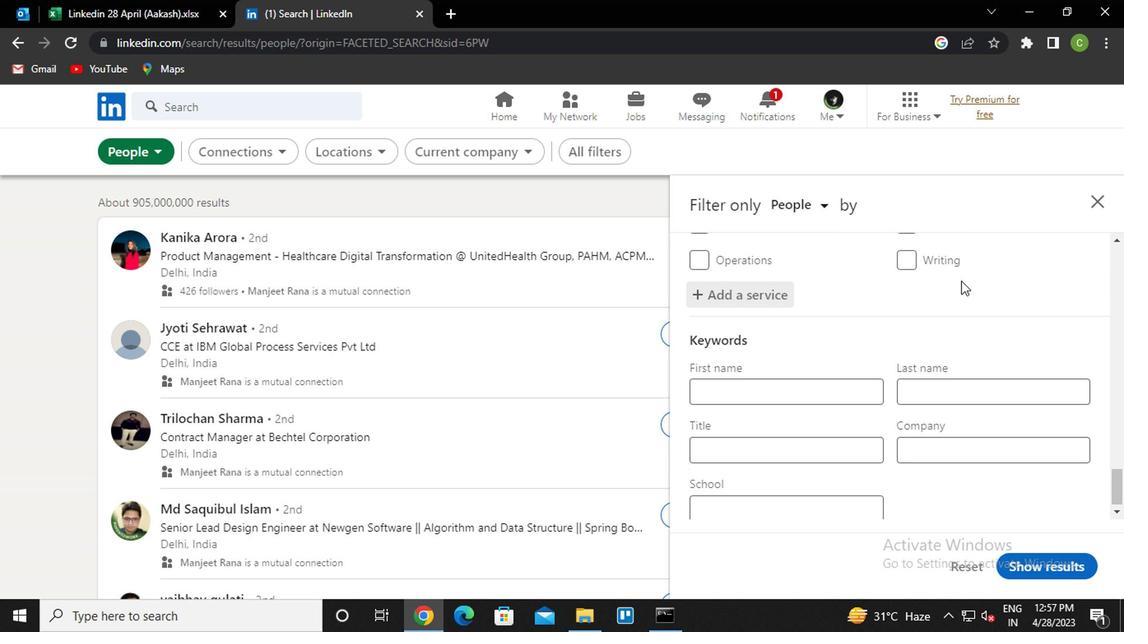 
Action: Mouse moved to (797, 442)
Screenshot: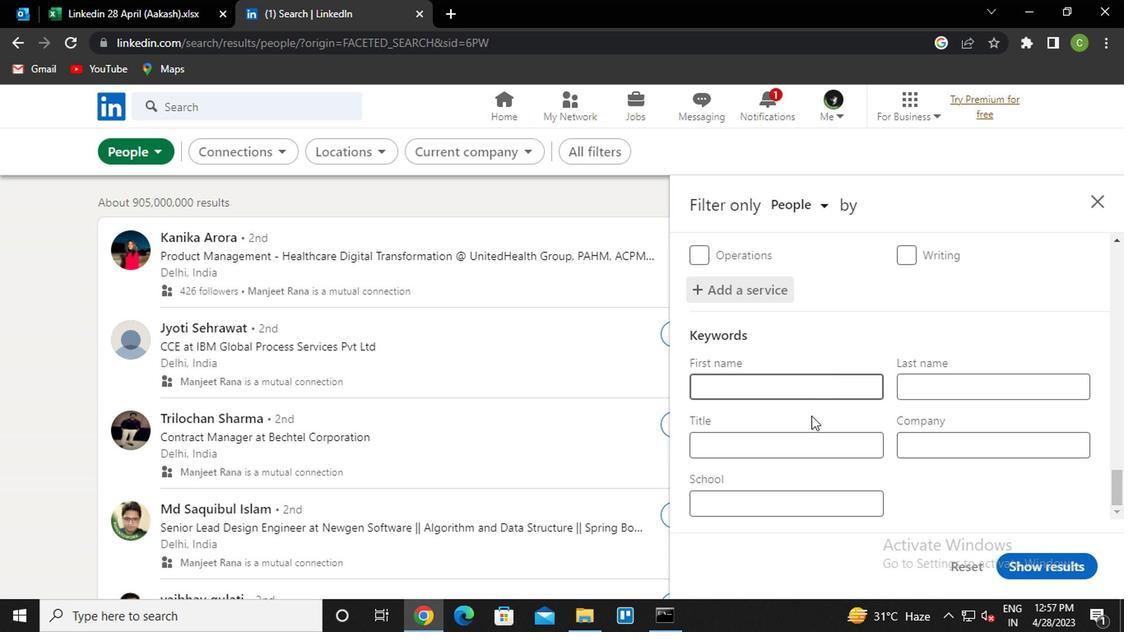 
Action: Mouse pressed left at (797, 442)
Screenshot: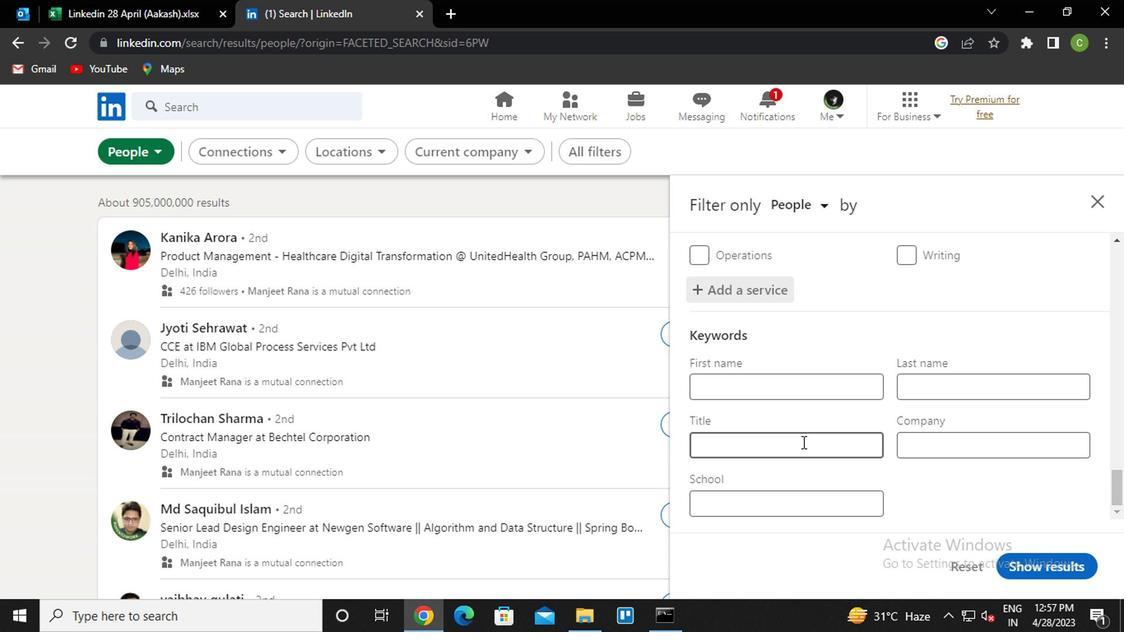 
Action: Key pressed <Key.caps_lock>a<Key.caps_lock>nimal<Key.space><Key.caps_lock>s<Key.caps_lock>helter<Key.space><Key.caps_lock>b<Key.caps_lock>oard<Key.space><Key.caps_lock>m<Key.caps_lock>ember
Screenshot: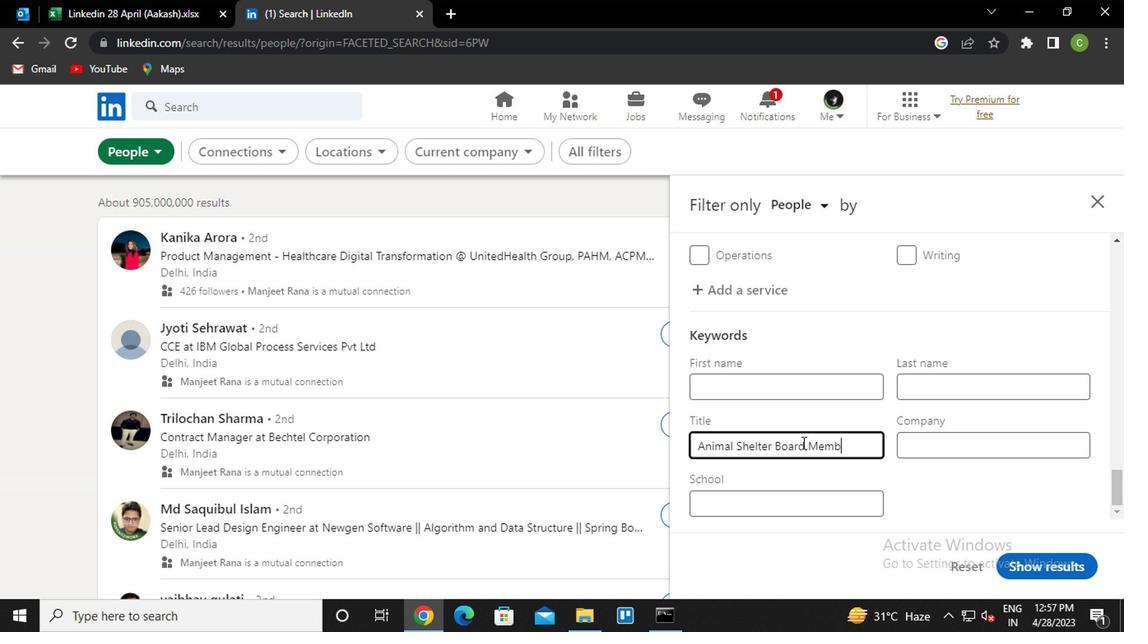 
Action: Mouse moved to (1074, 561)
Screenshot: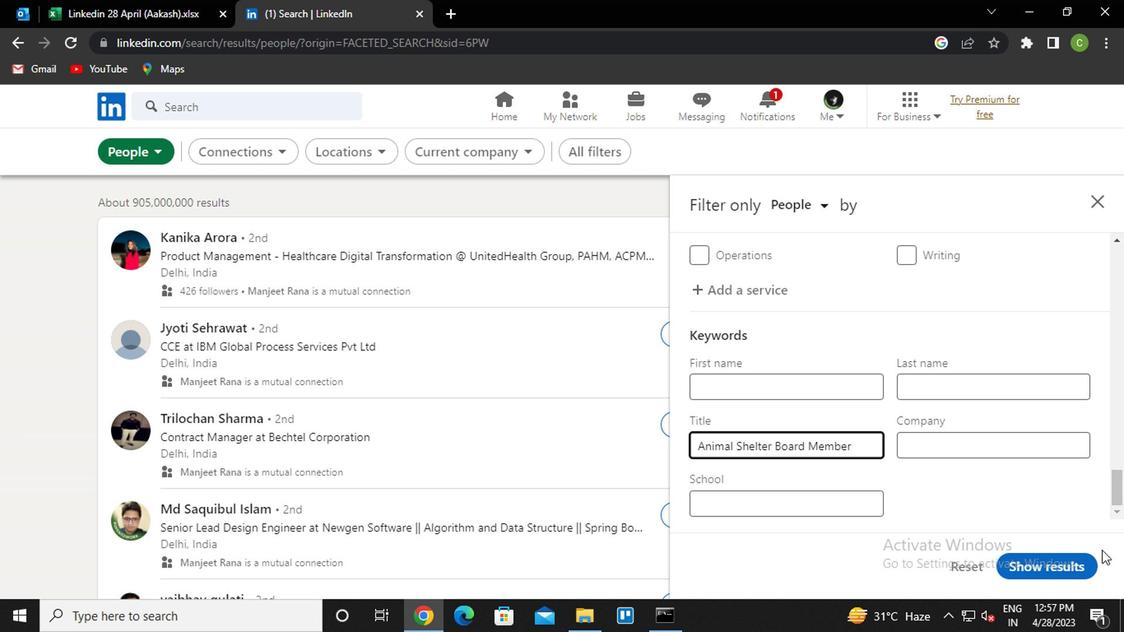 
Action: Mouse pressed left at (1074, 561)
Screenshot: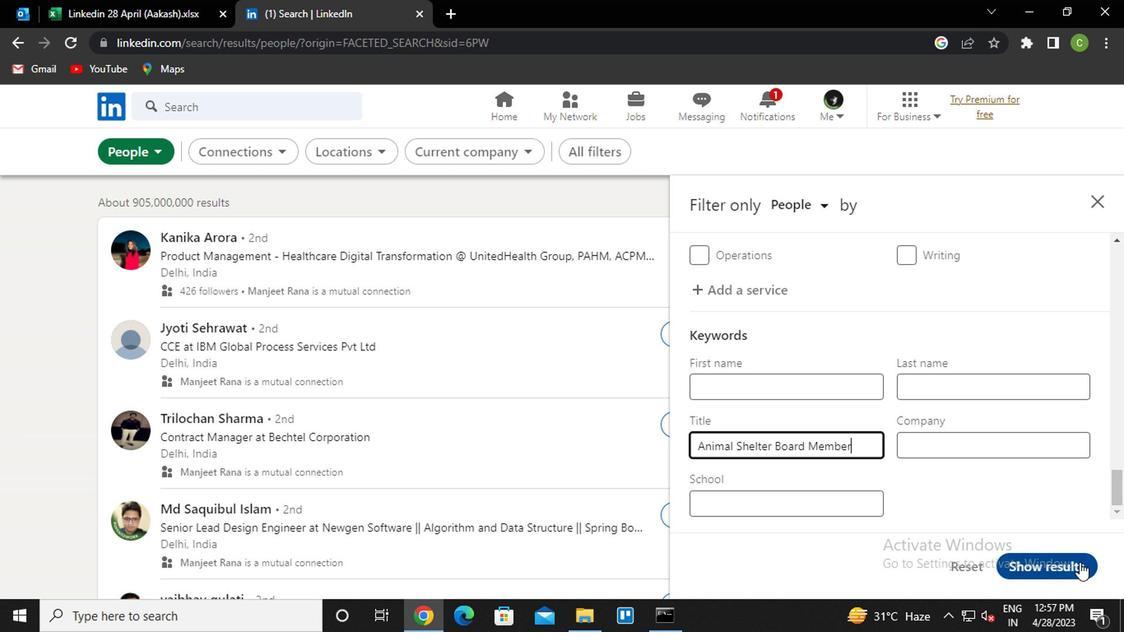 
Action: Mouse moved to (582, 565)
Screenshot: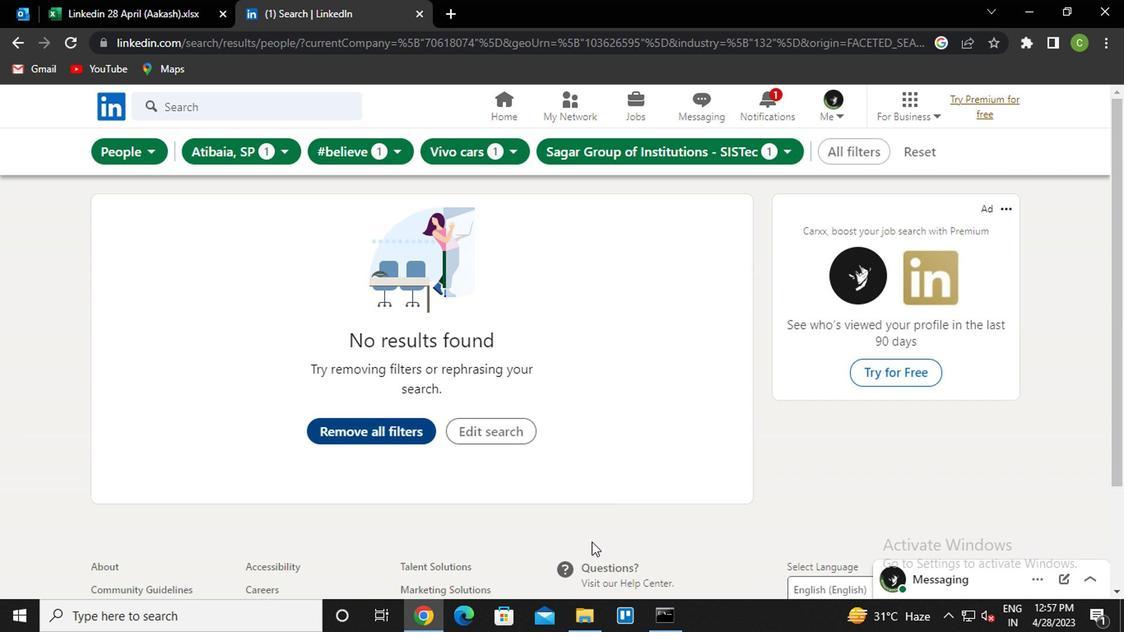 
